 Task: View and add the product "Sugarfina Champagne Bears Cube (3.8oz)" to cart from the store "The Flower & Gift Boutique".
Action: Mouse pressed left at (47, 76)
Screenshot: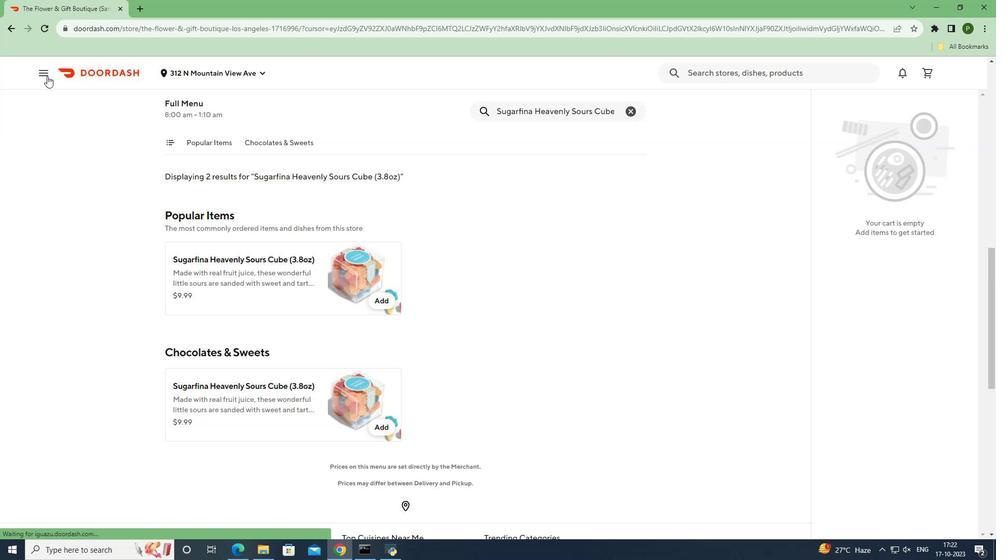 
Action: Mouse moved to (48, 153)
Screenshot: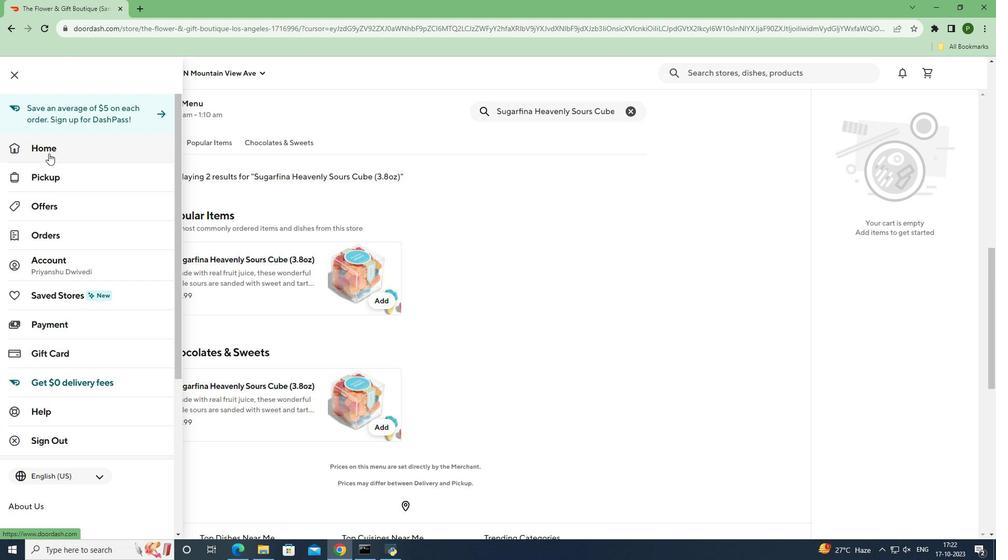 
Action: Mouse pressed left at (48, 153)
Screenshot: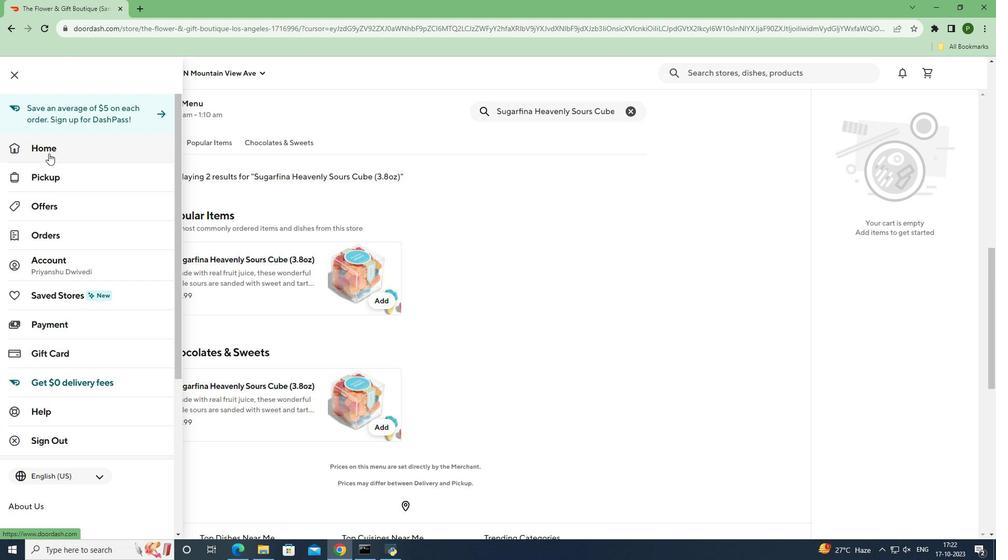 
Action: Mouse moved to (673, 108)
Screenshot: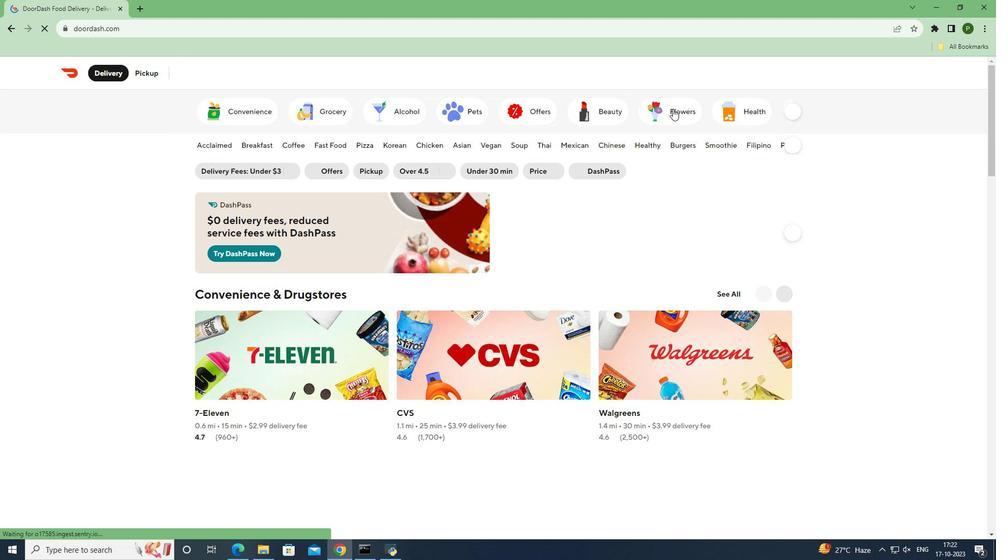
Action: Mouse pressed left at (673, 108)
Screenshot: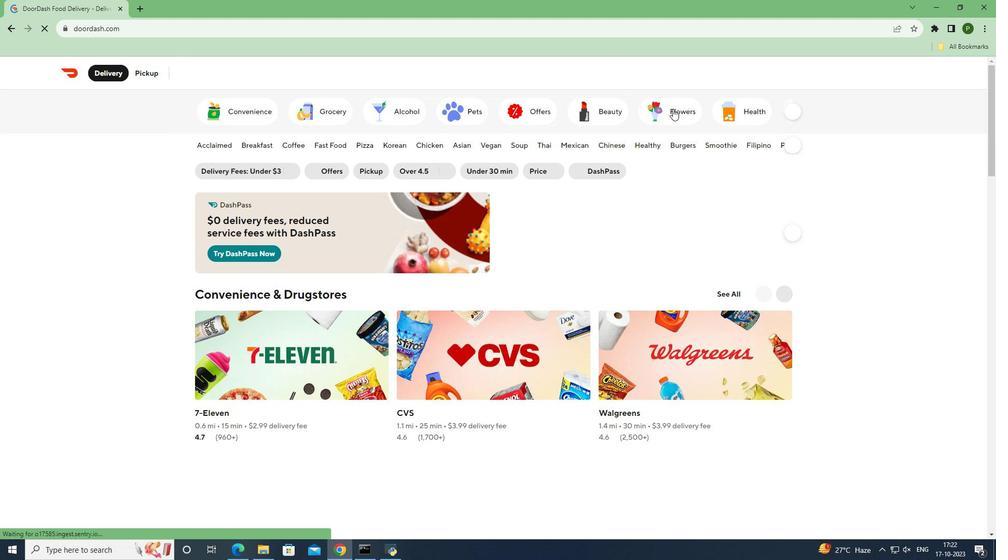 
Action: Mouse moved to (725, 278)
Screenshot: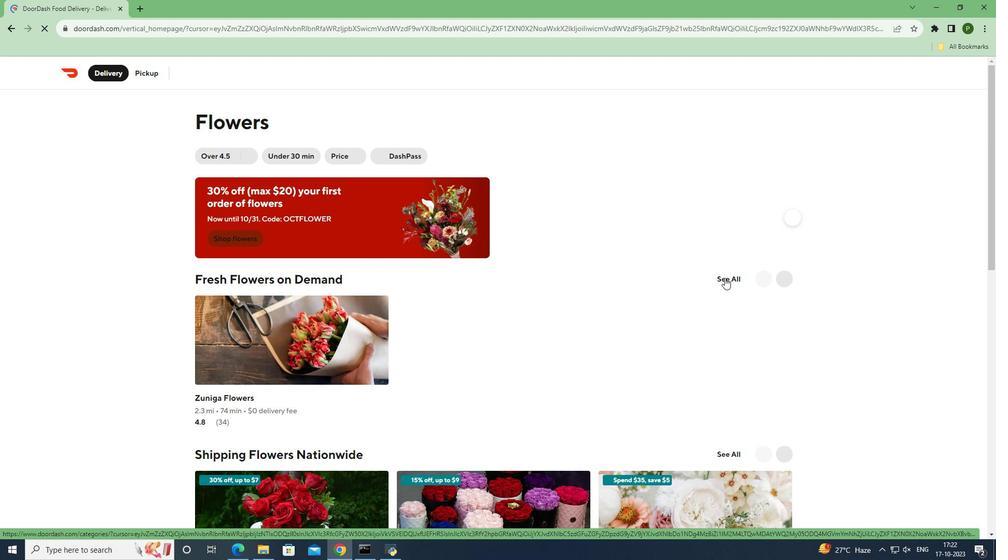 
Action: Mouse pressed left at (725, 278)
Screenshot: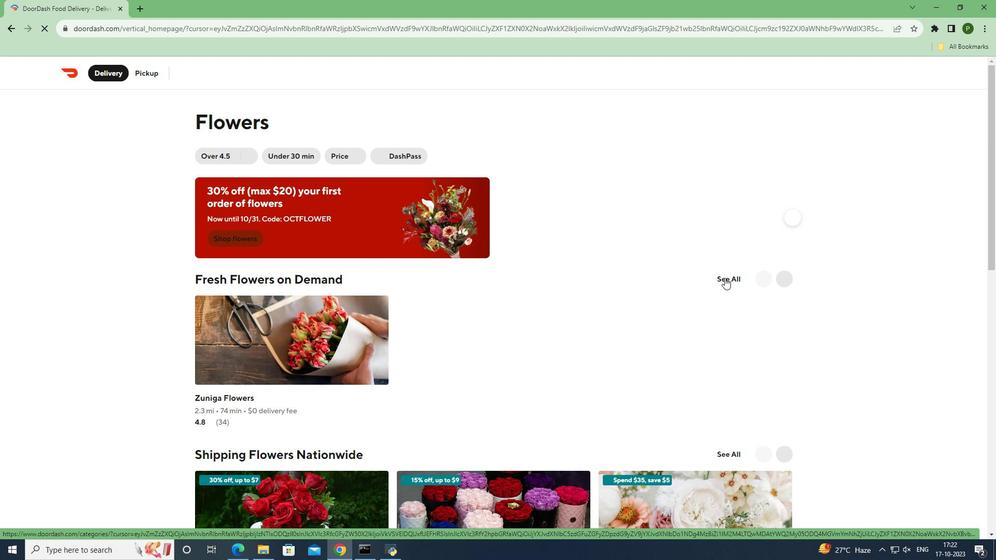 
Action: Mouse moved to (559, 418)
Screenshot: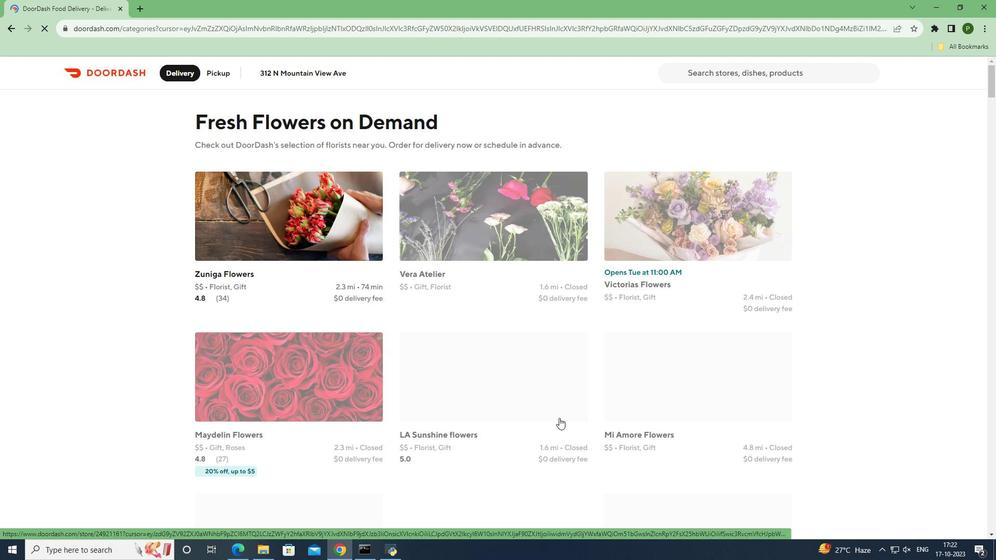 
Action: Mouse scrolled (559, 418) with delta (0, 0)
Screenshot: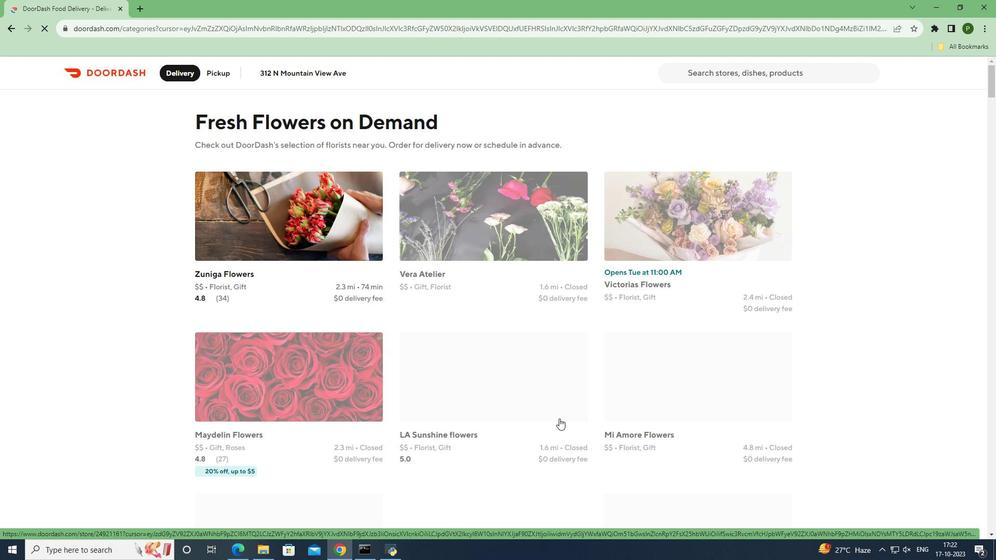 
Action: Mouse moved to (559, 418)
Screenshot: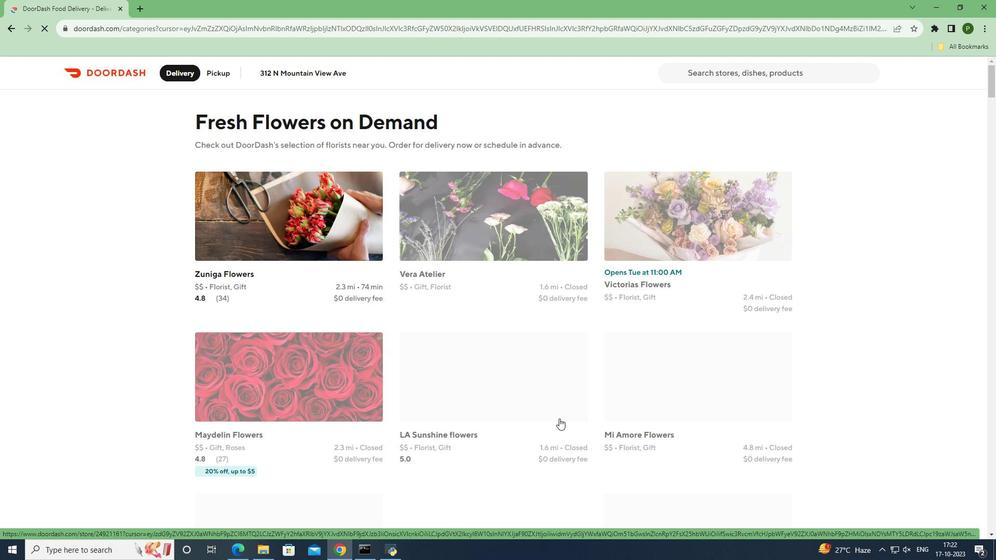 
Action: Mouse scrolled (559, 418) with delta (0, 0)
Screenshot: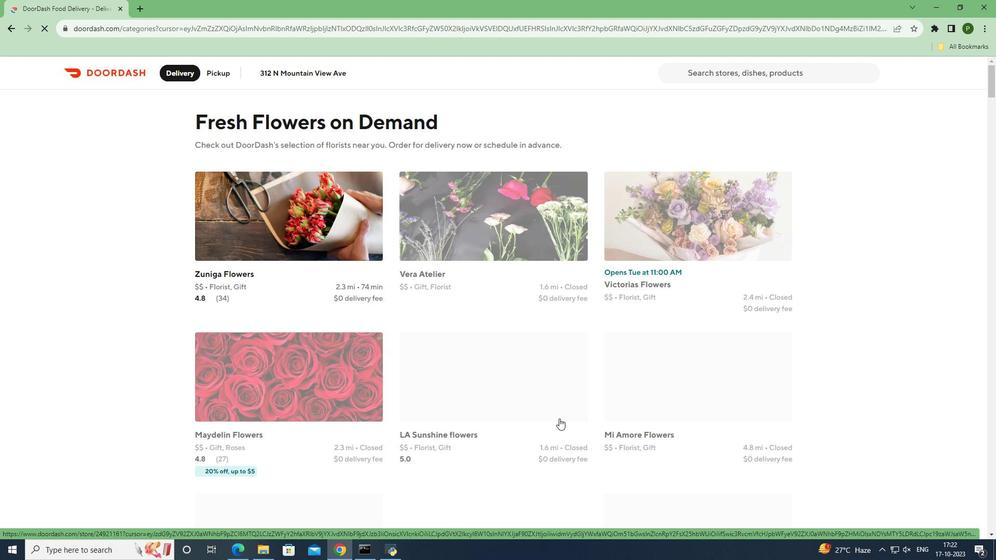 
Action: Mouse moved to (557, 417)
Screenshot: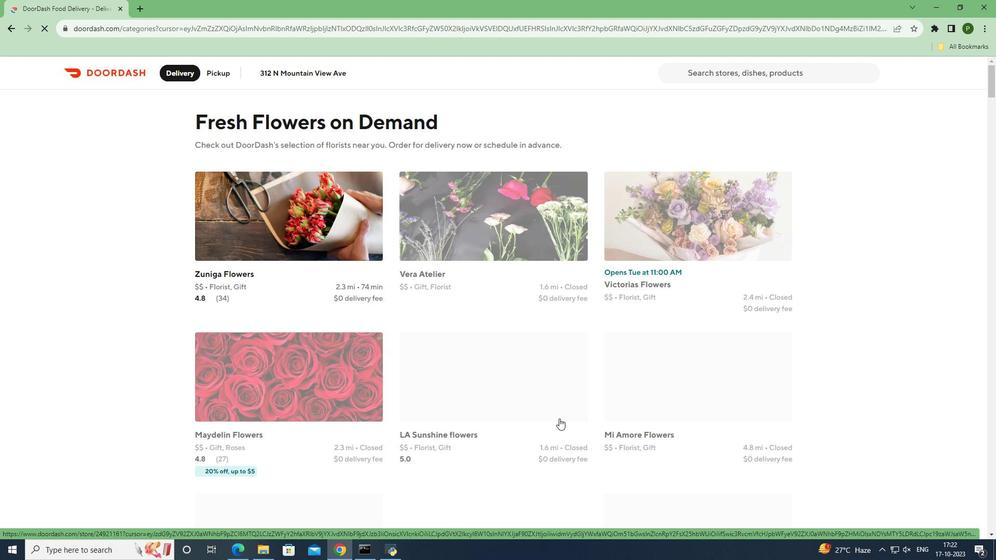 
Action: Mouse scrolled (557, 416) with delta (0, 0)
Screenshot: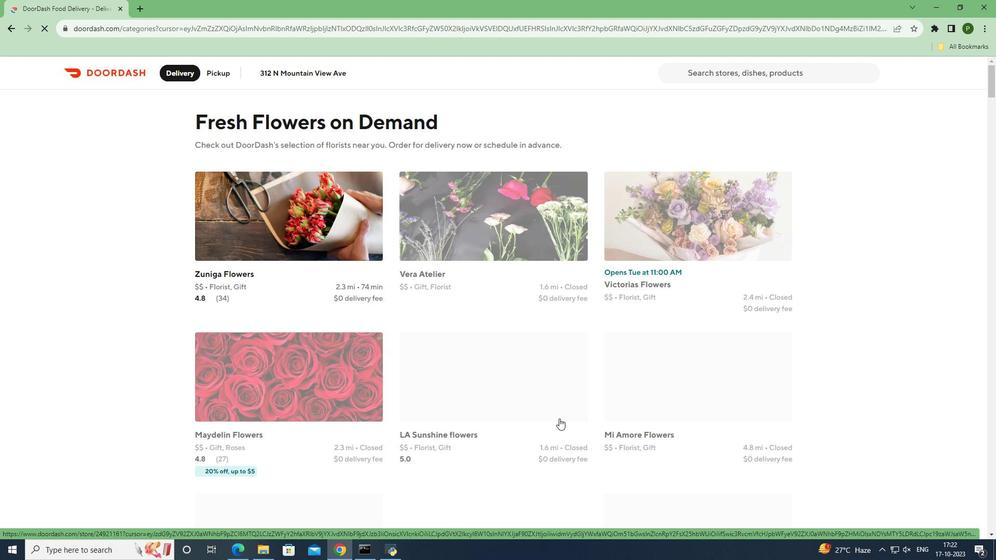 
Action: Mouse moved to (553, 413)
Screenshot: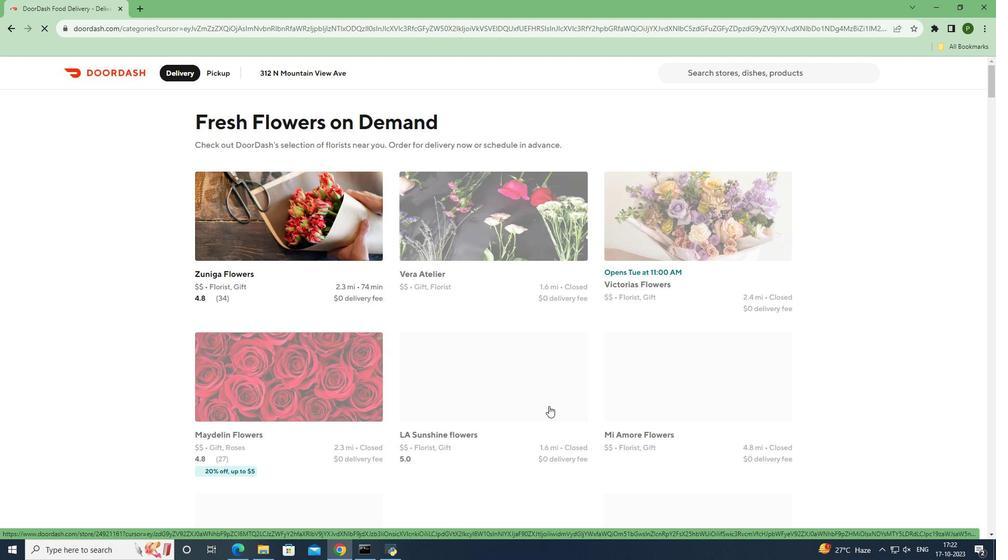 
Action: Mouse scrolled (553, 412) with delta (0, 0)
Screenshot: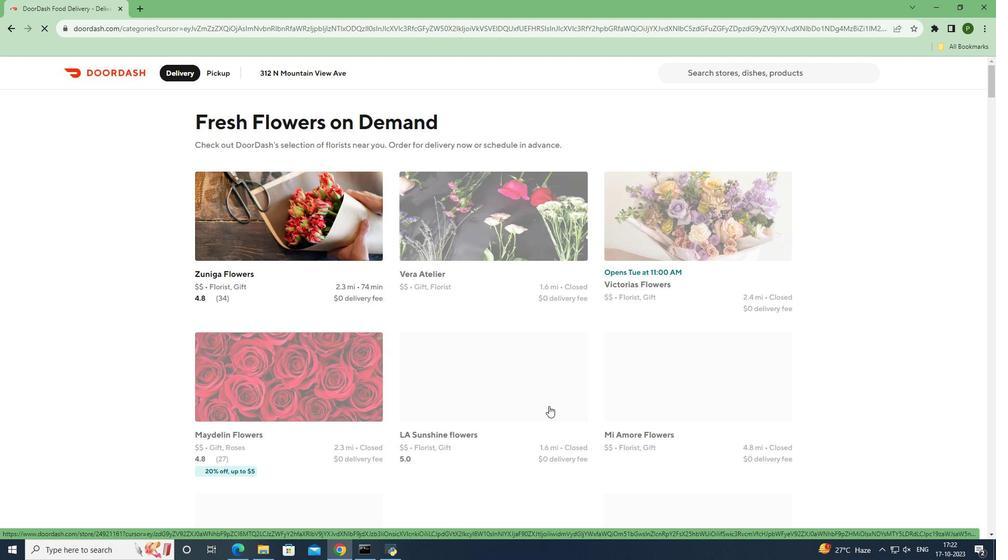 
Action: Mouse moved to (474, 388)
Screenshot: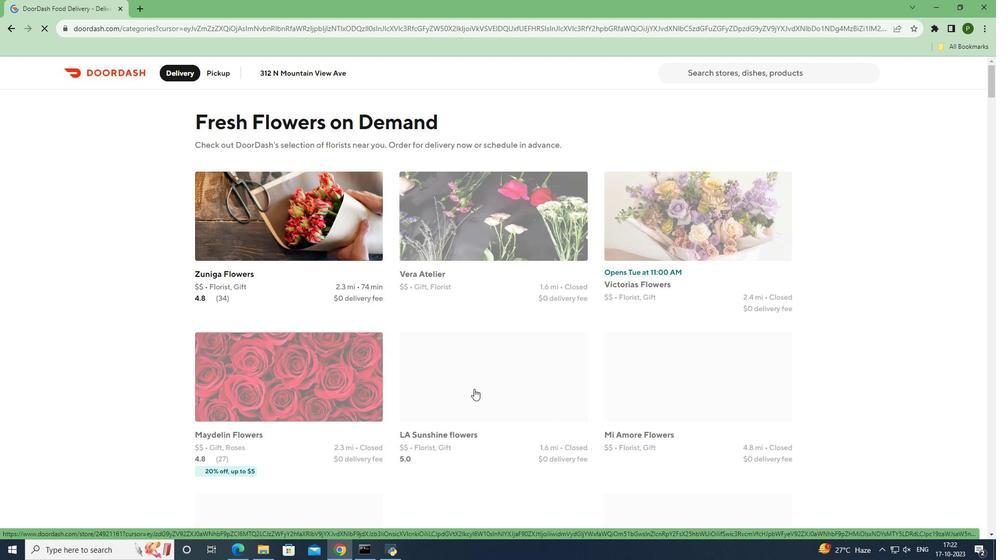 
Action: Mouse scrolled (474, 388) with delta (0, 0)
Screenshot: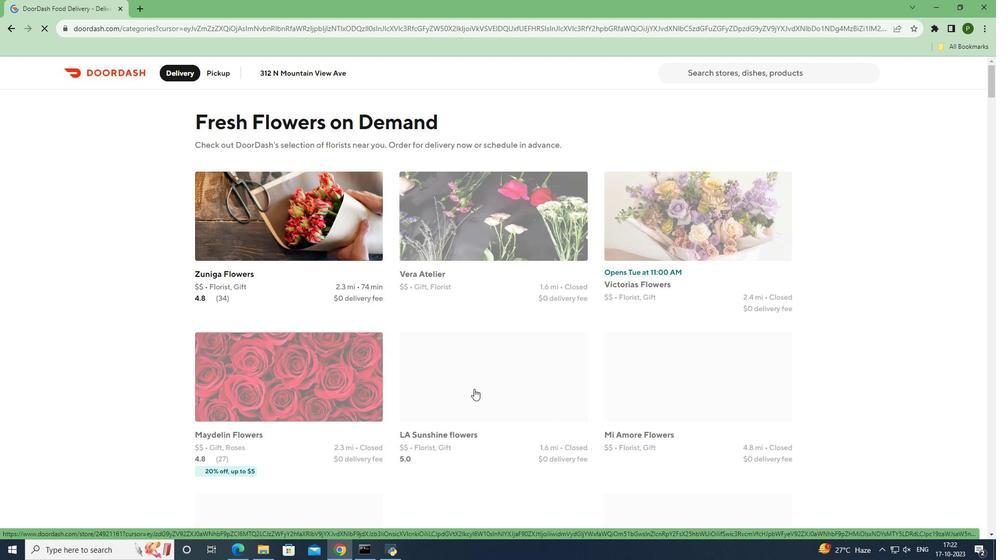 
Action: Mouse moved to (474, 389)
Screenshot: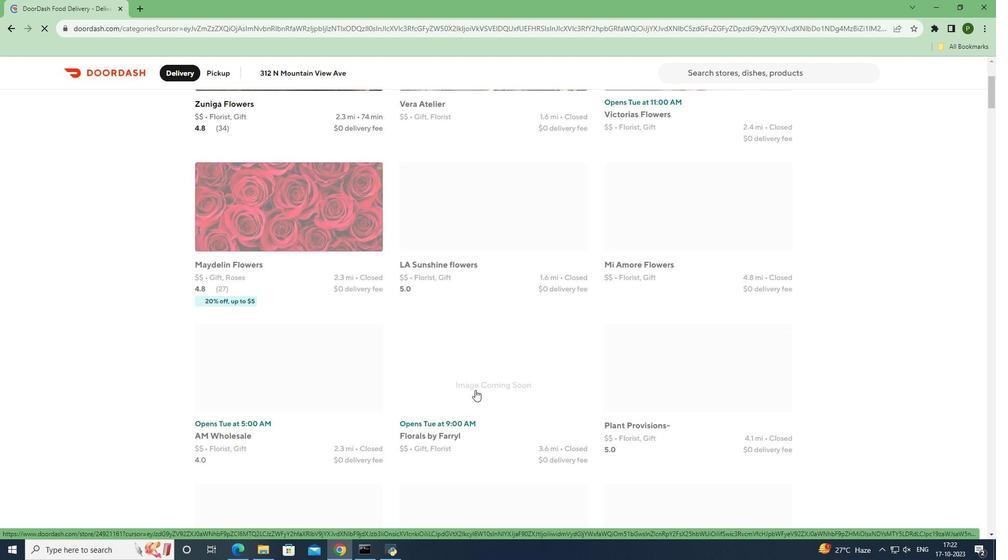 
Action: Mouse scrolled (474, 388) with delta (0, 0)
Screenshot: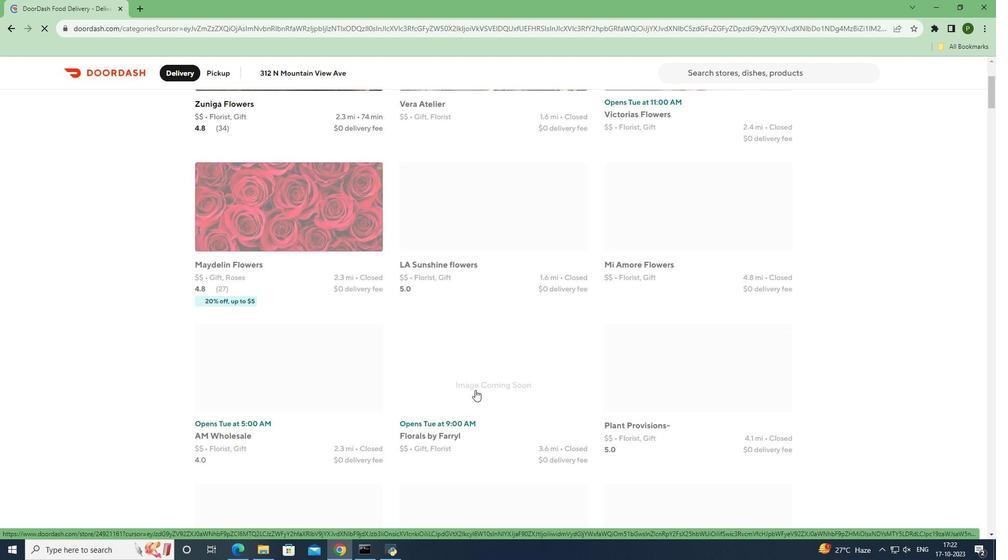 
Action: Mouse moved to (475, 390)
Screenshot: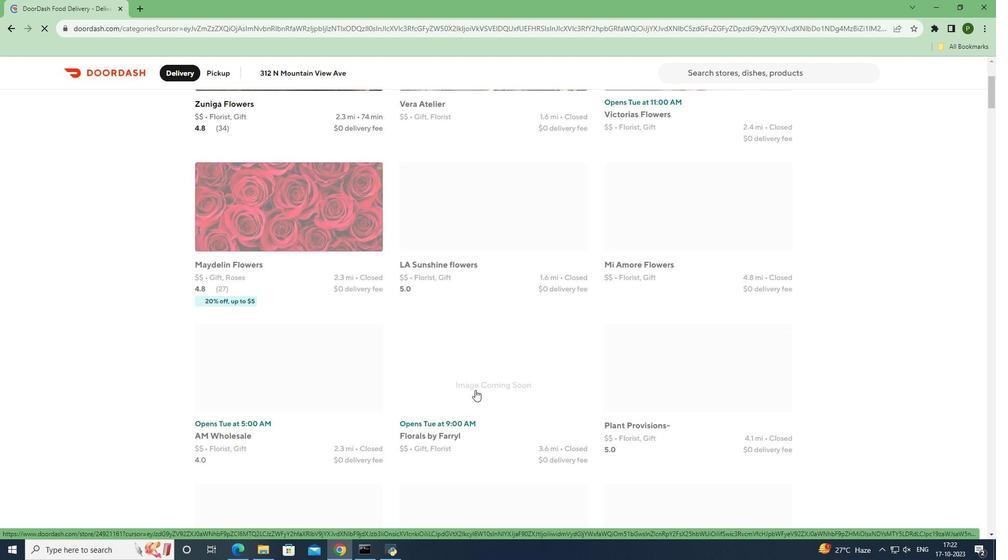 
Action: Mouse scrolled (475, 389) with delta (0, 0)
Screenshot: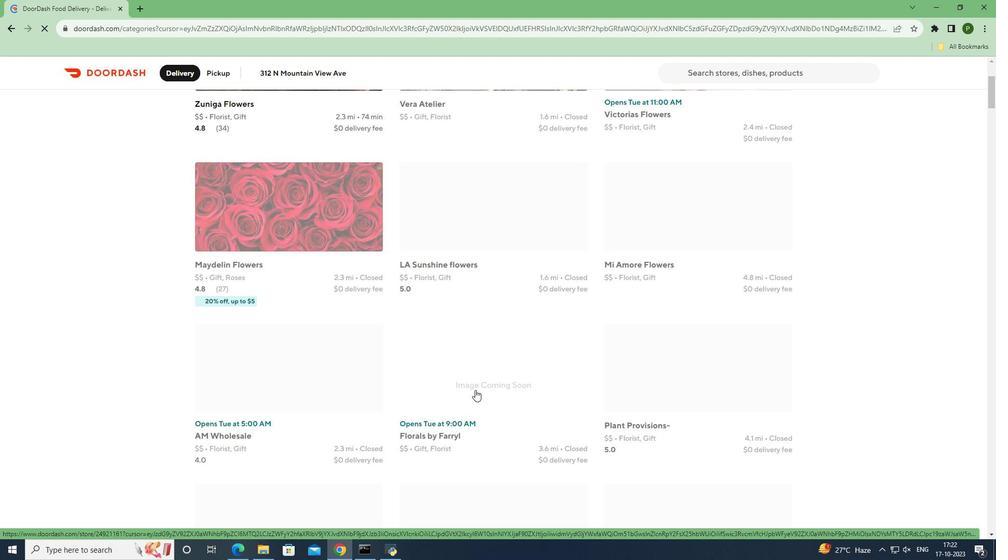 
Action: Mouse scrolled (475, 389) with delta (0, 0)
Screenshot: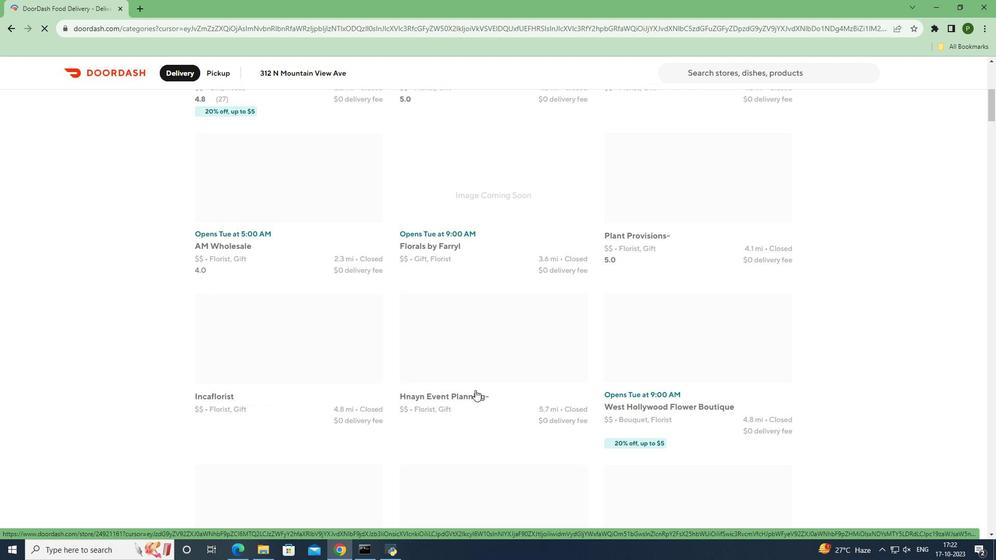 
Action: Mouse moved to (475, 390)
Screenshot: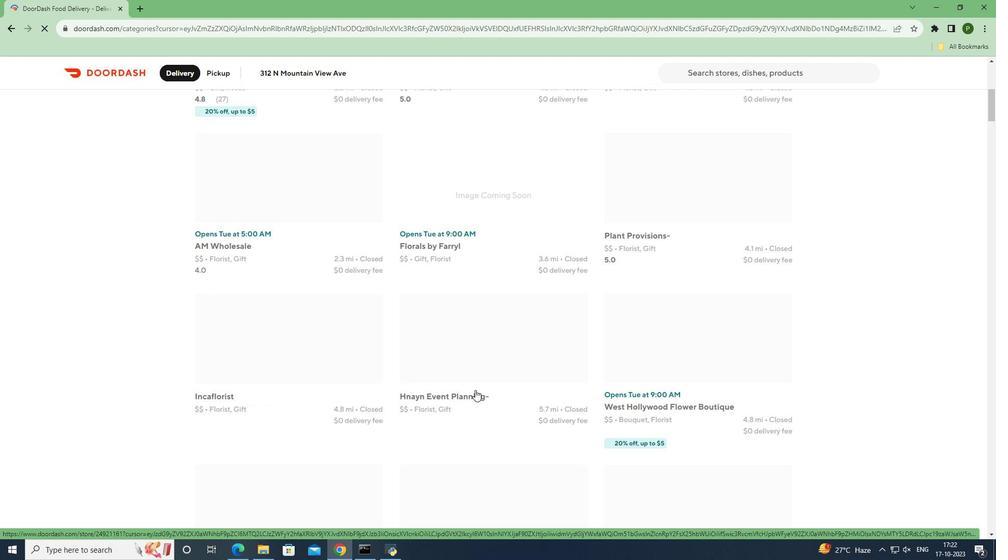 
Action: Mouse scrolled (475, 390) with delta (0, 0)
Screenshot: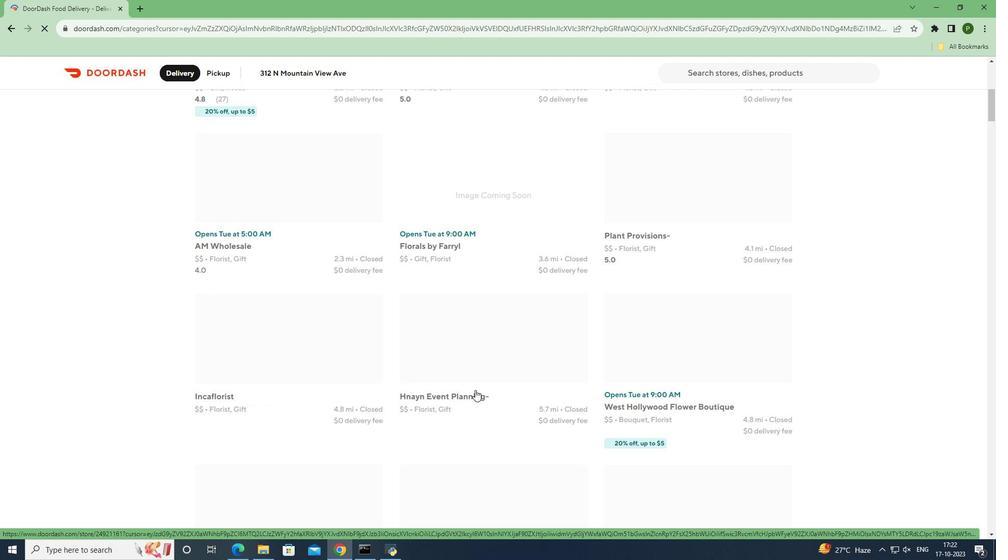
Action: Mouse moved to (476, 378)
Screenshot: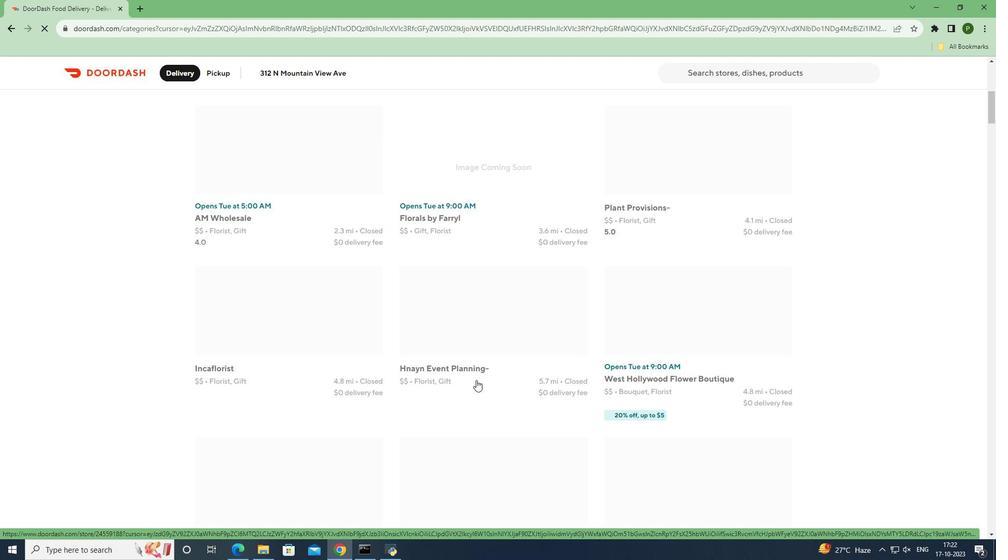 
Action: Mouse scrolled (476, 377) with delta (0, 0)
Screenshot: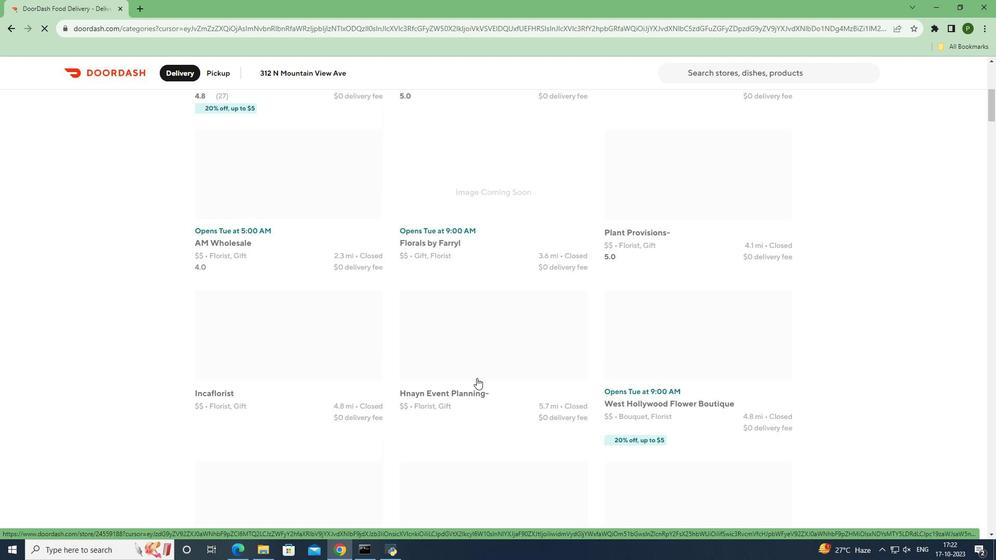
Action: Mouse scrolled (476, 377) with delta (0, 0)
Screenshot: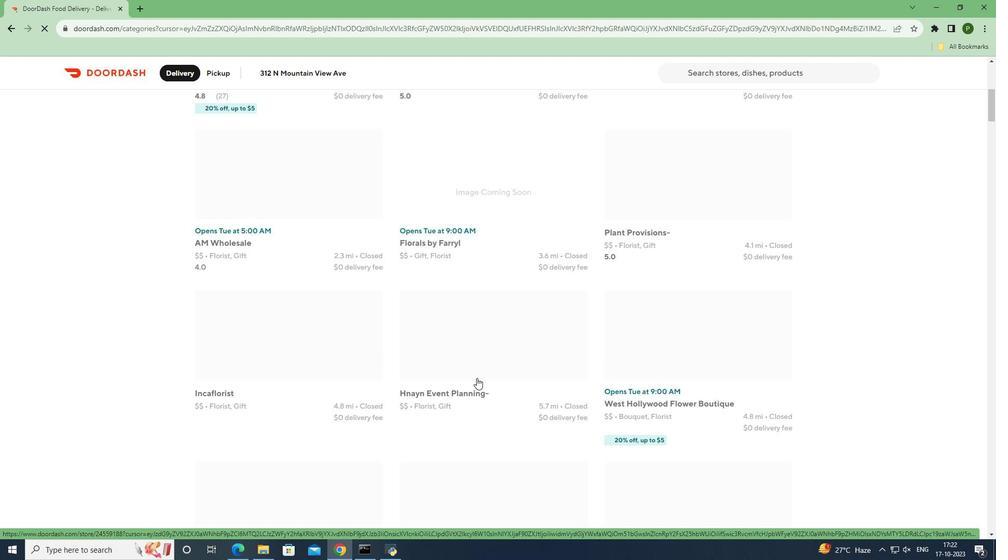 
Action: Mouse scrolled (476, 377) with delta (0, 0)
Screenshot: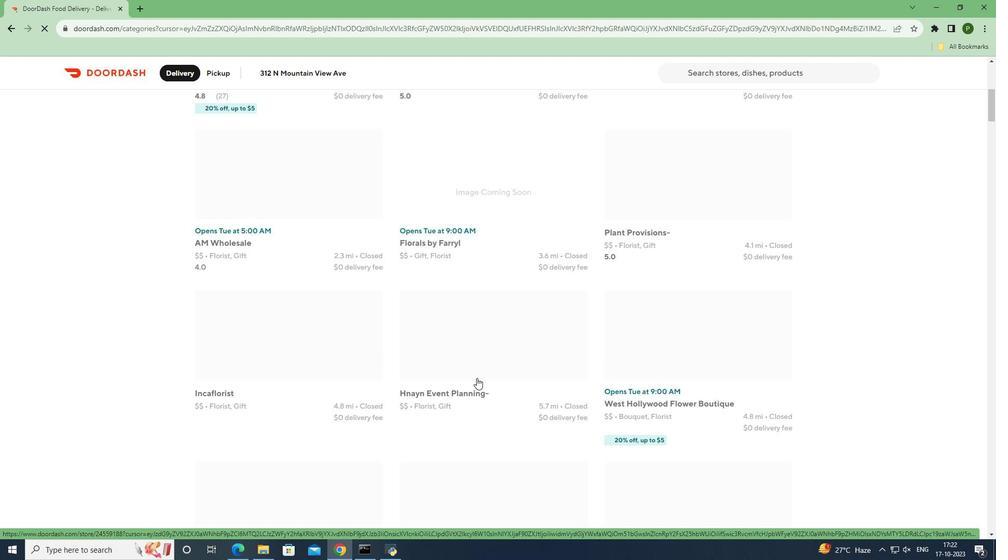 
Action: Mouse scrolled (476, 377) with delta (0, 0)
Screenshot: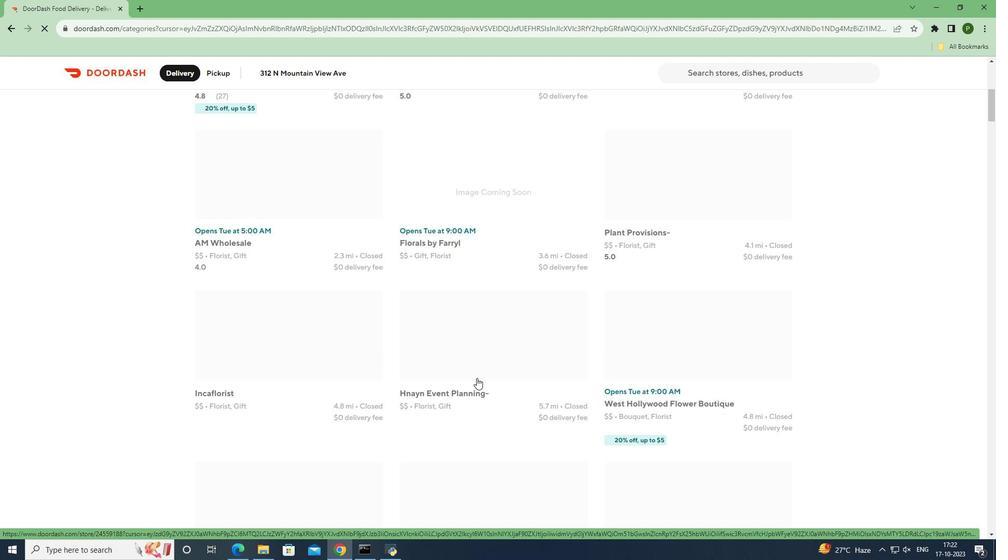 
Action: Mouse scrolled (476, 377) with delta (0, 0)
Screenshot: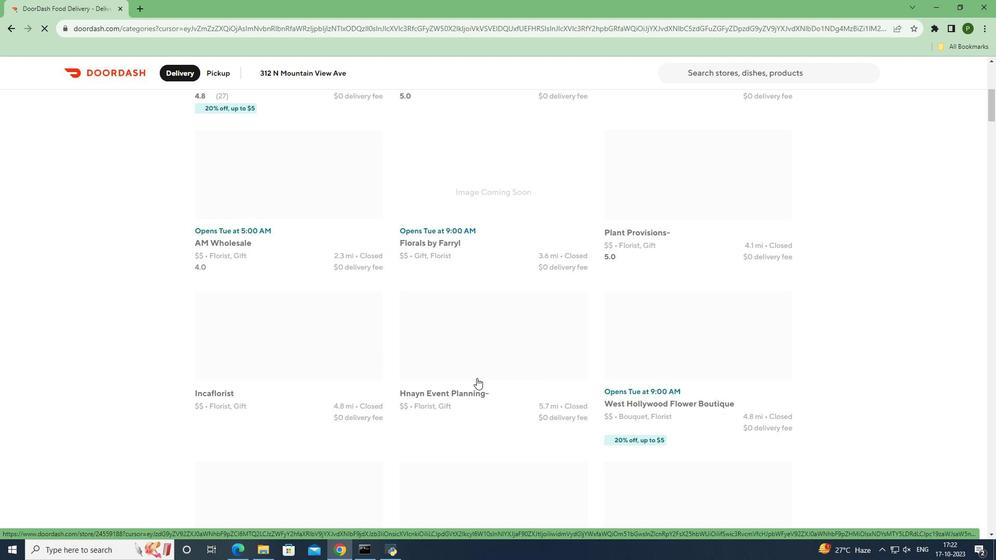 
Action: Mouse moved to (478, 371)
Screenshot: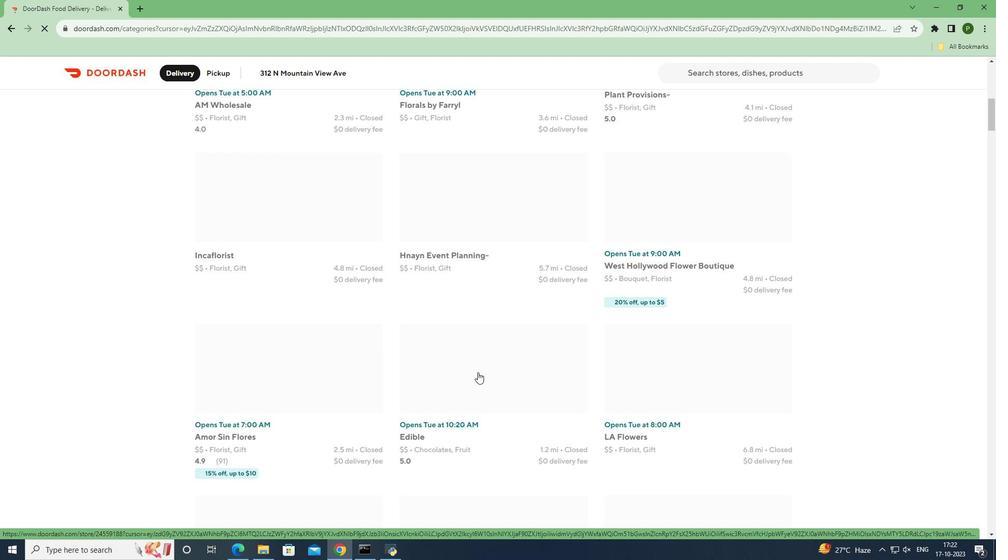 
Action: Mouse scrolled (478, 370) with delta (0, 0)
Screenshot: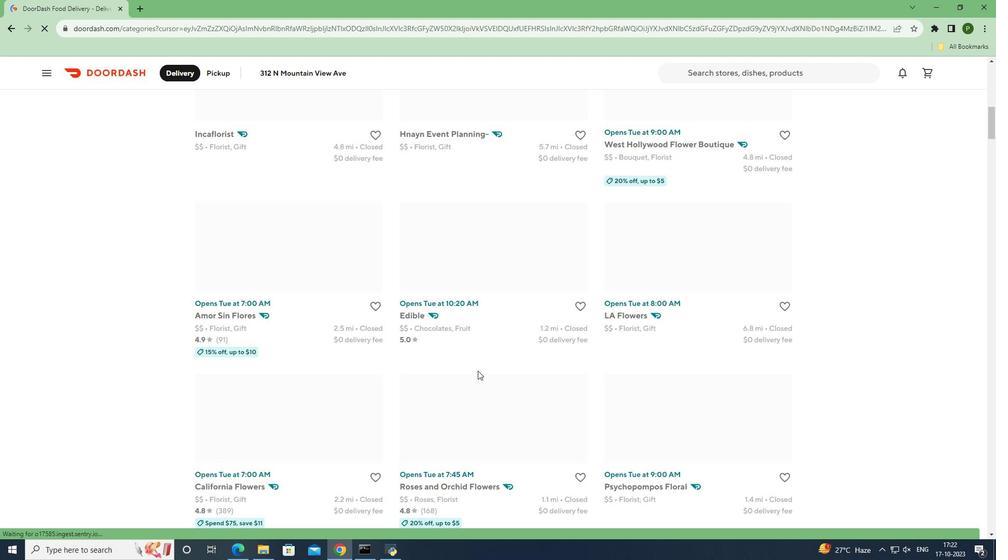 
Action: Mouse scrolled (478, 370) with delta (0, 0)
Screenshot: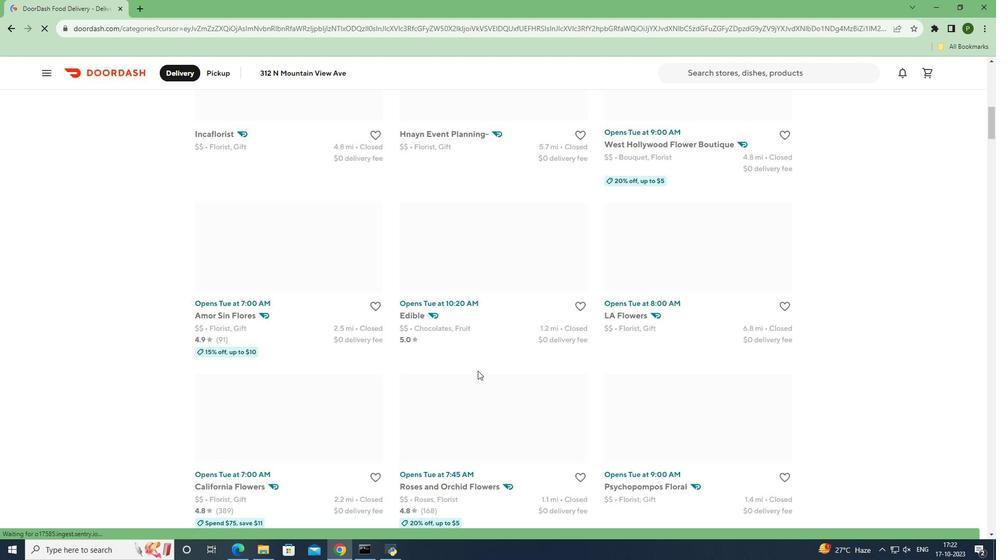 
Action: Mouse scrolled (478, 370) with delta (0, 0)
Screenshot: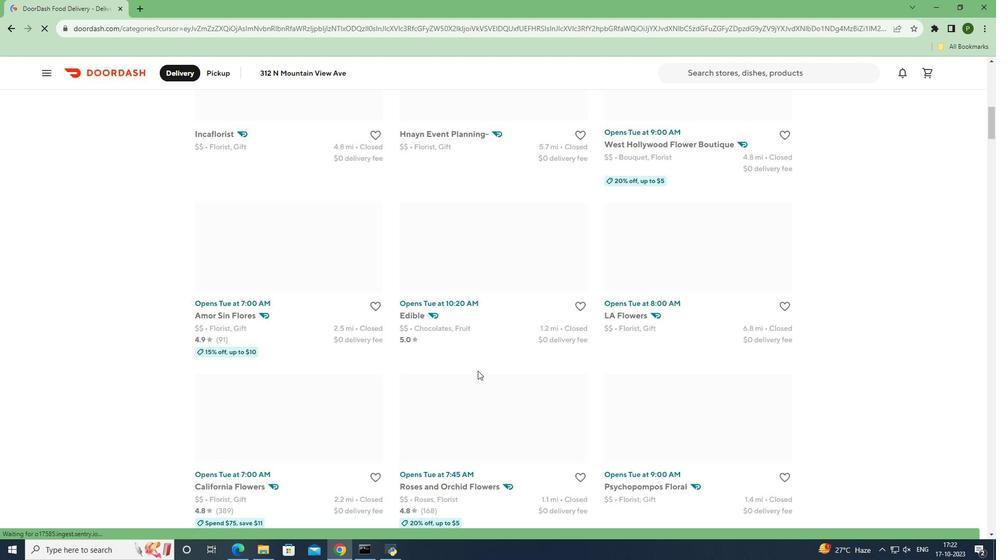 
Action: Mouse scrolled (478, 370) with delta (0, 0)
Screenshot: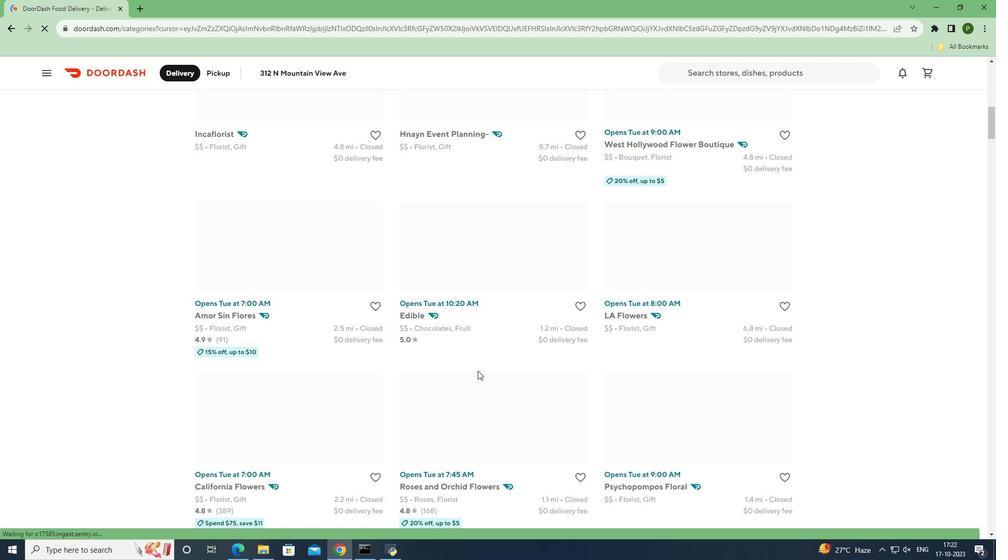
Action: Mouse scrolled (478, 370) with delta (0, 0)
Screenshot: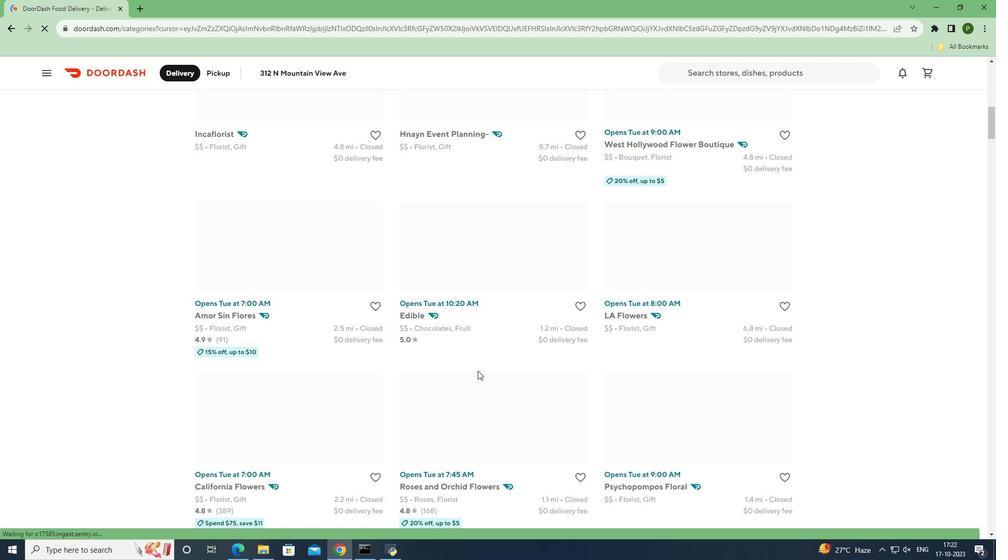 
Action: Mouse scrolled (478, 370) with delta (0, 0)
Screenshot: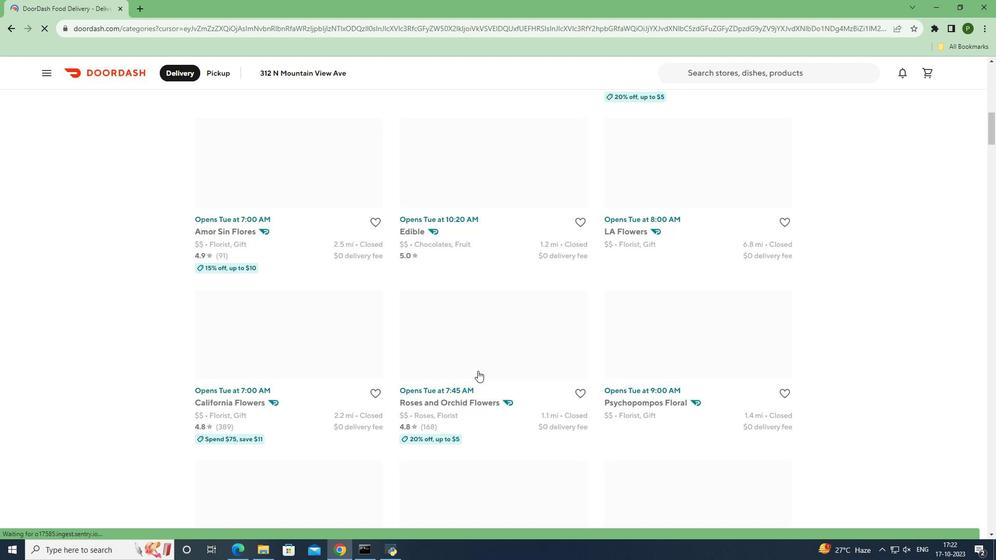 
Action: Mouse scrolled (478, 370) with delta (0, 0)
Screenshot: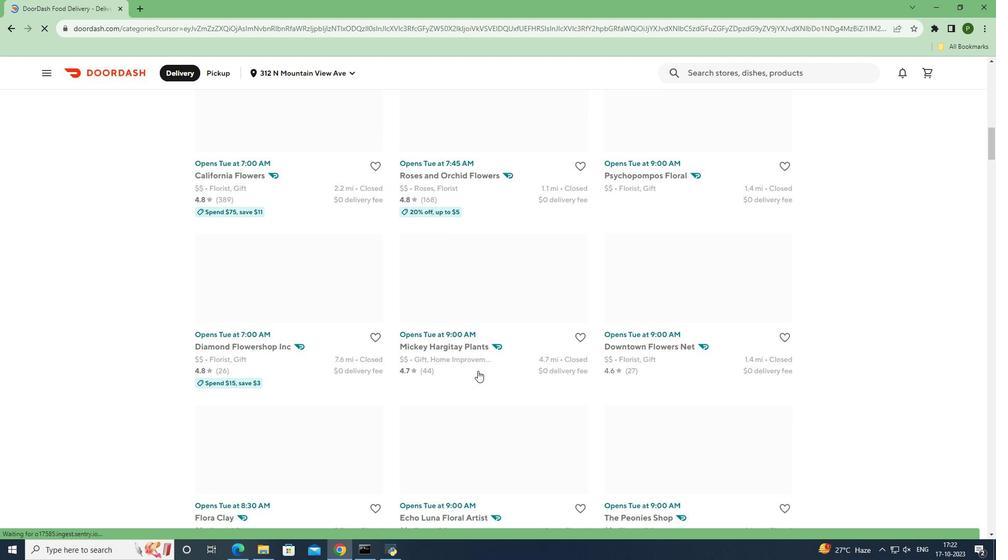 
Action: Mouse scrolled (478, 370) with delta (0, 0)
Screenshot: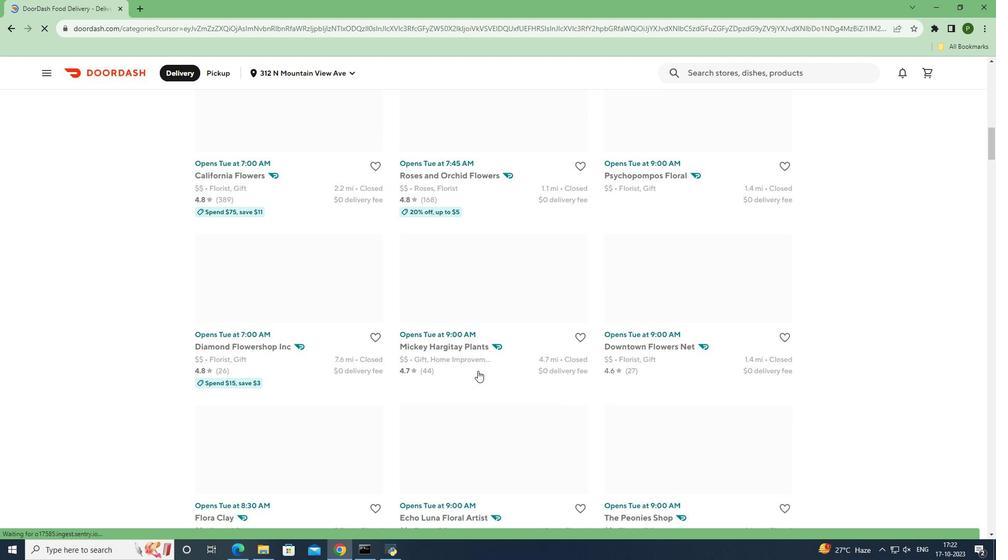 
Action: Mouse scrolled (478, 370) with delta (0, 0)
Screenshot: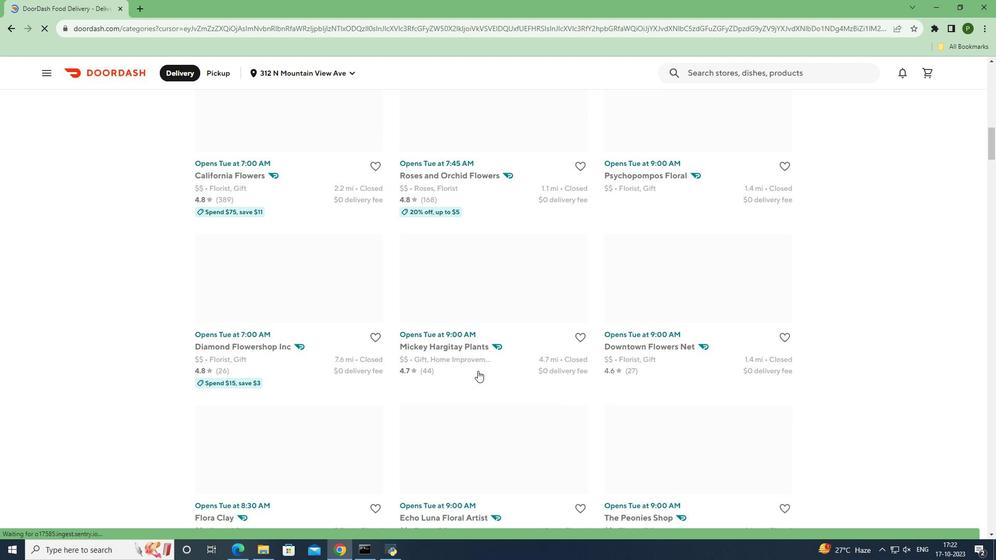 
Action: Mouse scrolled (478, 370) with delta (0, 0)
Screenshot: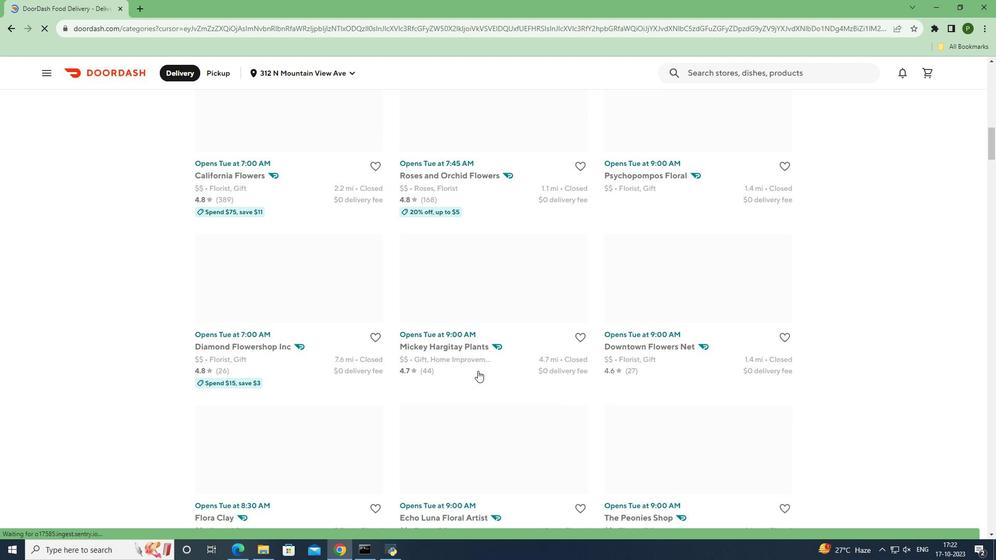 
Action: Mouse scrolled (478, 370) with delta (0, 0)
Screenshot: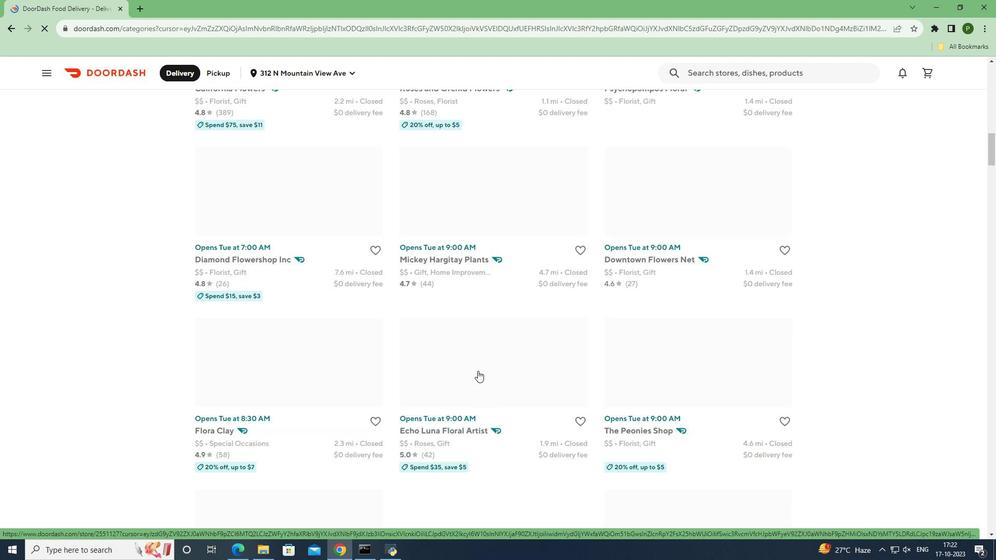 
Action: Mouse scrolled (478, 370) with delta (0, 0)
Screenshot: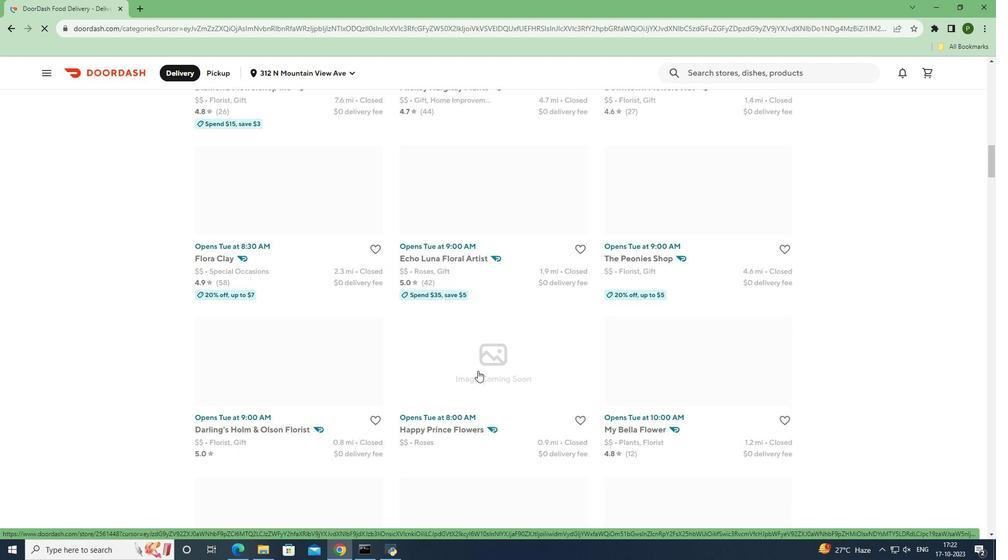 
Action: Mouse scrolled (478, 370) with delta (0, 0)
Screenshot: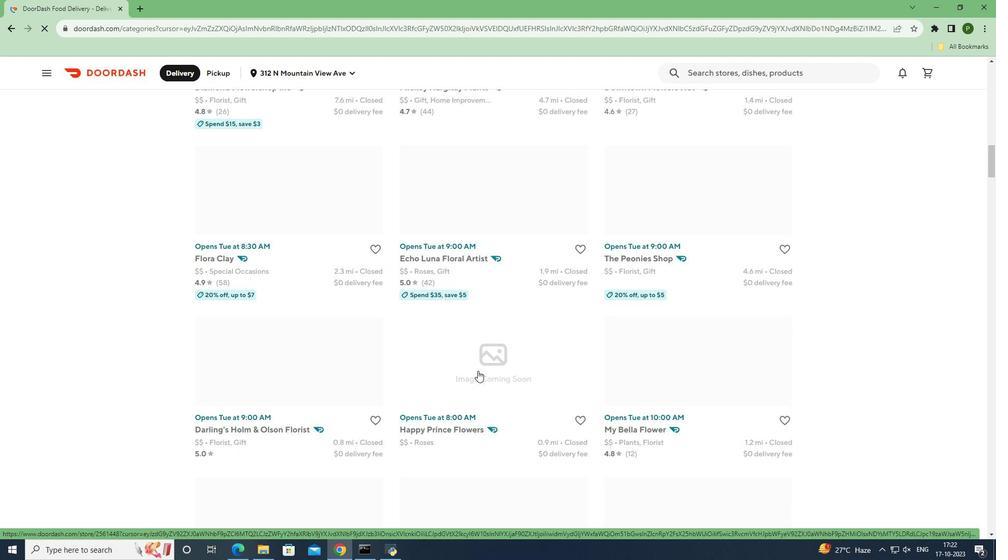 
Action: Mouse scrolled (478, 370) with delta (0, 0)
Screenshot: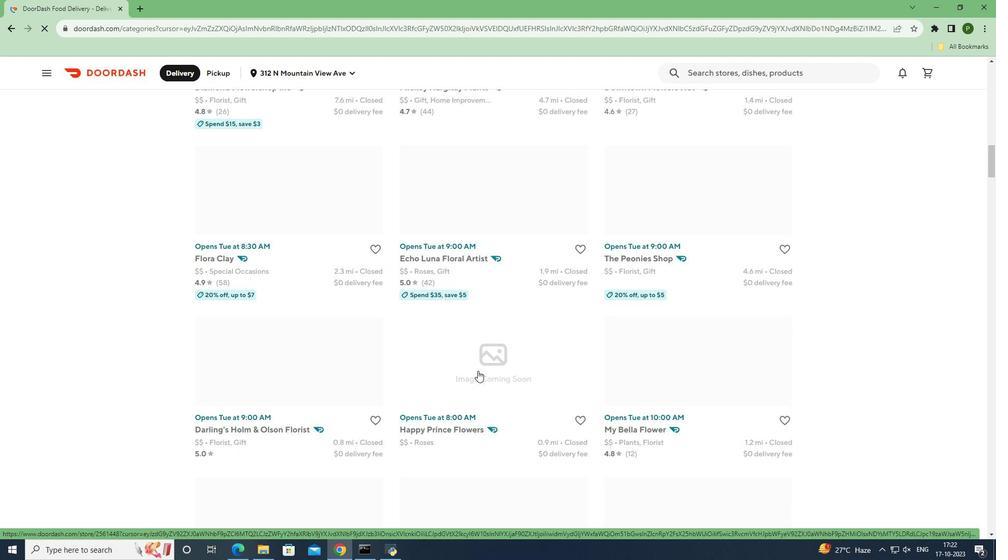 
Action: Mouse scrolled (478, 370) with delta (0, 0)
Screenshot: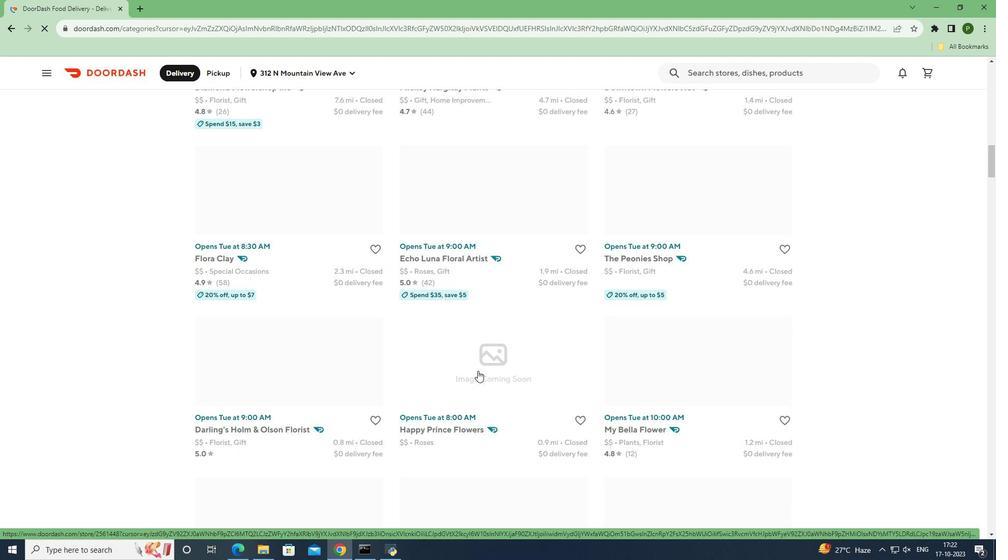 
Action: Mouse scrolled (478, 370) with delta (0, 0)
Screenshot: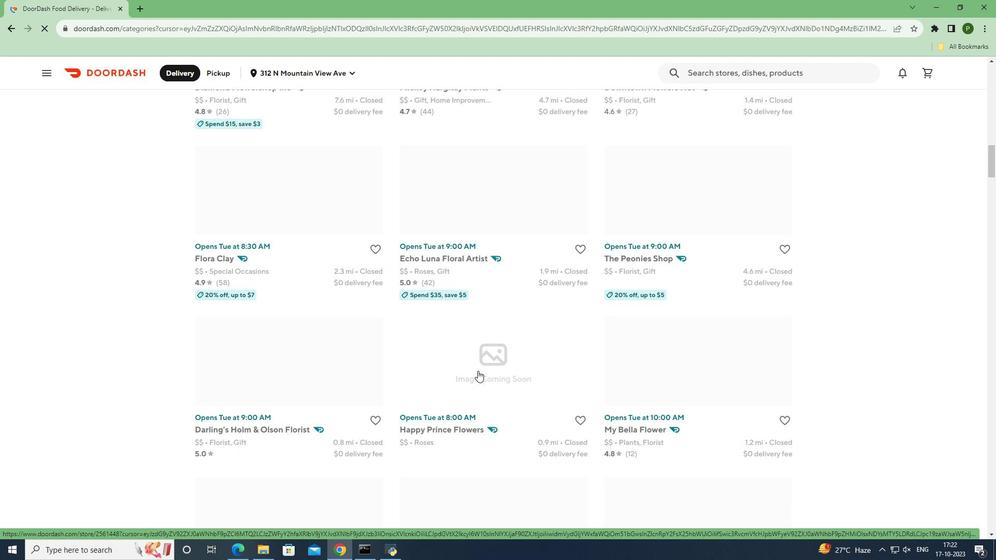 
Action: Mouse scrolled (478, 370) with delta (0, 0)
Screenshot: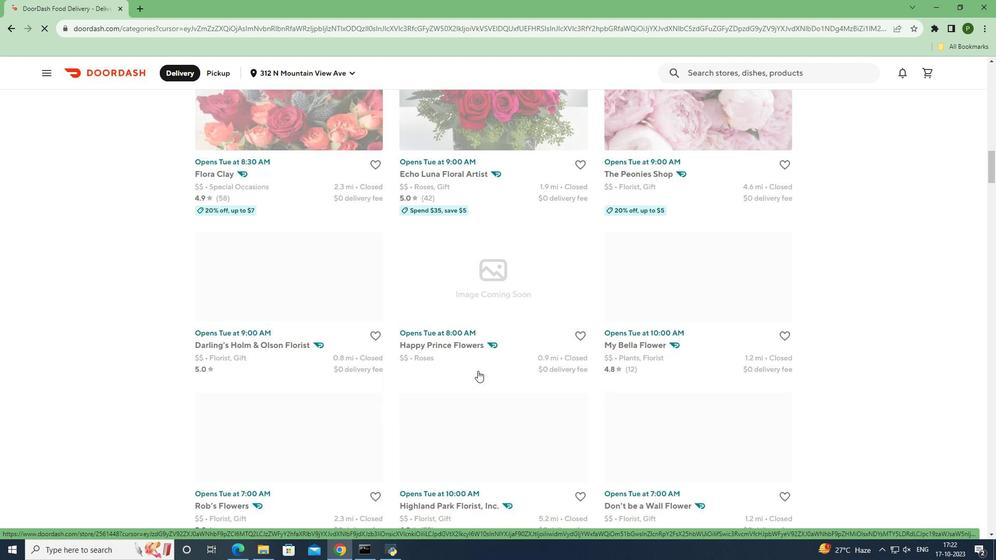 
Action: Mouse scrolled (478, 370) with delta (0, 0)
Screenshot: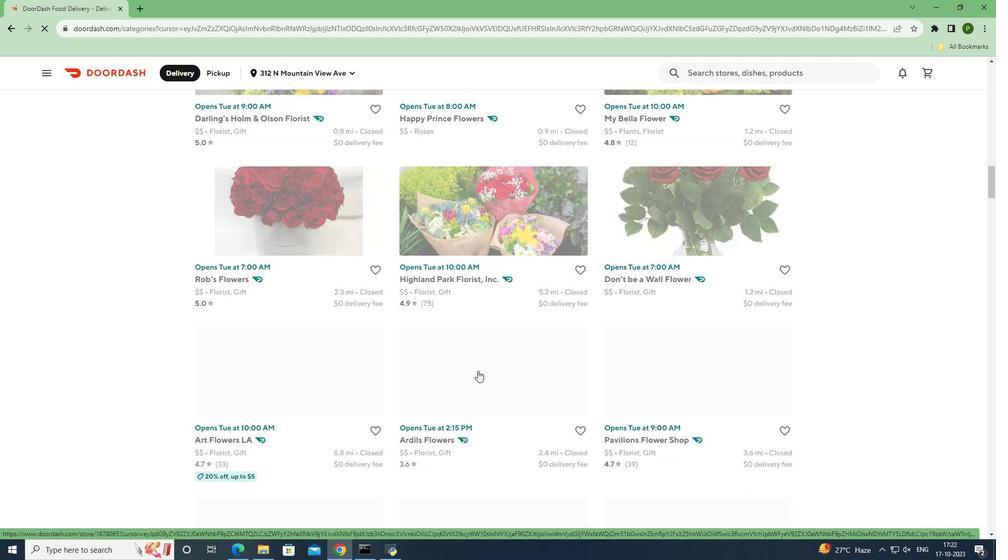 
Action: Mouse scrolled (478, 370) with delta (0, 0)
Screenshot: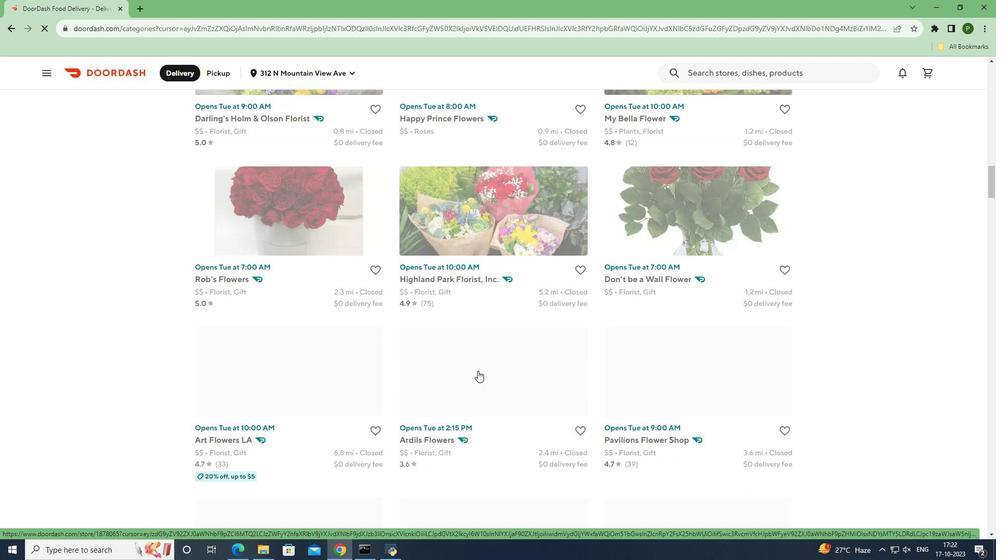 
Action: Mouse scrolled (478, 370) with delta (0, 0)
Screenshot: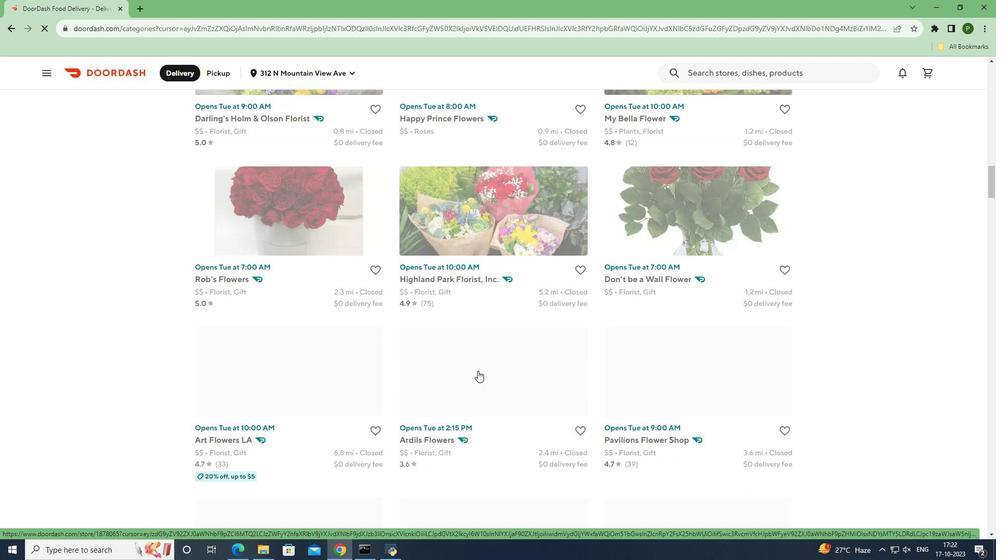 
Action: Mouse scrolled (478, 370) with delta (0, 0)
Screenshot: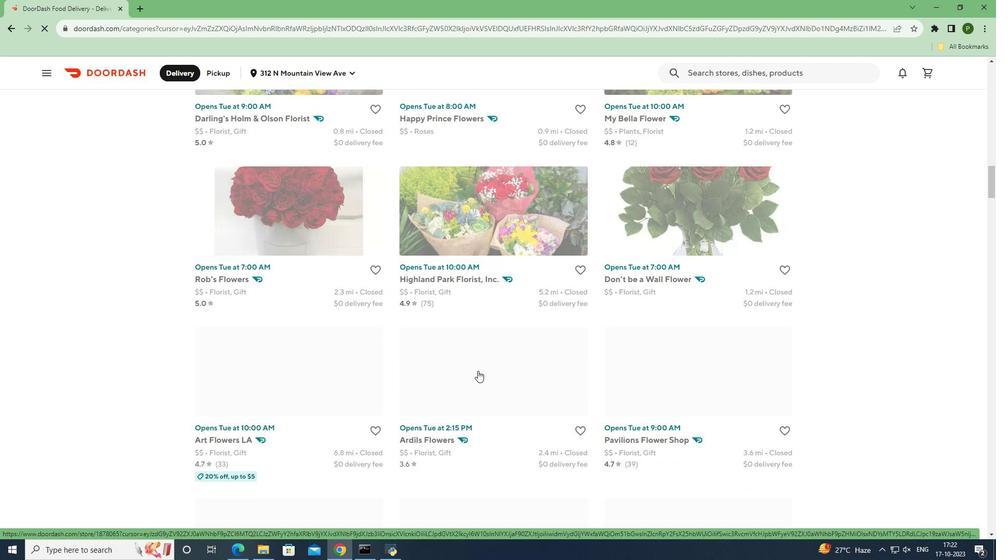 
Action: Mouse scrolled (478, 370) with delta (0, 0)
Screenshot: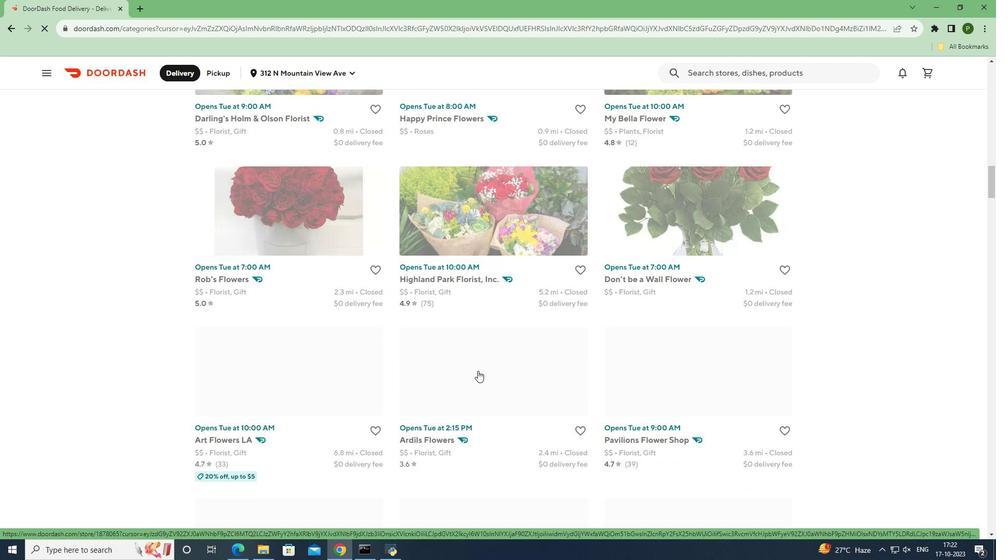 
Action: Mouse scrolled (478, 370) with delta (0, 0)
Screenshot: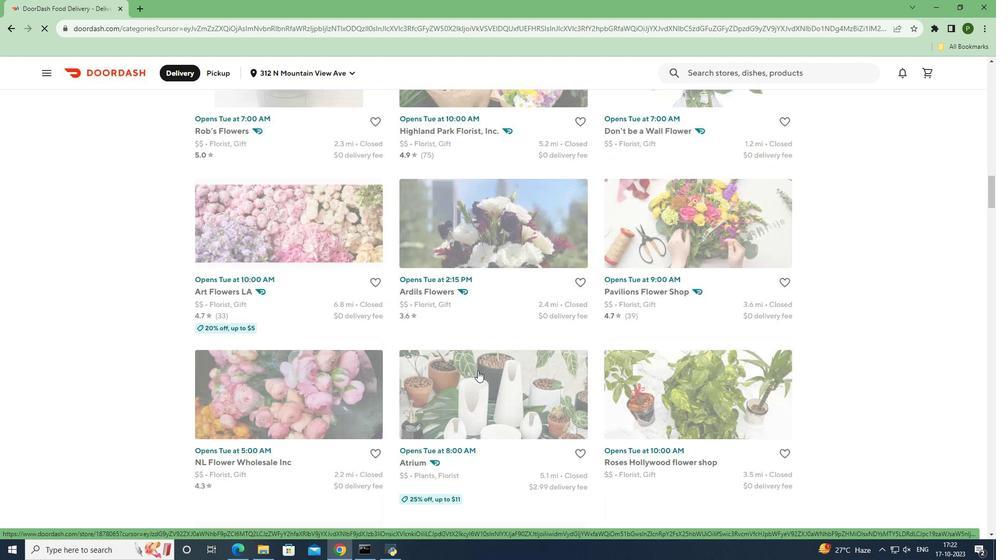
Action: Mouse scrolled (478, 370) with delta (0, 0)
Screenshot: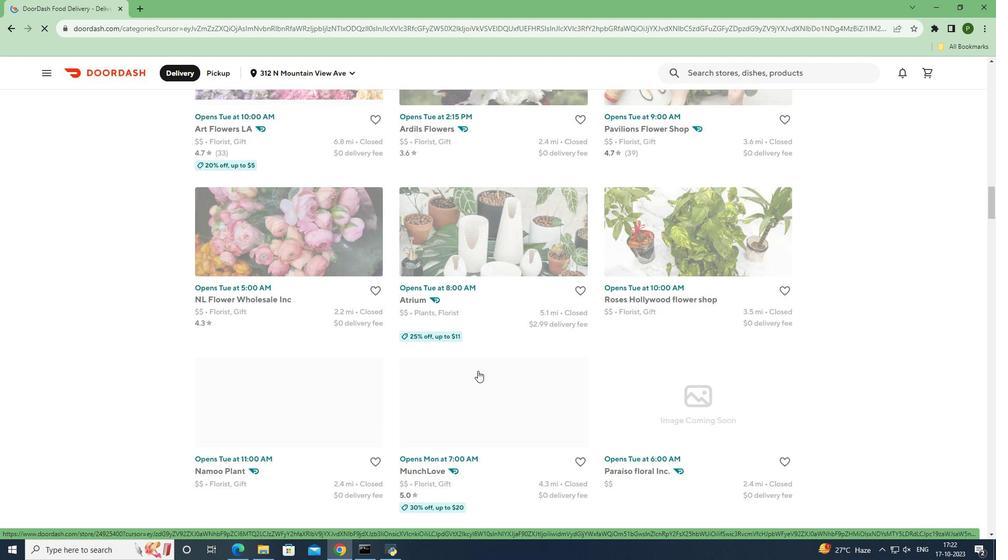 
Action: Mouse moved to (478, 370)
Screenshot: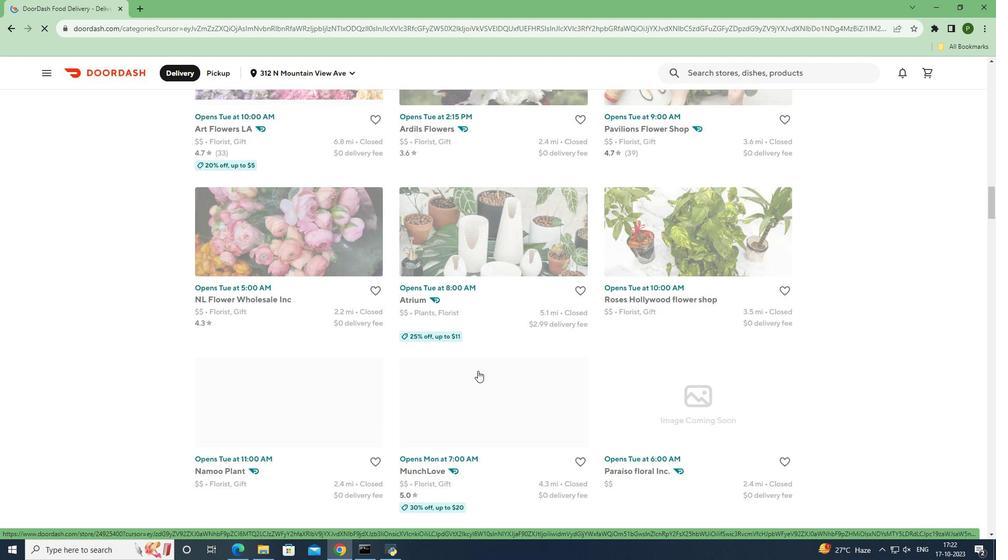 
Action: Mouse scrolled (478, 370) with delta (0, 0)
Screenshot: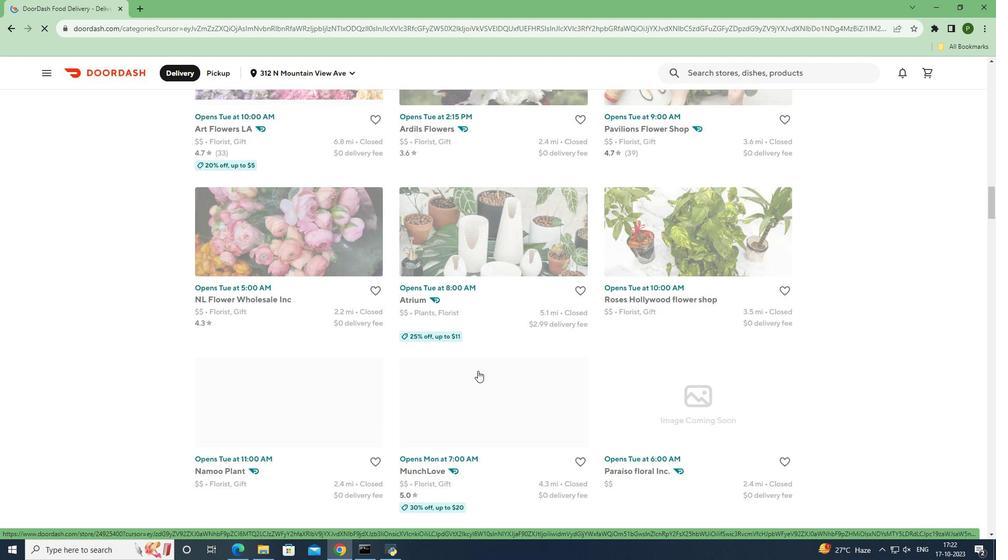 
Action: Mouse scrolled (478, 370) with delta (0, 0)
Screenshot: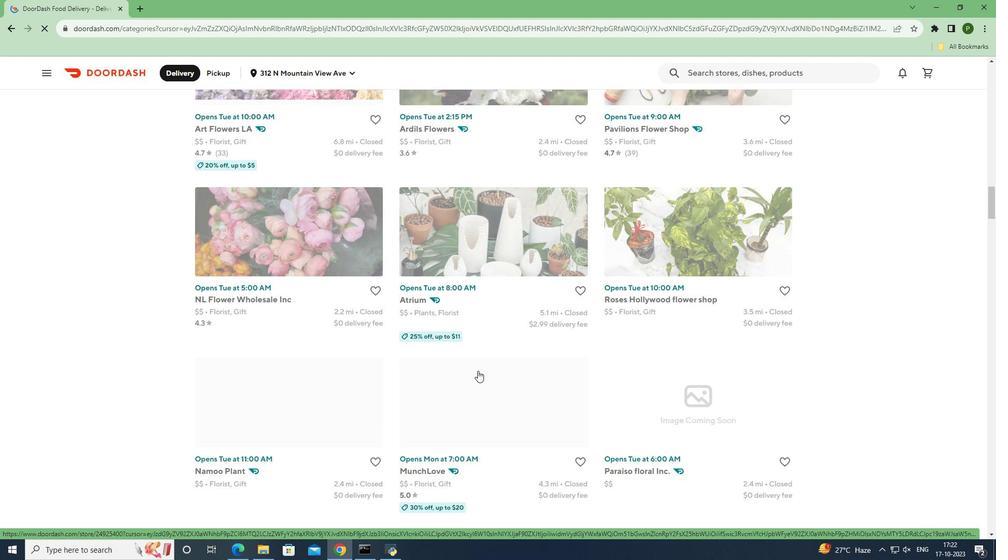 
Action: Mouse scrolled (478, 370) with delta (0, 0)
Screenshot: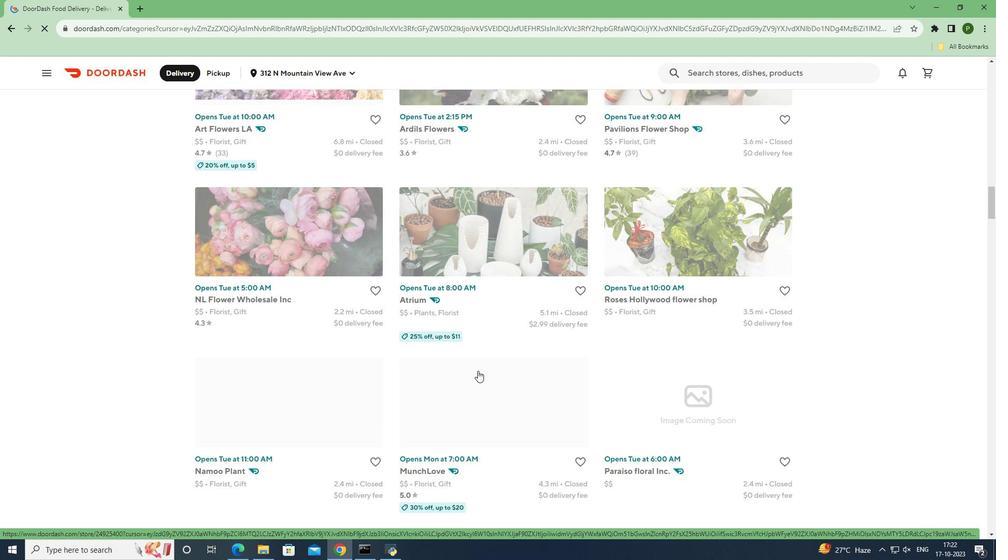 
Action: Mouse scrolled (478, 370) with delta (0, 0)
Screenshot: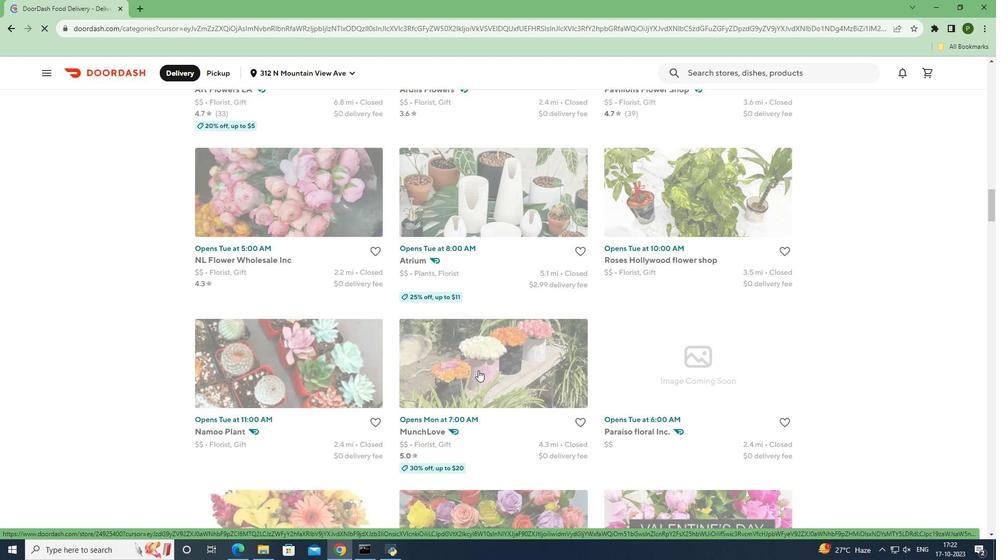 
Action: Mouse scrolled (478, 370) with delta (0, 0)
Screenshot: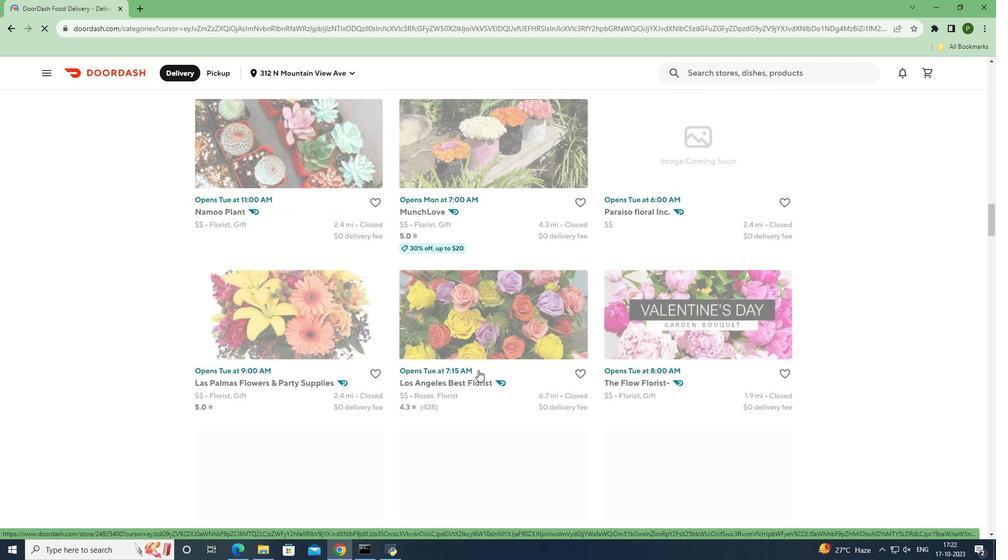 
Action: Mouse scrolled (478, 370) with delta (0, 0)
Screenshot: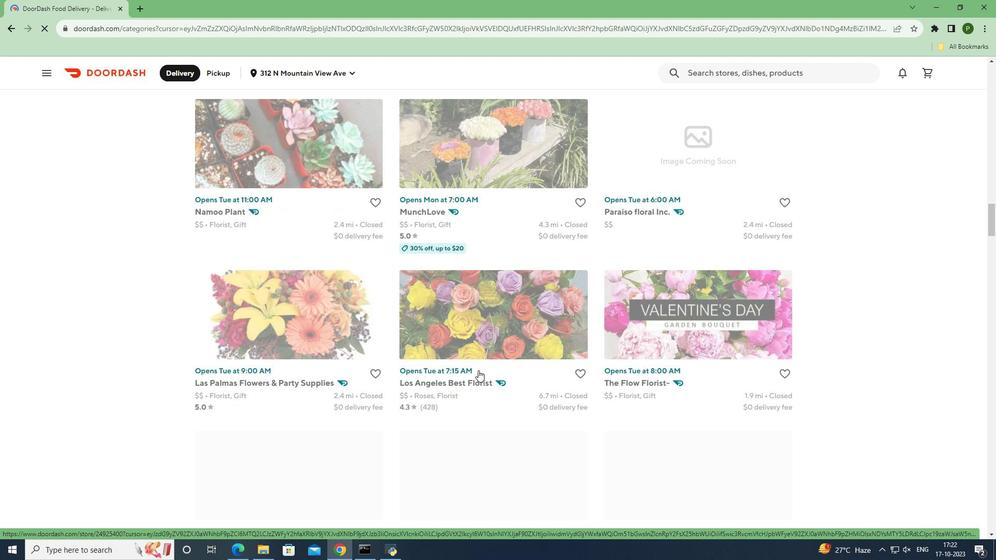 
Action: Mouse scrolled (478, 370) with delta (0, 0)
Screenshot: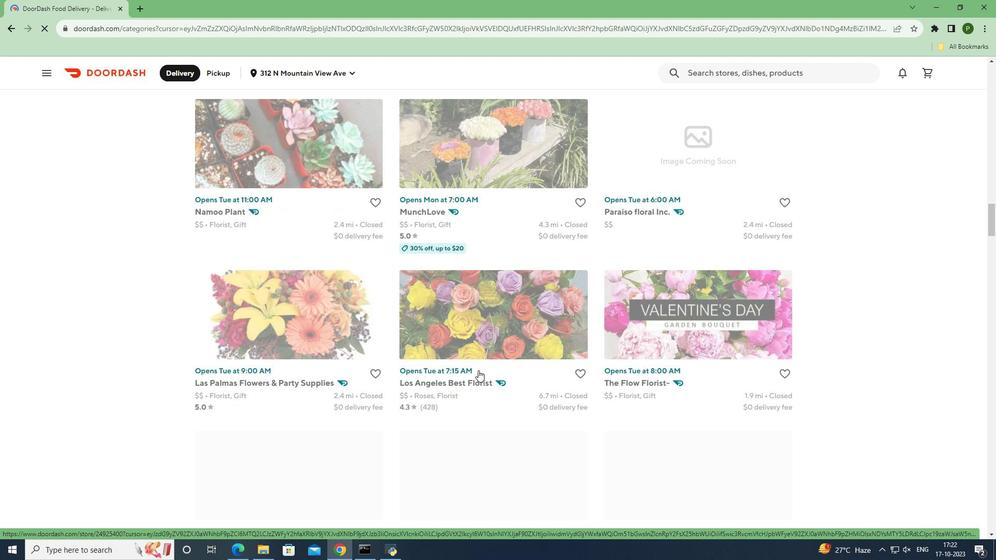 
Action: Mouse scrolled (478, 370) with delta (0, 0)
Screenshot: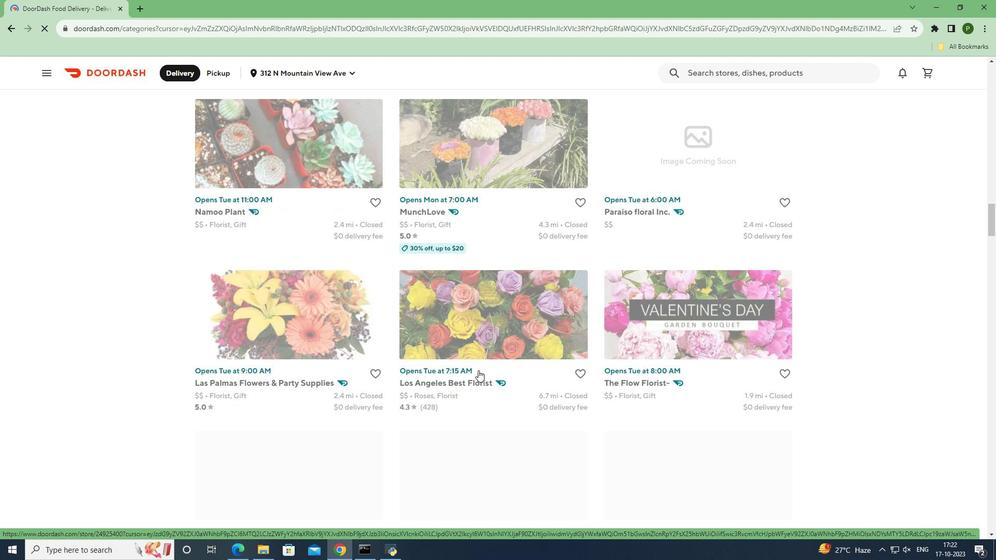 
Action: Mouse scrolled (478, 370) with delta (0, 0)
Screenshot: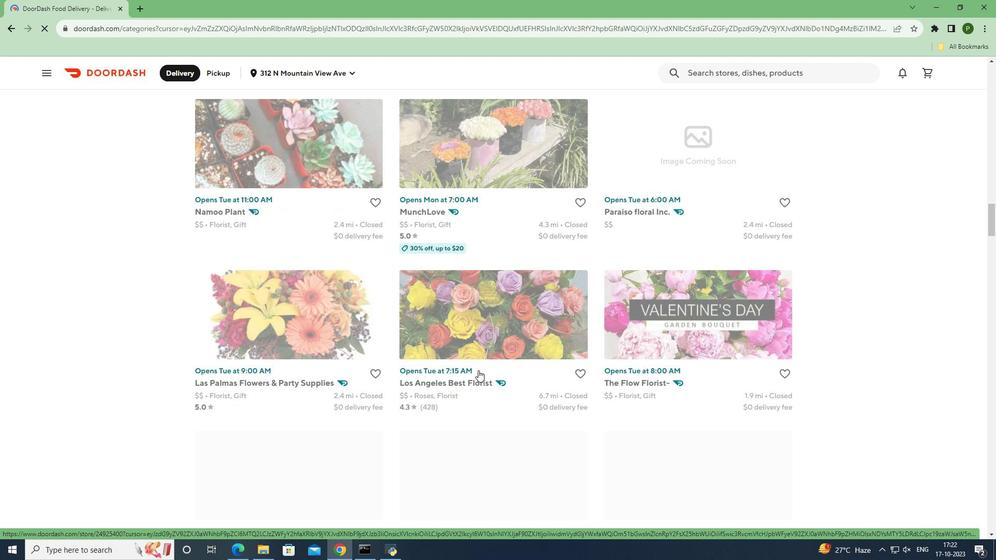 
Action: Mouse scrolled (478, 370) with delta (0, 0)
Screenshot: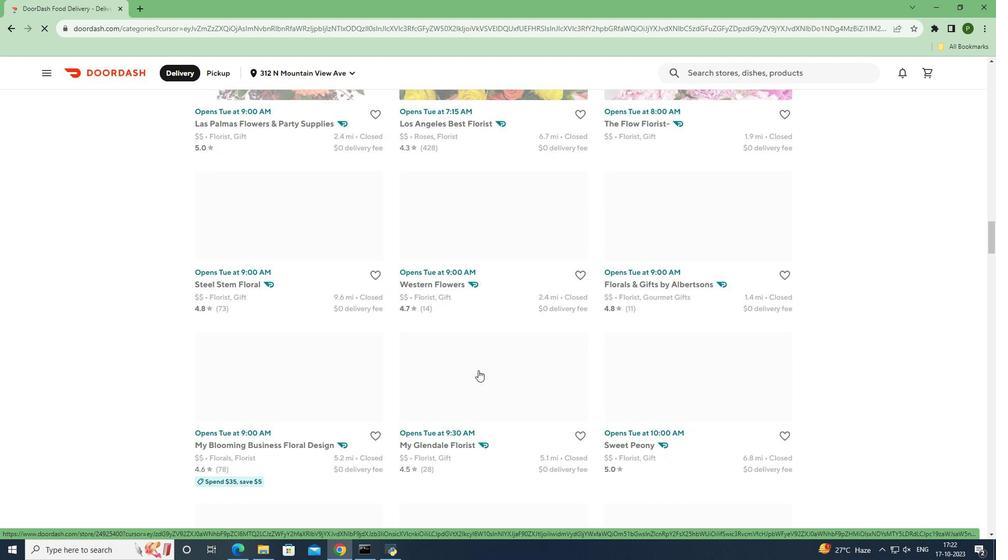 
Action: Mouse scrolled (478, 370) with delta (0, 0)
Screenshot: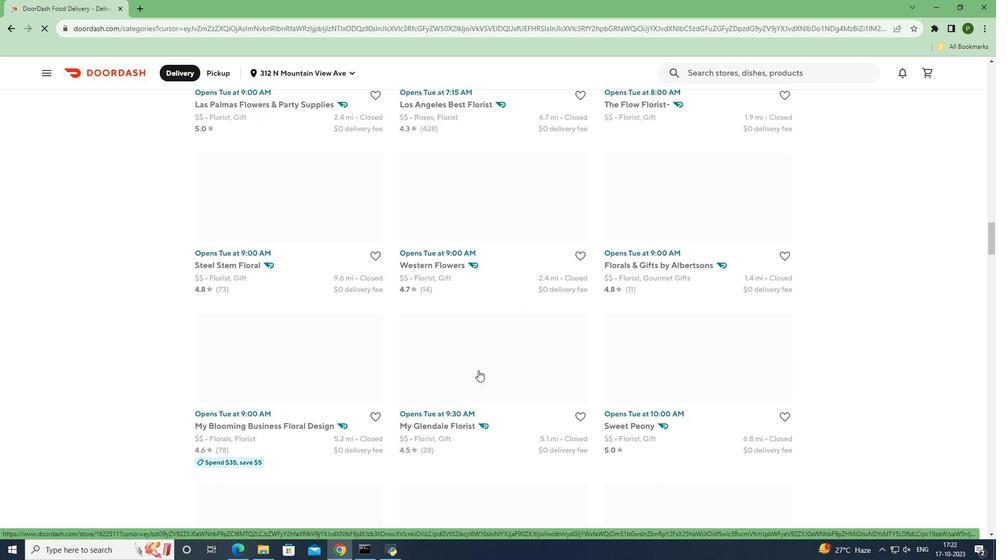 
Action: Mouse scrolled (478, 370) with delta (0, 0)
Screenshot: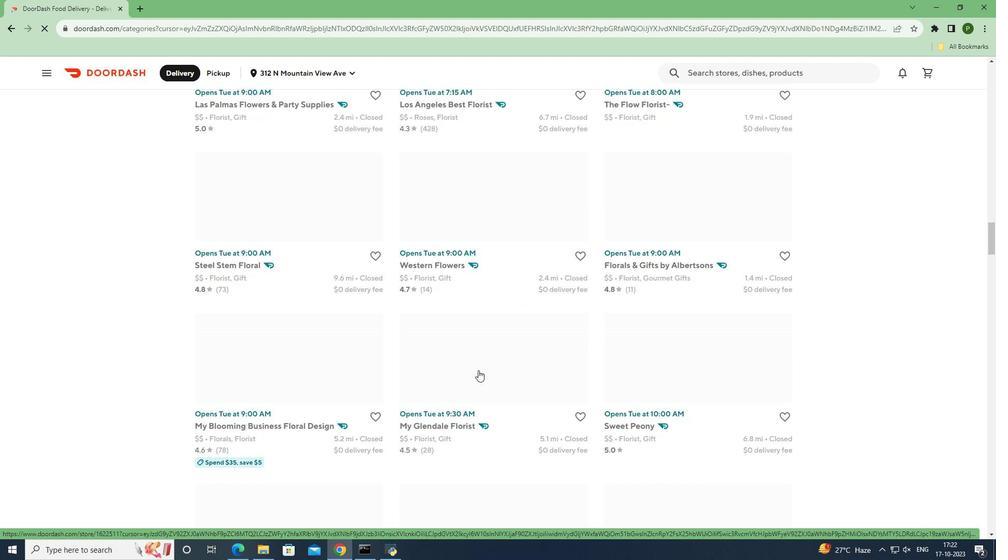 
Action: Mouse scrolled (478, 370) with delta (0, 0)
Screenshot: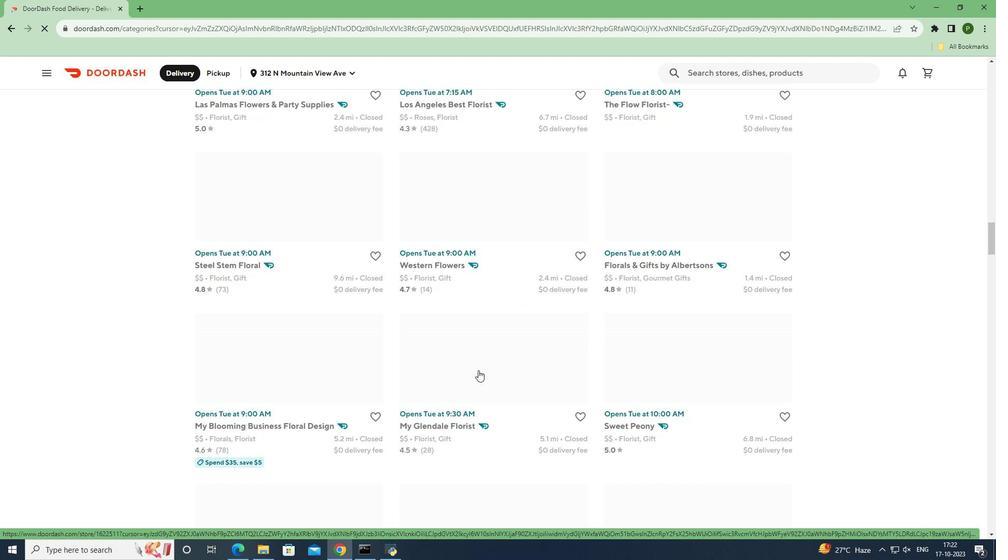 
Action: Mouse scrolled (478, 370) with delta (0, 0)
Screenshot: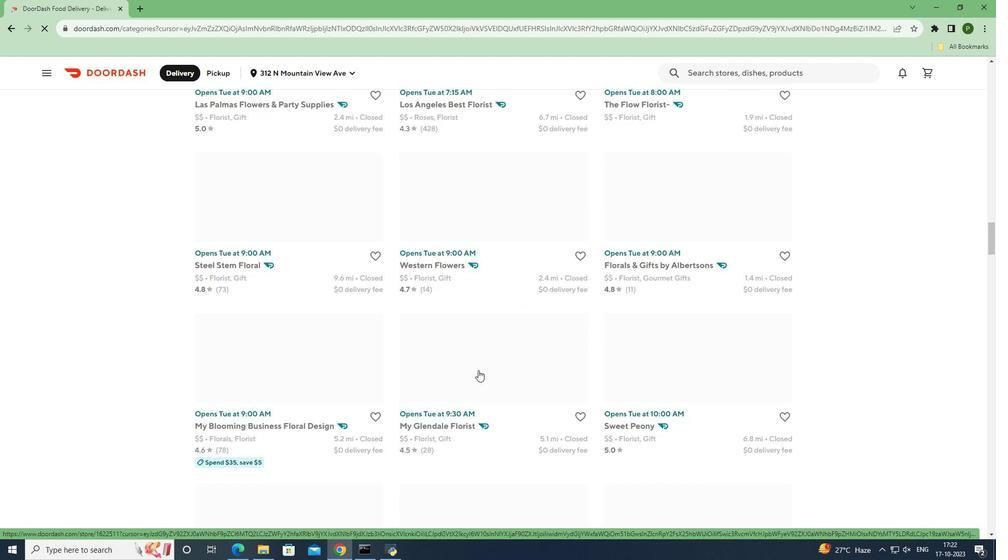 
Action: Mouse scrolled (478, 370) with delta (0, 0)
Screenshot: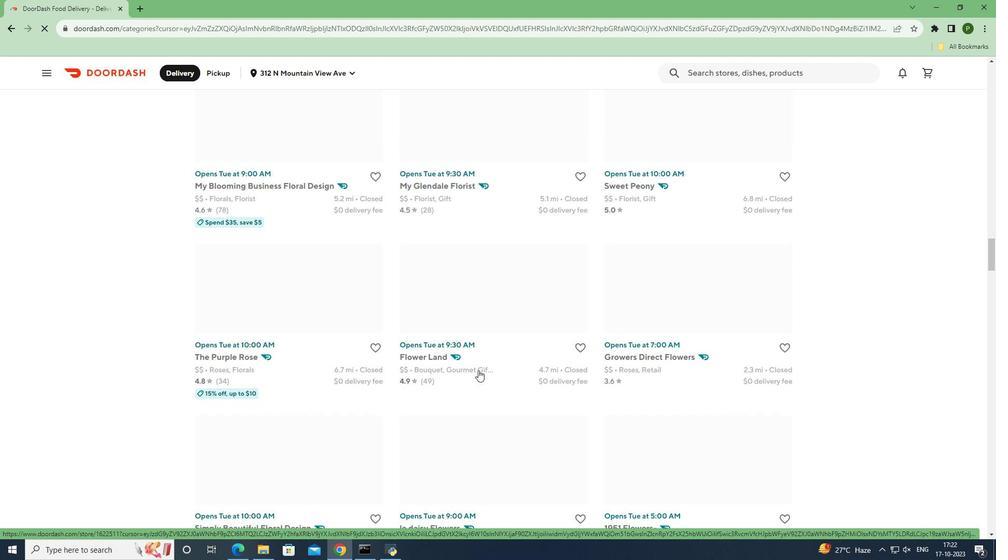 
Action: Mouse scrolled (478, 370) with delta (0, 0)
Screenshot: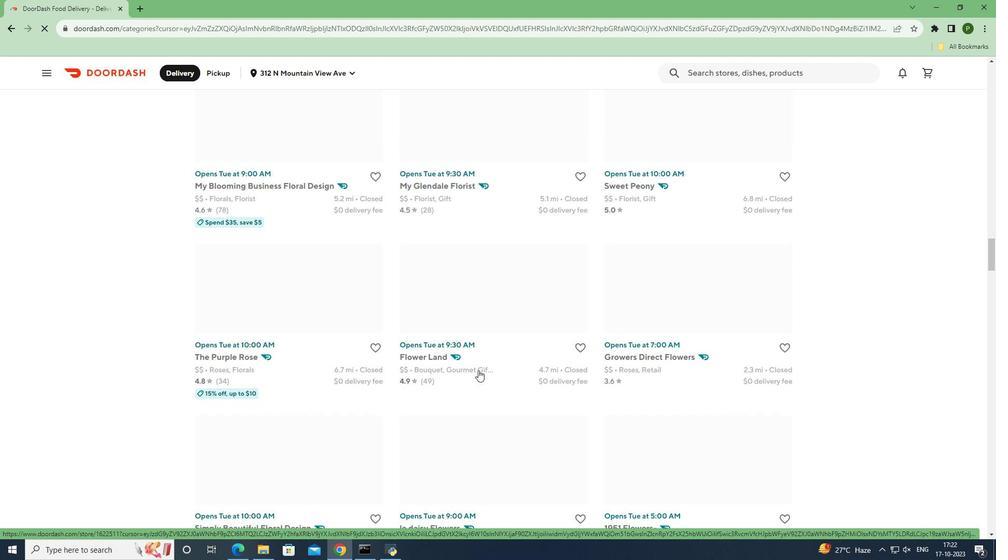 
Action: Mouse scrolled (478, 370) with delta (0, 0)
Screenshot: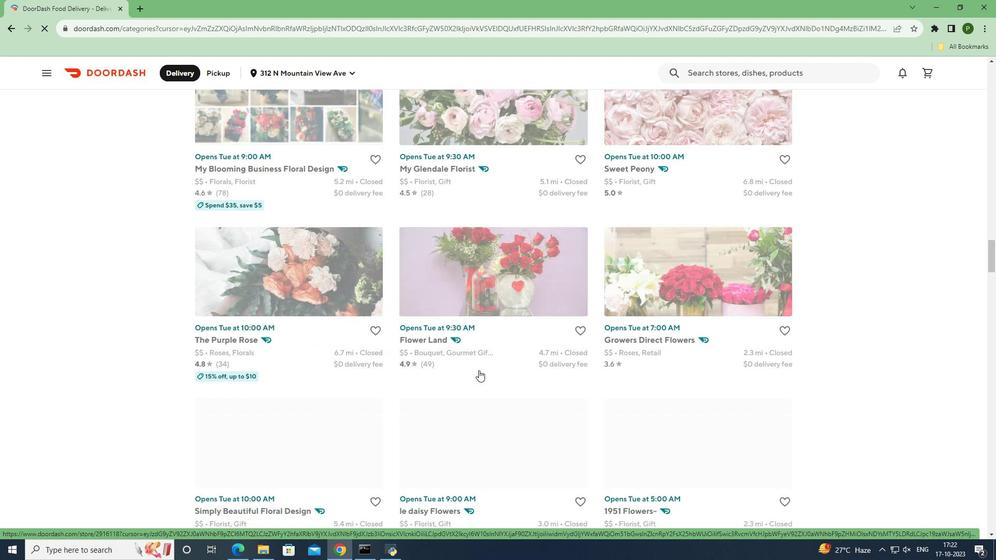 
Action: Mouse scrolled (478, 370) with delta (0, 0)
Screenshot: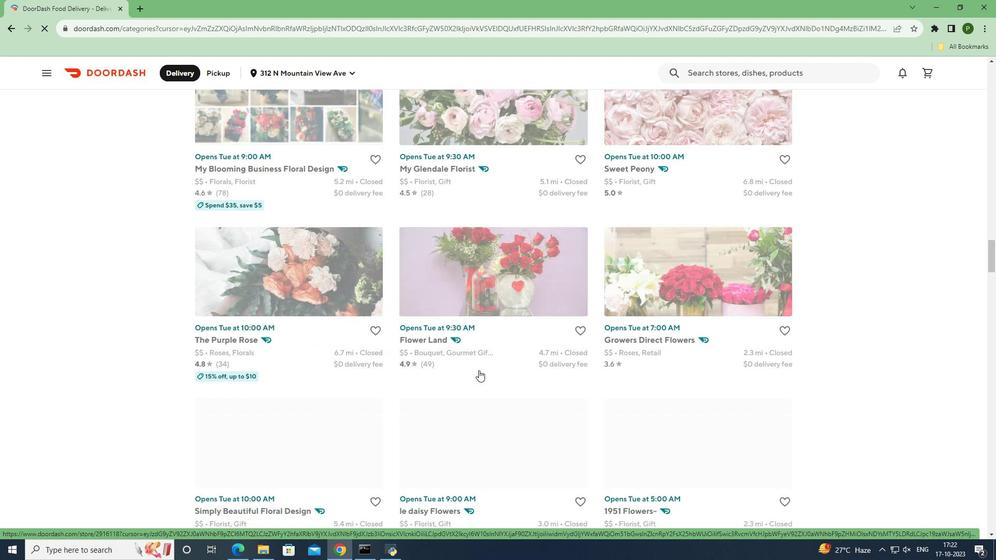 
Action: Mouse scrolled (478, 370) with delta (0, 0)
Screenshot: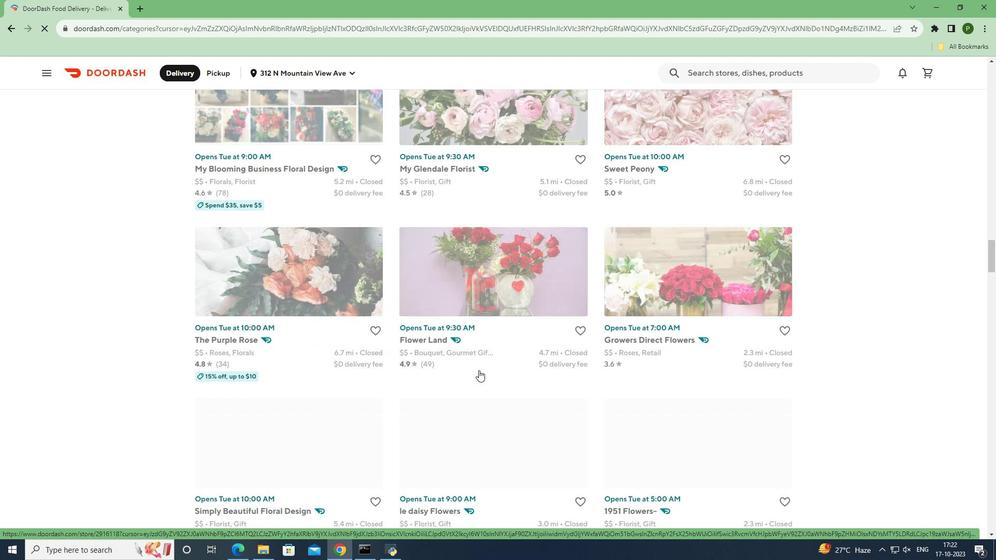 
Action: Mouse moved to (479, 370)
Screenshot: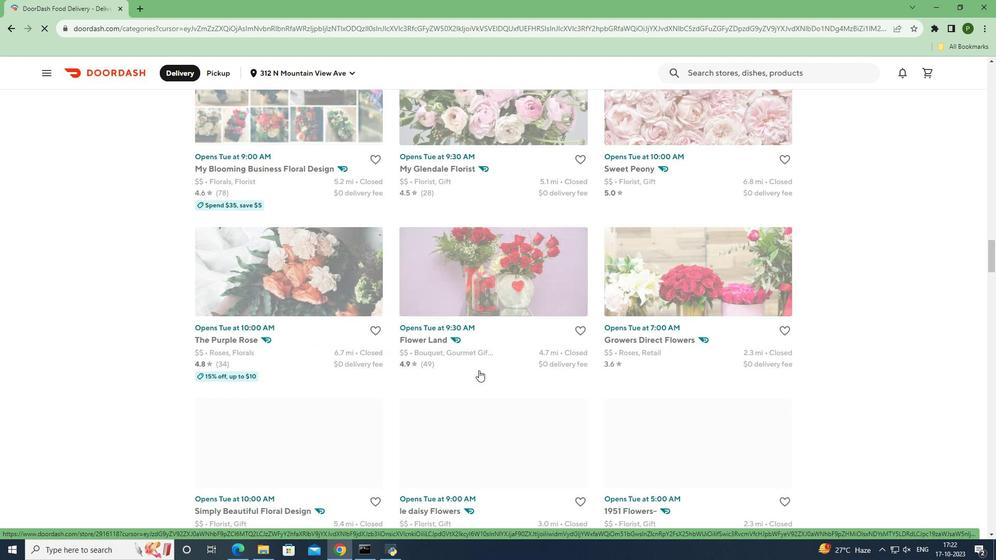 
Action: Mouse scrolled (479, 370) with delta (0, 0)
Screenshot: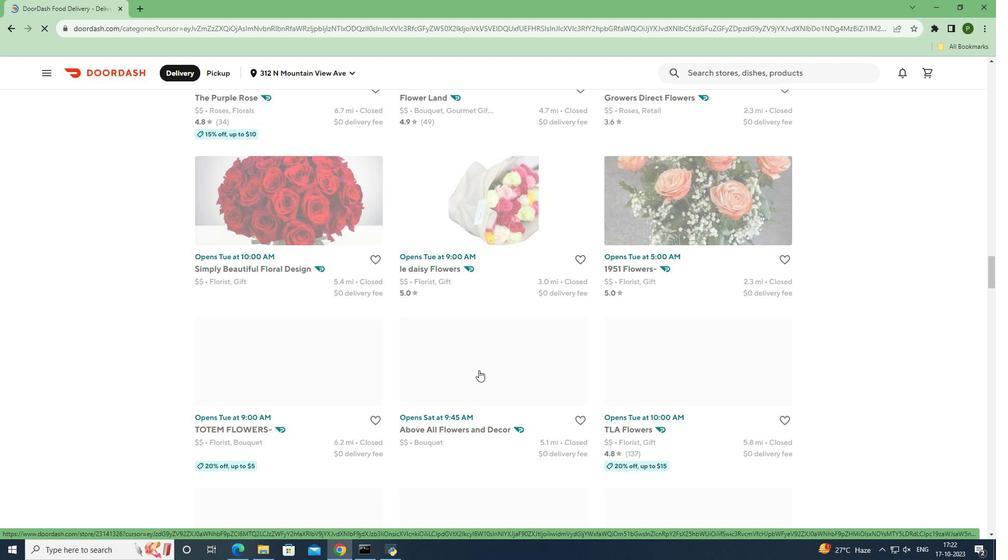 
Action: Mouse moved to (479, 370)
Screenshot: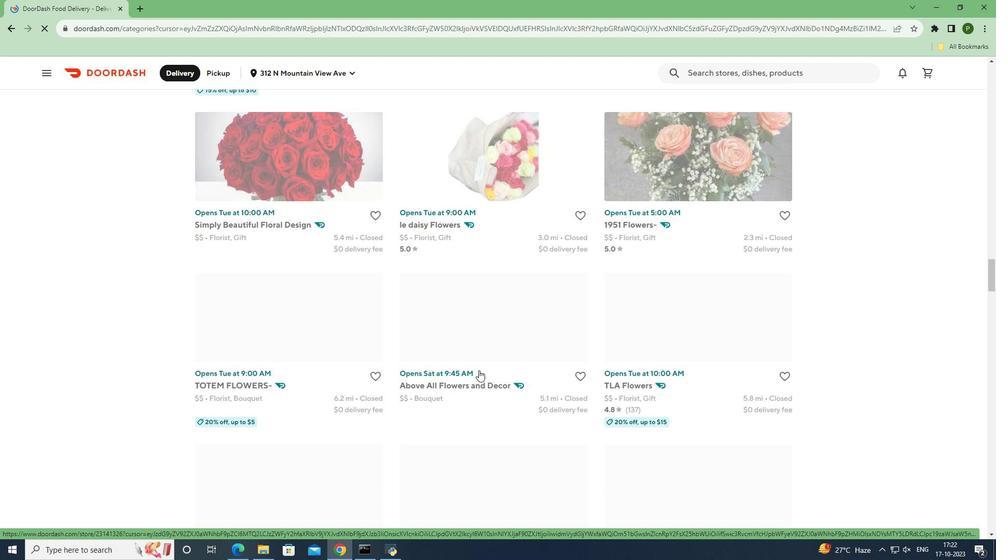 
Action: Mouse scrolled (479, 370) with delta (0, 0)
Screenshot: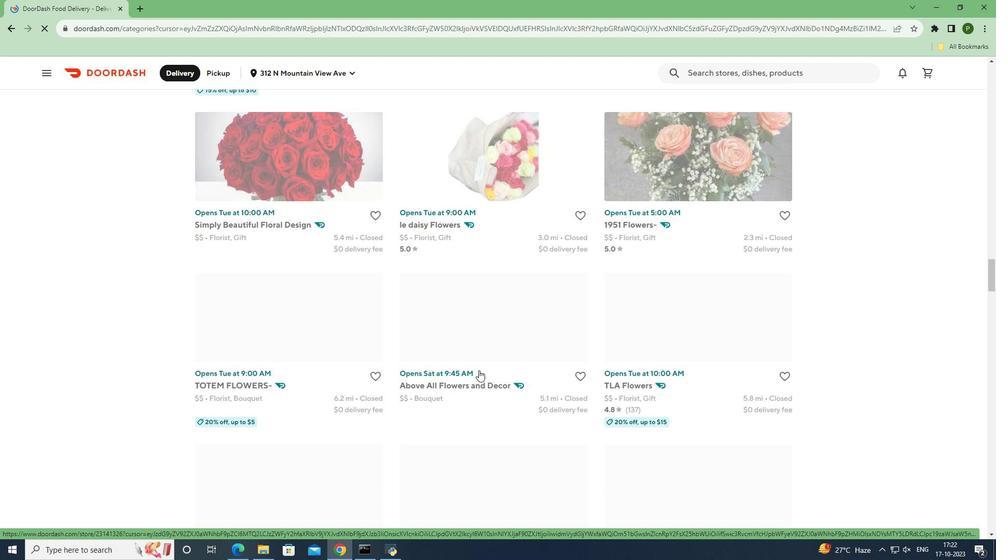 
Action: Mouse scrolled (479, 370) with delta (0, 0)
Screenshot: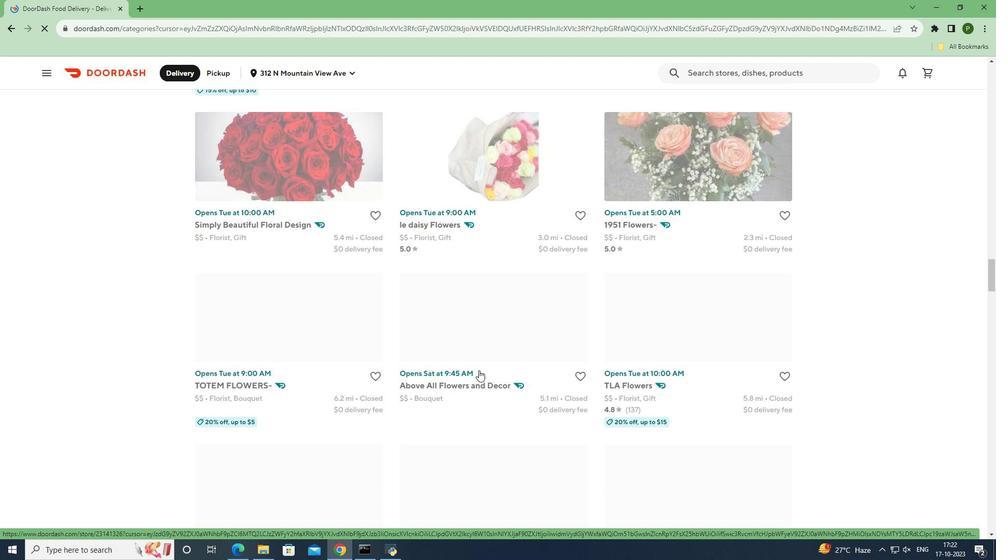 
Action: Mouse scrolled (479, 370) with delta (0, 0)
Screenshot: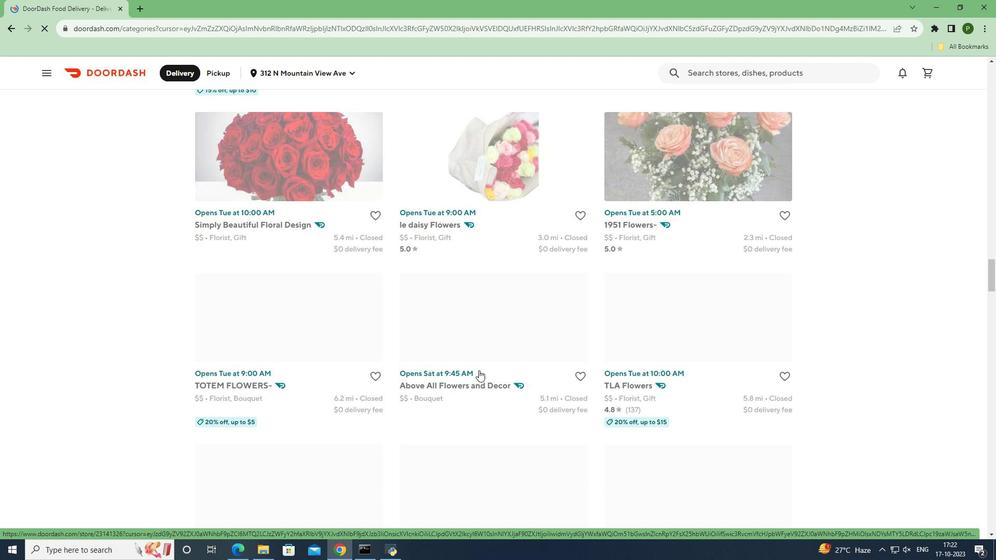 
Action: Mouse scrolled (479, 370) with delta (0, 0)
Screenshot: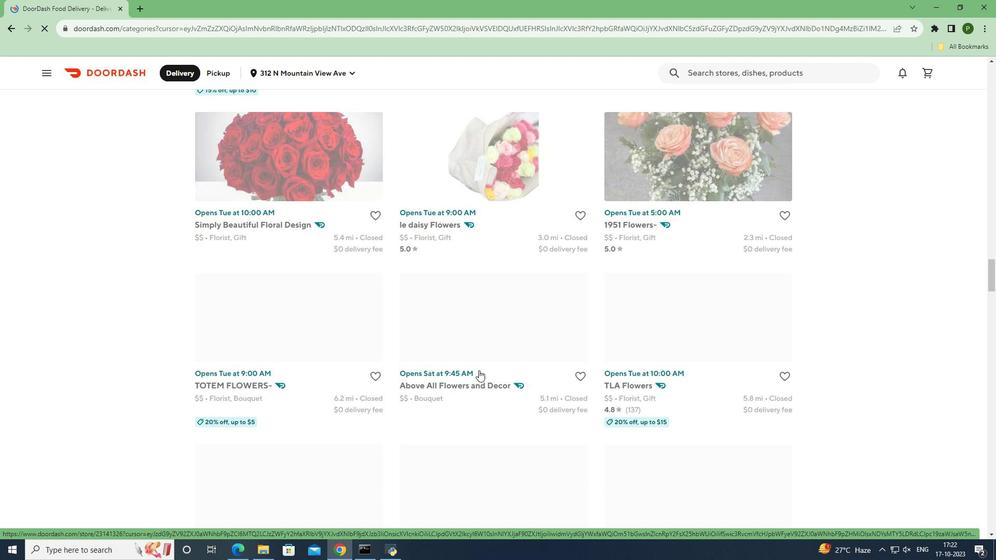 
Action: Mouse scrolled (479, 370) with delta (0, 0)
Screenshot: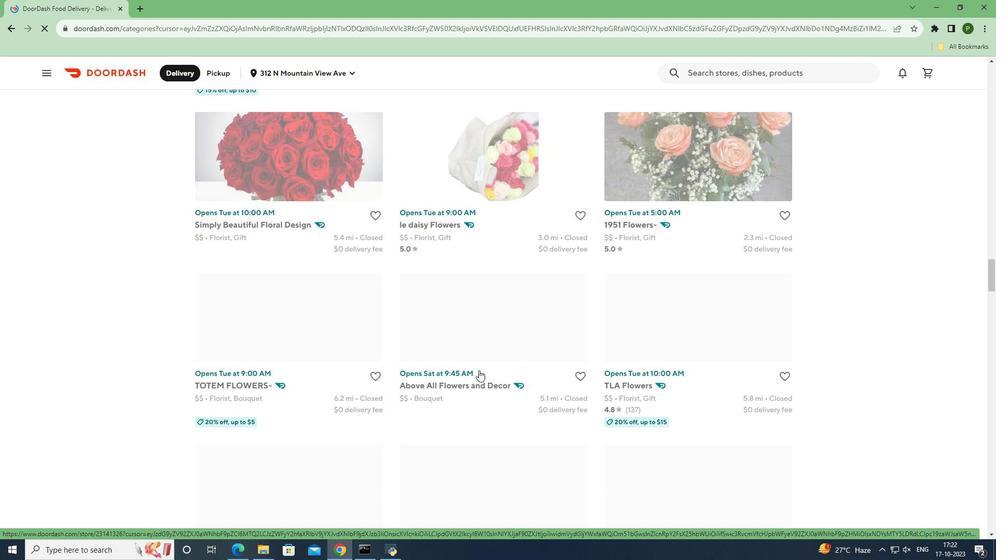 
Action: Mouse scrolled (479, 370) with delta (0, 0)
Screenshot: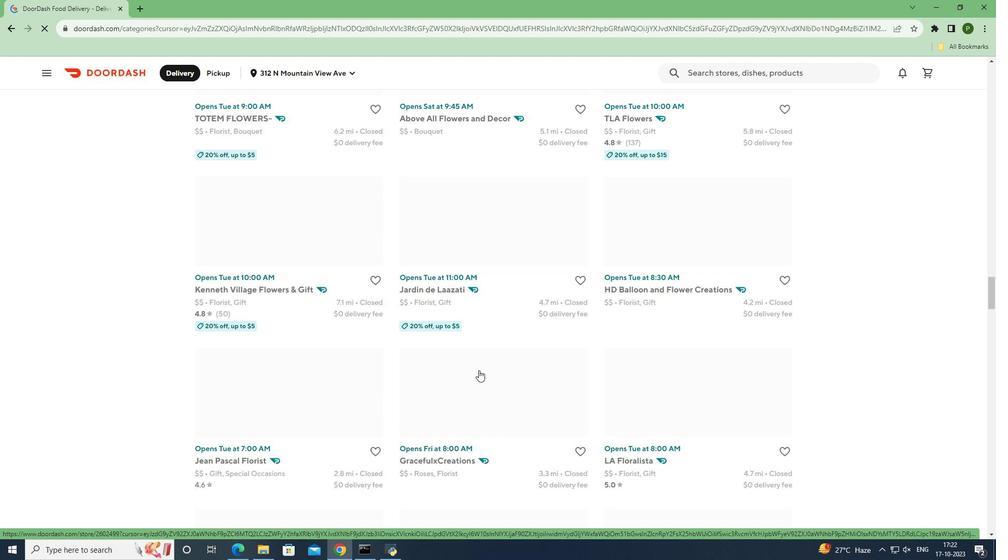 
Action: Mouse scrolled (479, 370) with delta (0, 0)
Screenshot: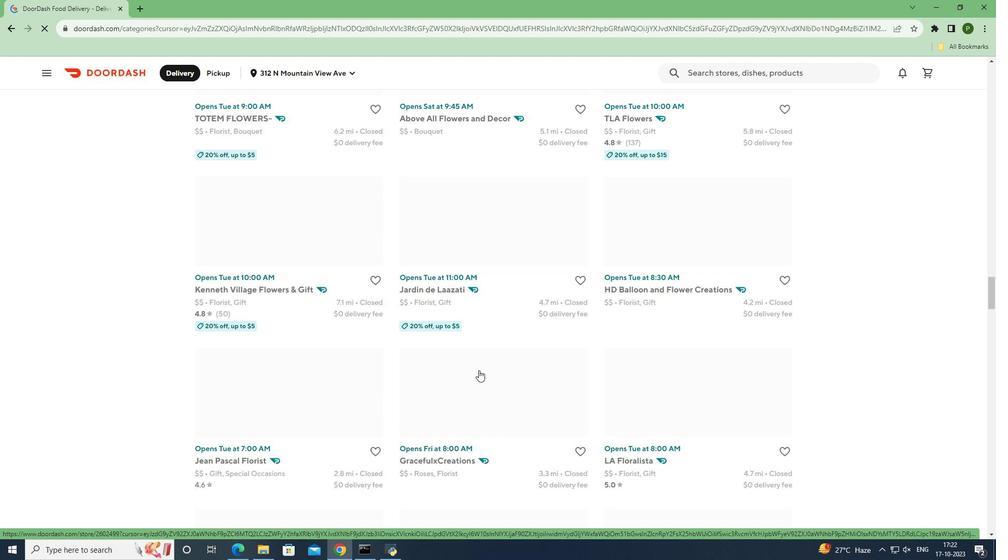 
Action: Mouse scrolled (479, 370) with delta (0, 0)
Screenshot: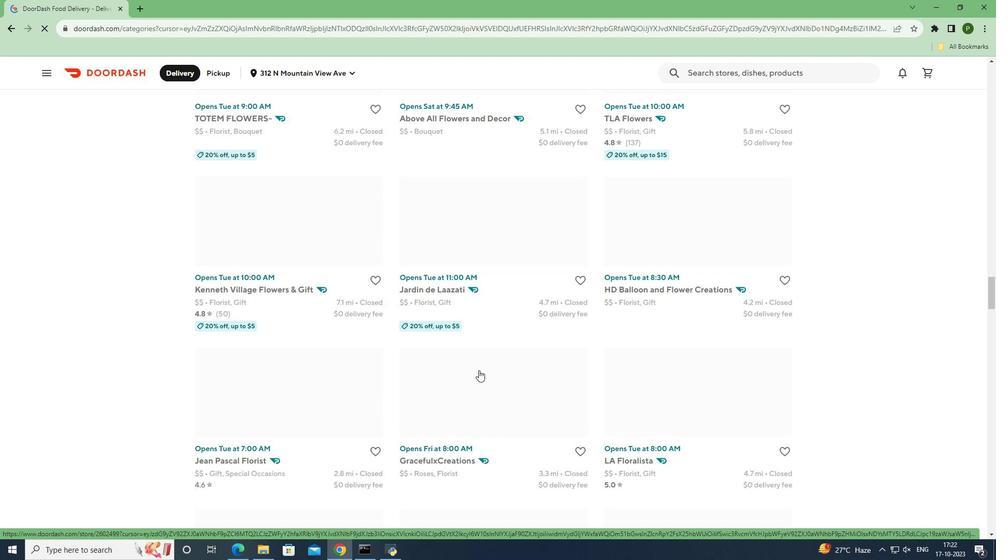 
Action: Mouse scrolled (479, 370) with delta (0, 0)
Screenshot: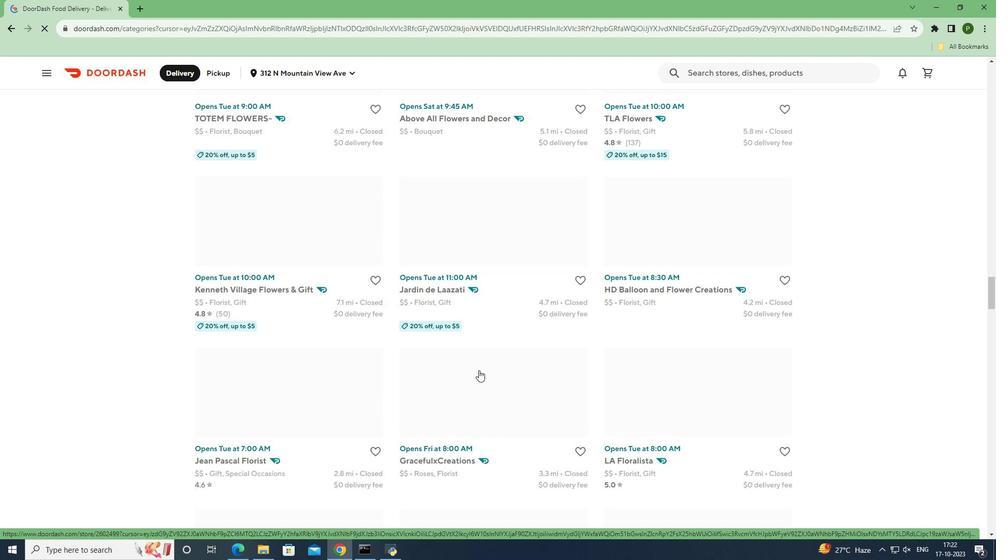 
Action: Mouse scrolled (479, 370) with delta (0, 0)
Screenshot: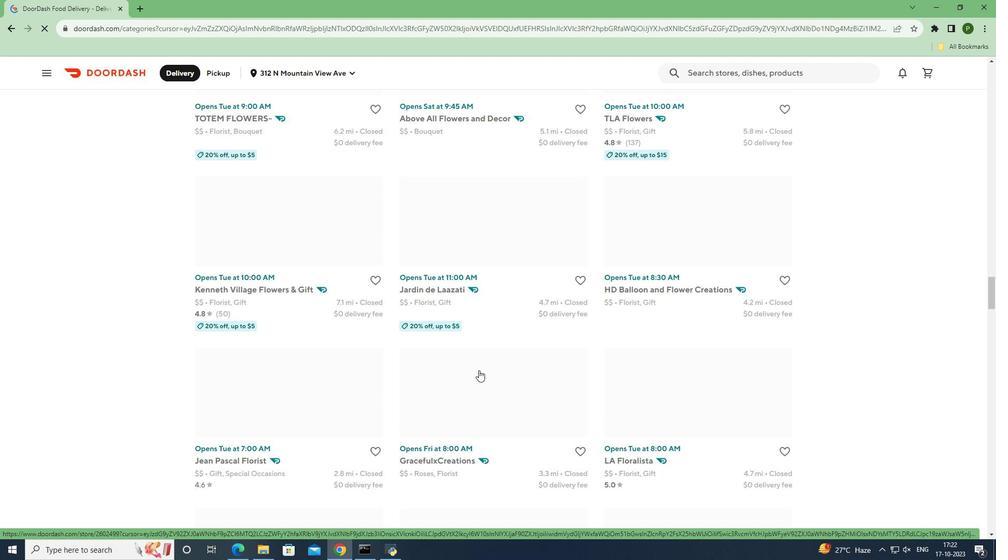 
Action: Mouse scrolled (479, 370) with delta (0, 0)
Screenshot: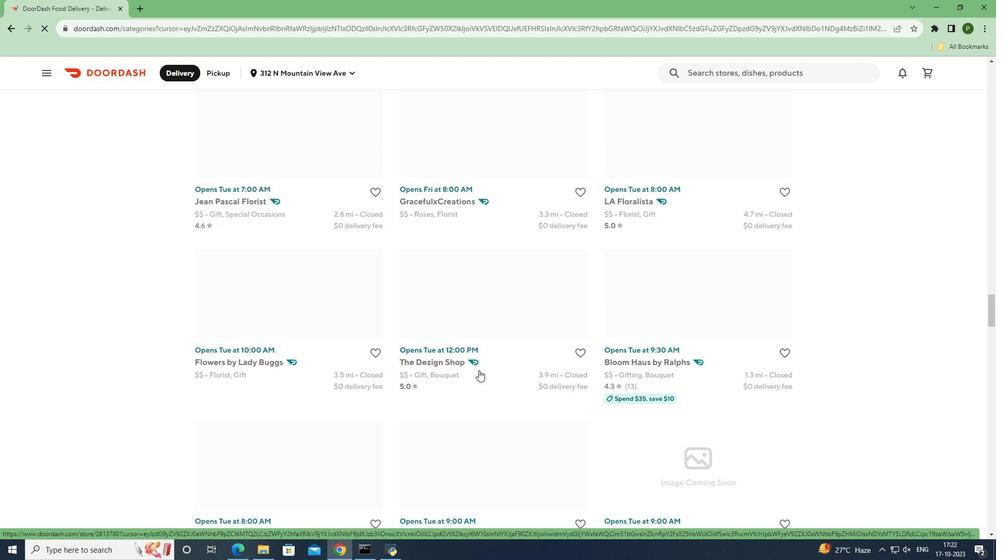 
Action: Mouse scrolled (479, 370) with delta (0, 0)
Screenshot: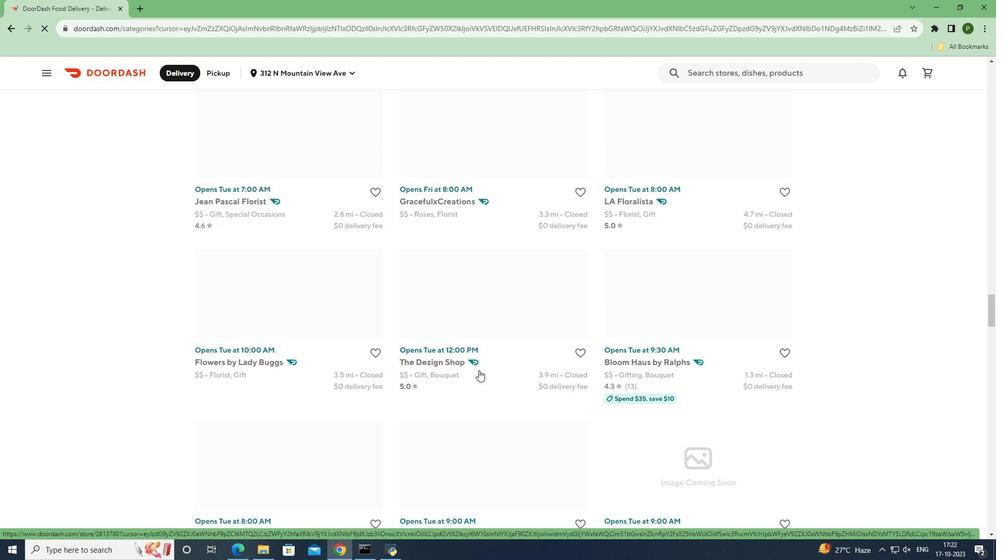
Action: Mouse scrolled (479, 370) with delta (0, 0)
Screenshot: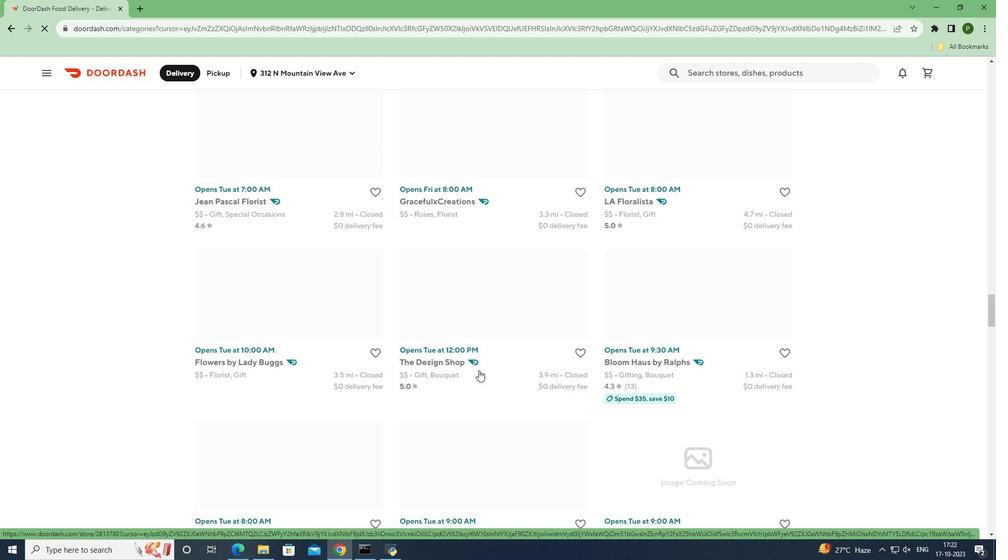 
Action: Mouse scrolled (479, 370) with delta (0, 0)
Screenshot: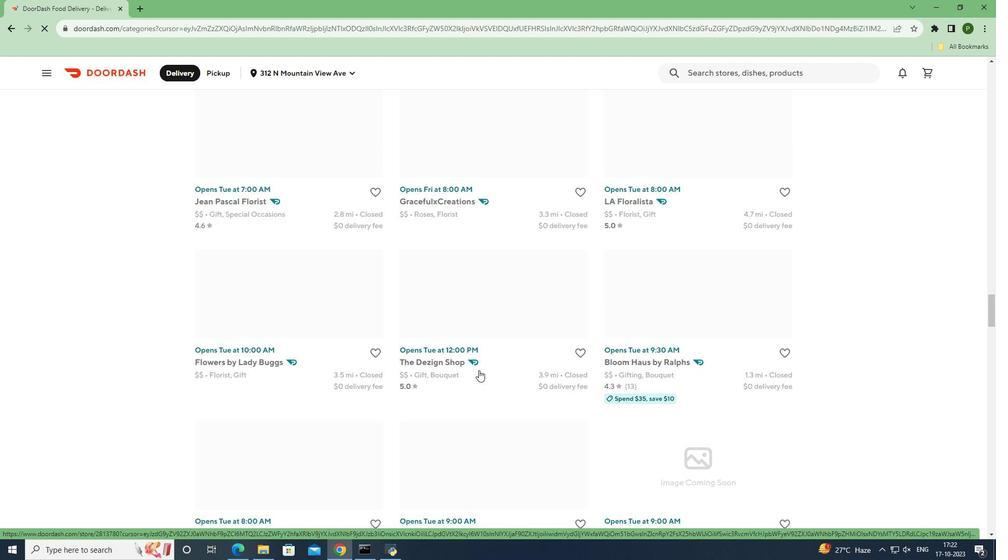 
Action: Mouse scrolled (479, 370) with delta (0, 0)
Screenshot: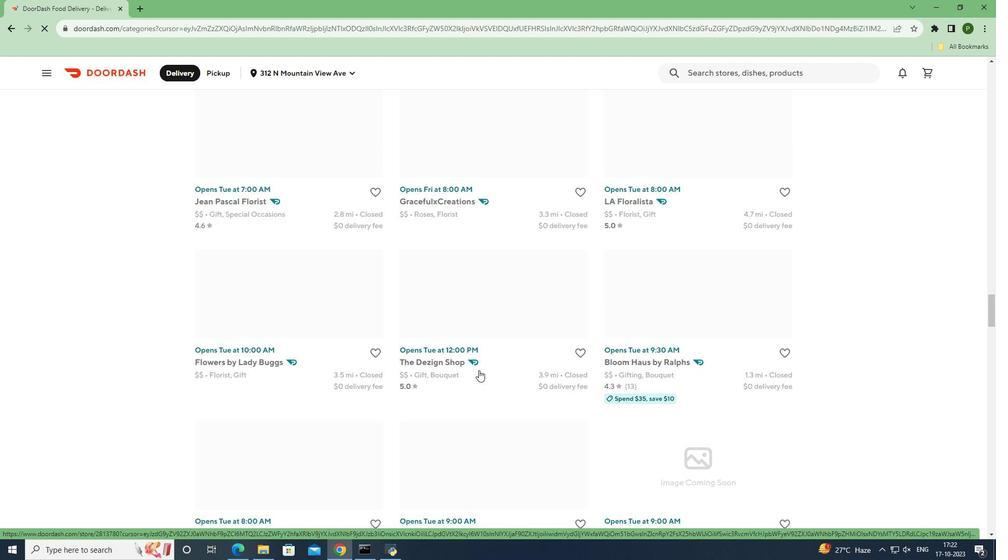 
Action: Mouse scrolled (479, 370) with delta (0, 0)
Screenshot: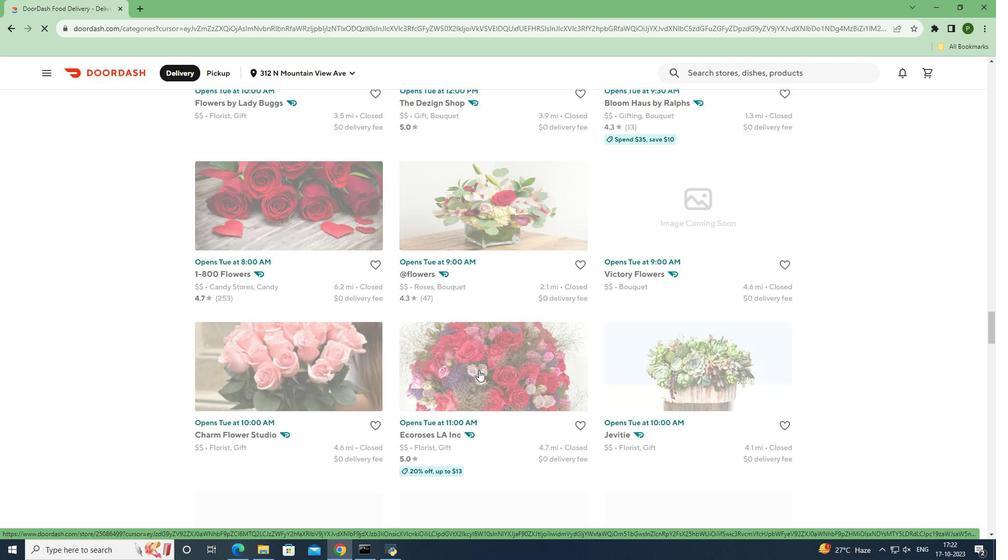 
Action: Mouse scrolled (479, 370) with delta (0, 0)
Screenshot: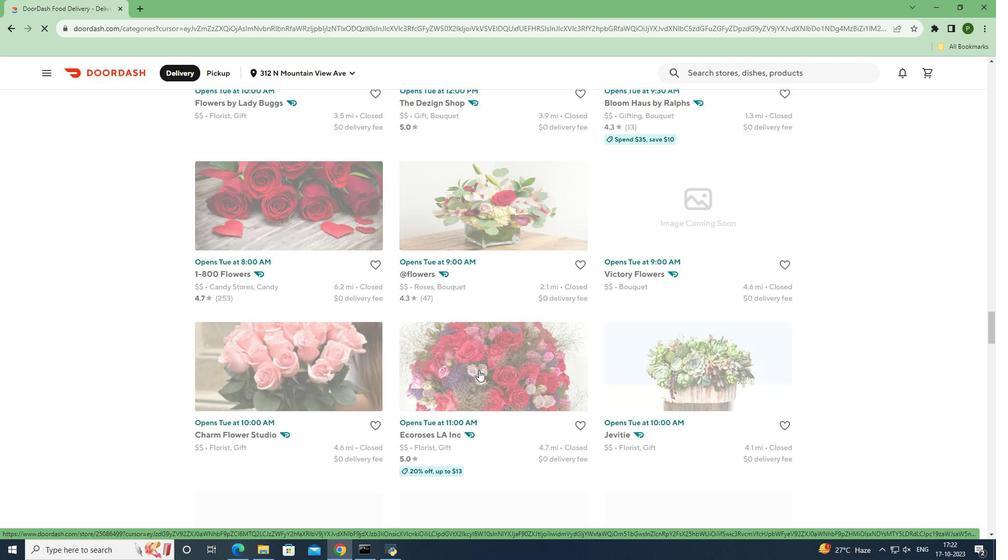 
Action: Mouse scrolled (479, 370) with delta (0, 0)
Screenshot: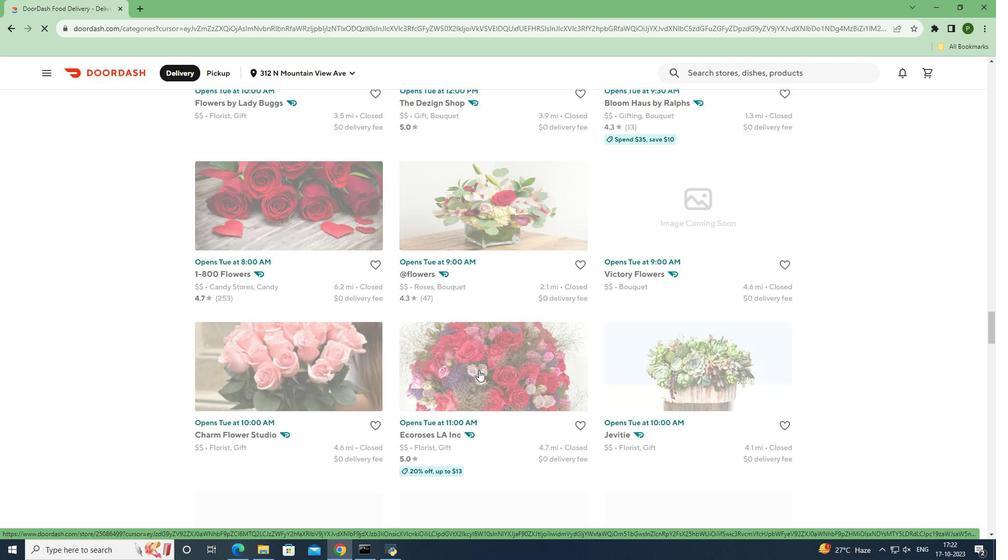 
Action: Mouse scrolled (479, 370) with delta (0, 0)
Screenshot: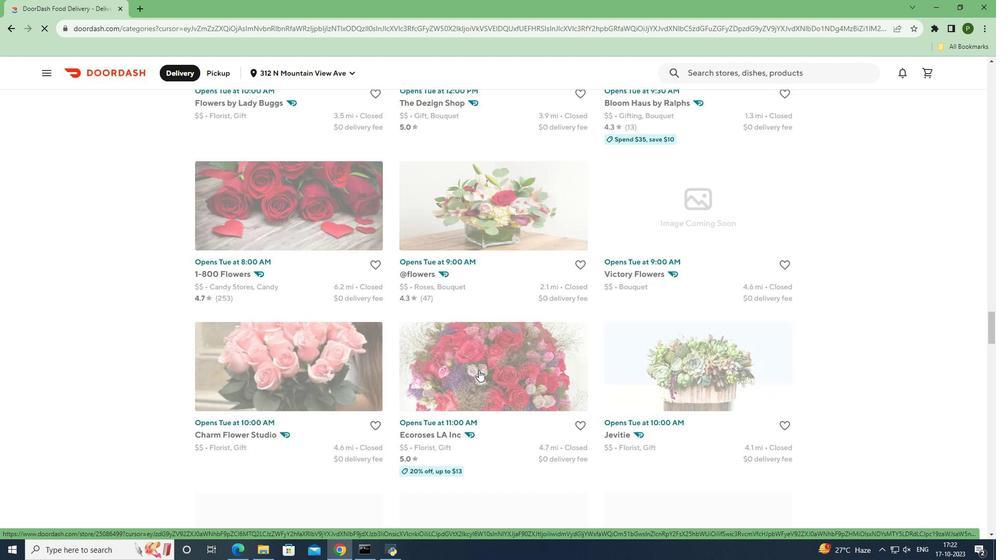 
Action: Mouse scrolled (479, 370) with delta (0, 0)
Screenshot: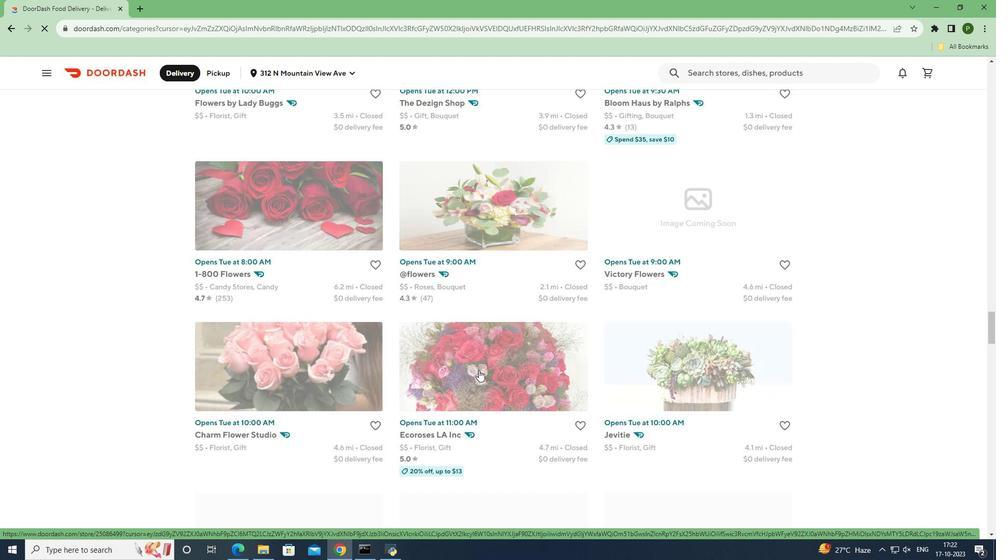 
Action: Mouse scrolled (479, 370) with delta (0, 0)
Screenshot: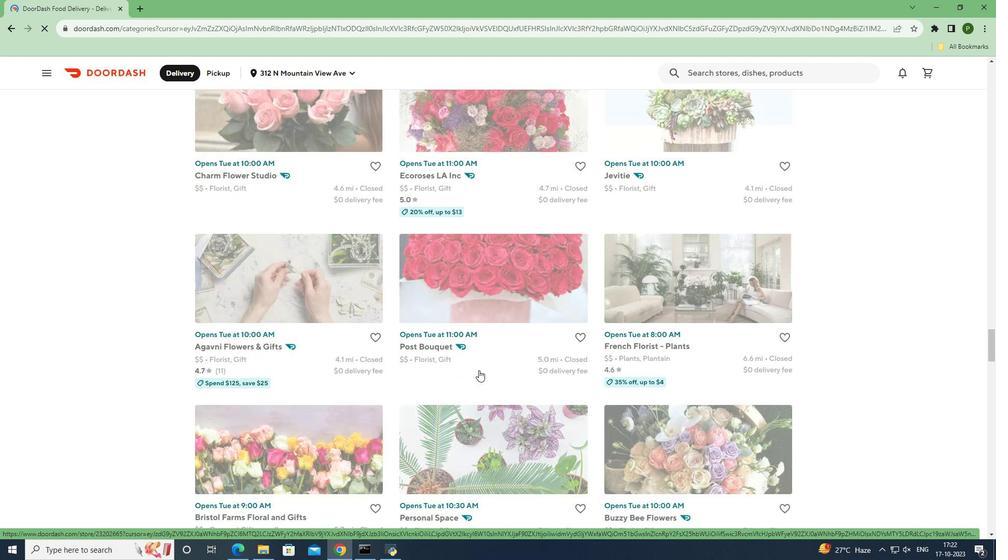 
Action: Mouse scrolled (479, 370) with delta (0, 0)
Screenshot: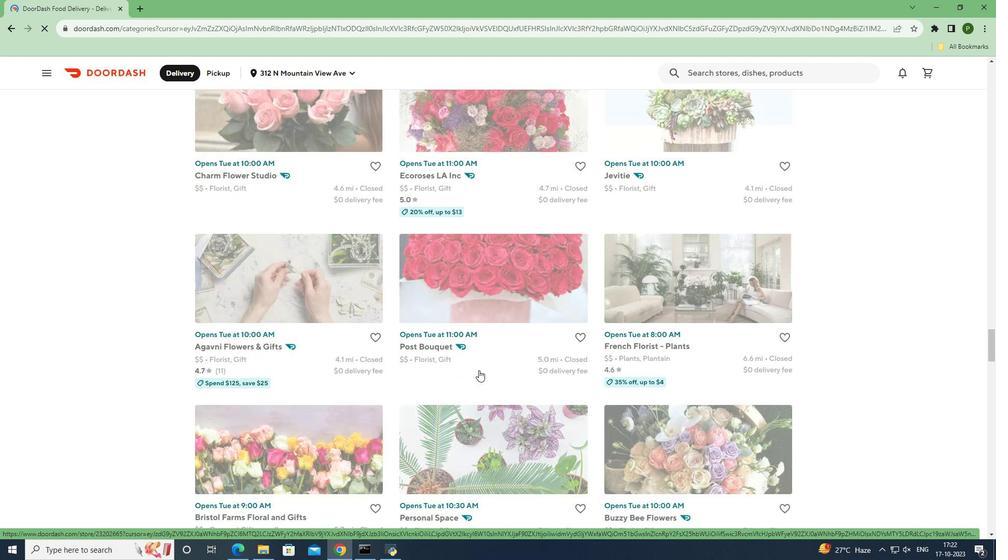 
Action: Mouse scrolled (479, 370) with delta (0, 0)
Screenshot: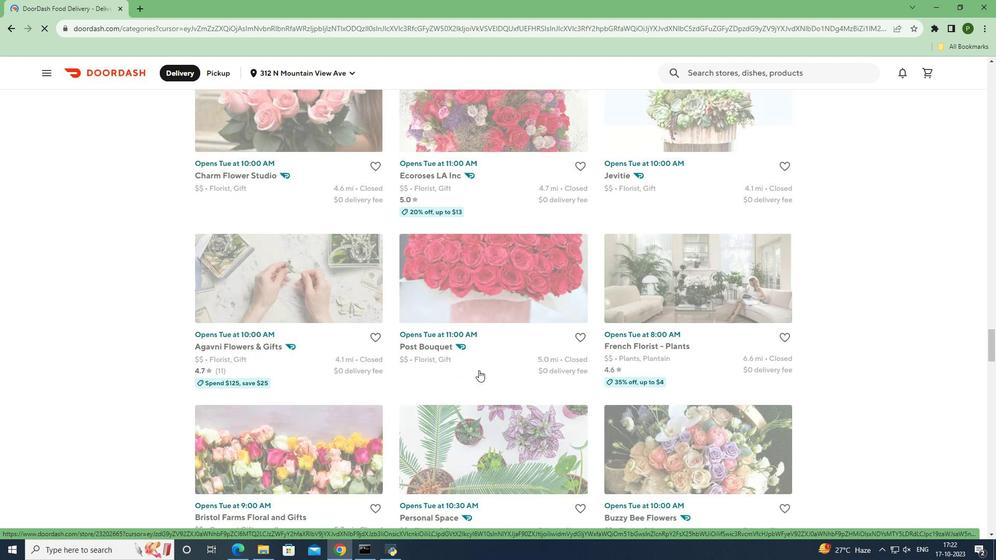 
Action: Mouse scrolled (479, 370) with delta (0, 0)
Screenshot: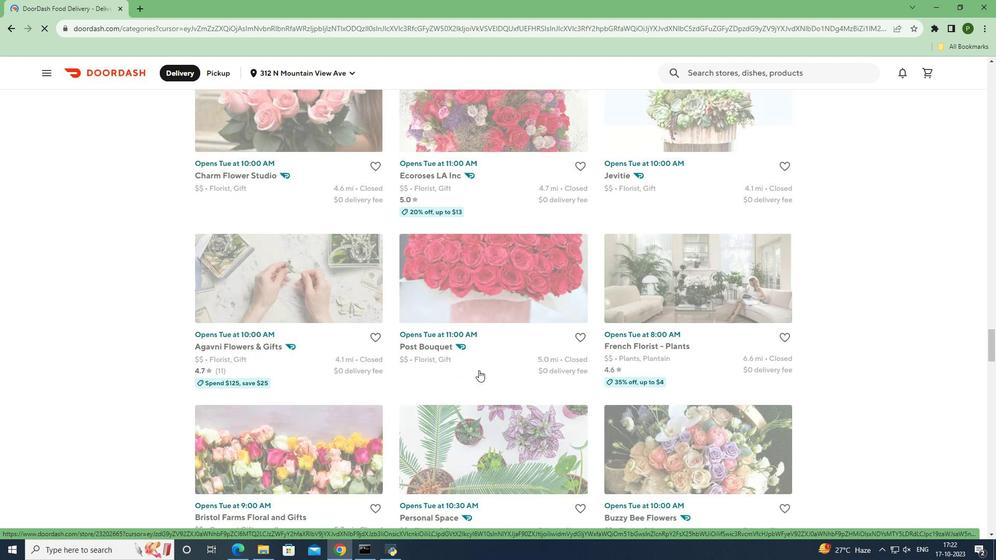 
Action: Mouse scrolled (479, 370) with delta (0, 0)
Screenshot: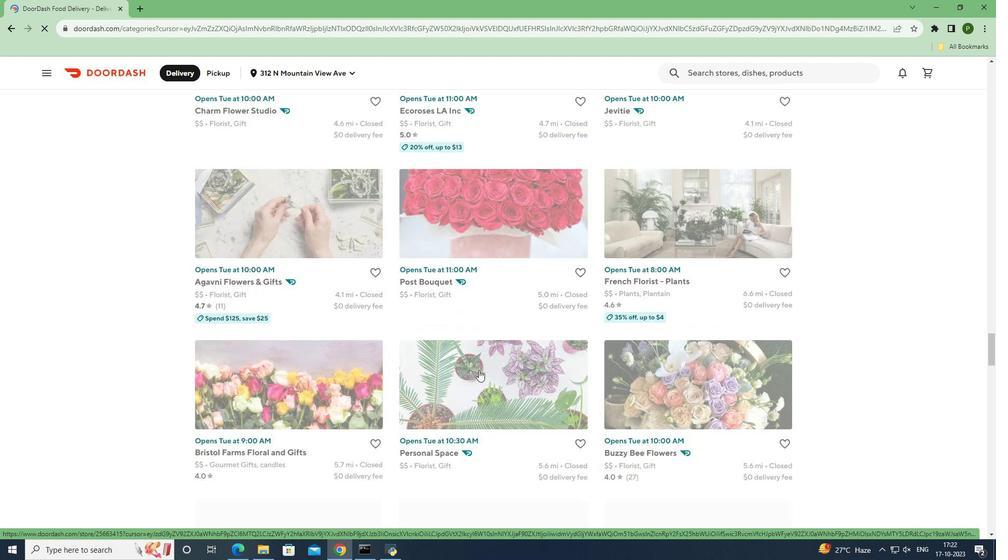 
Action: Mouse scrolled (479, 370) with delta (0, 0)
Screenshot: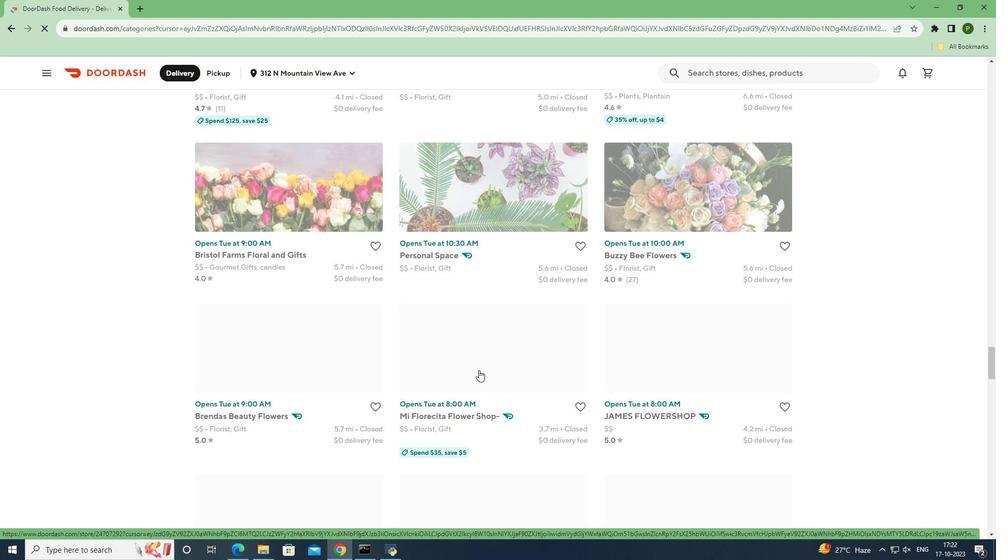 
Action: Mouse scrolled (479, 370) with delta (0, 0)
Screenshot: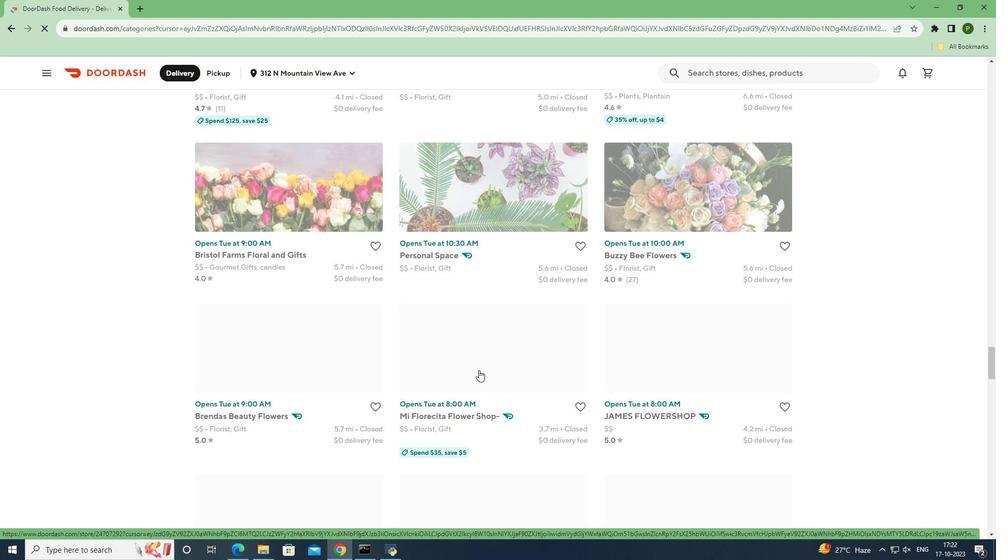 
Action: Mouse scrolled (479, 370) with delta (0, 0)
Screenshot: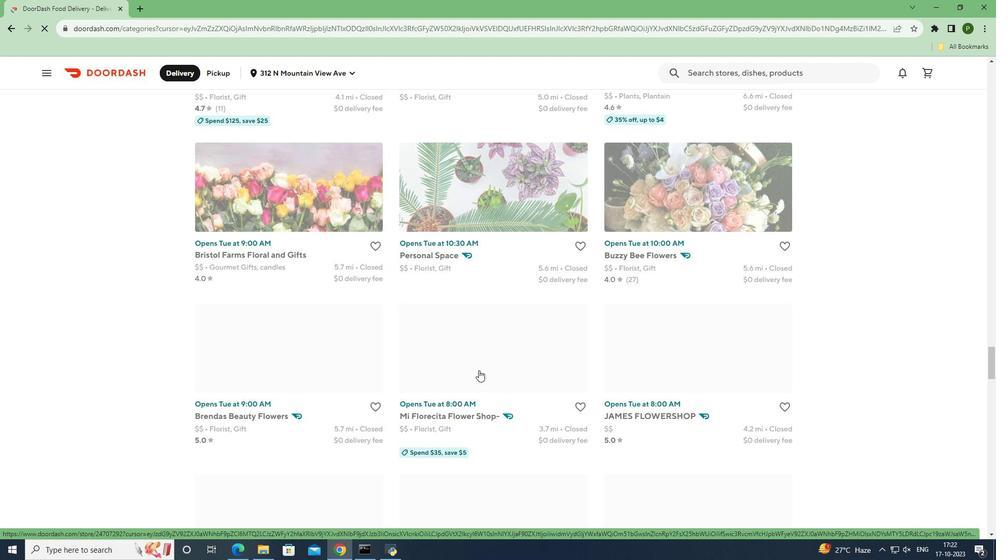 
Action: Mouse scrolled (479, 370) with delta (0, 0)
Screenshot: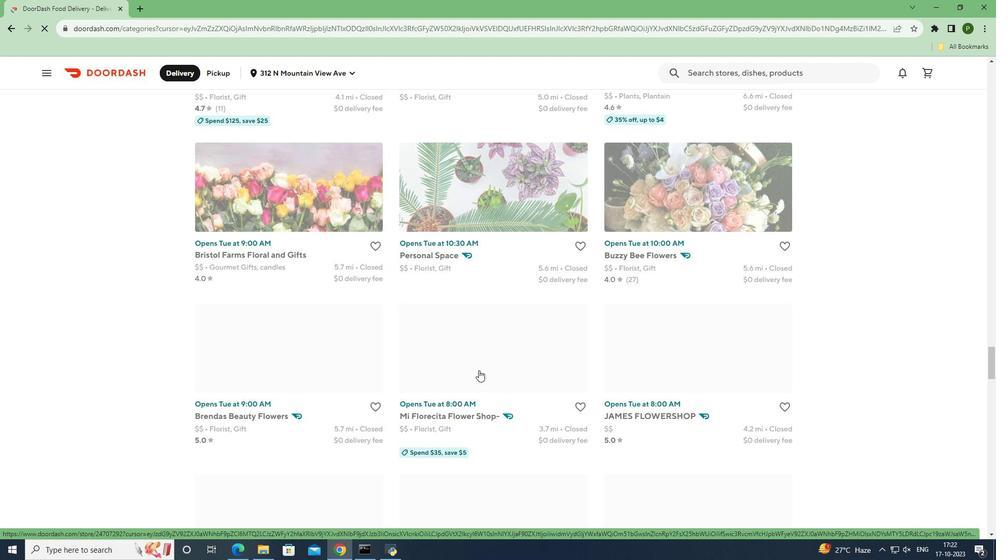
Action: Mouse scrolled (479, 370) with delta (0, 0)
Screenshot: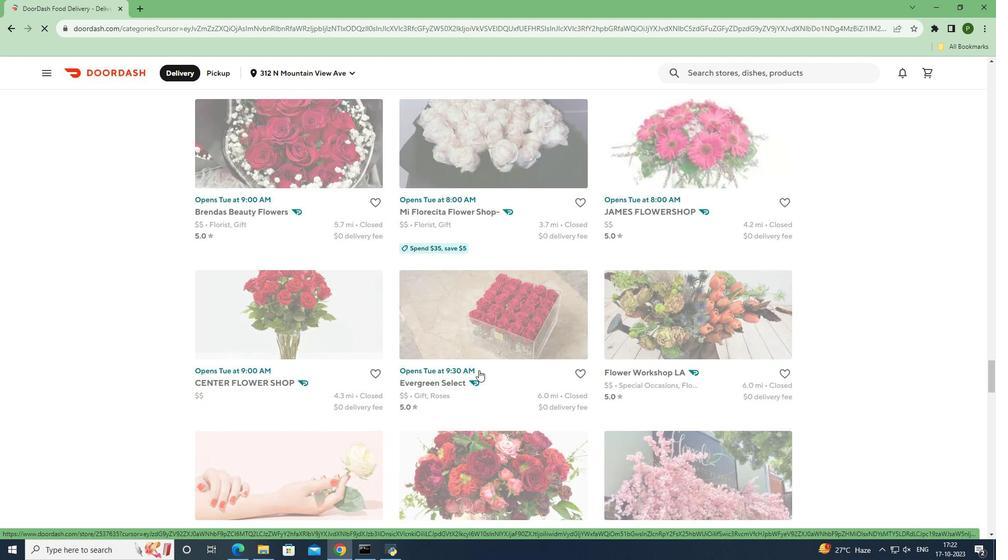 
Action: Mouse scrolled (479, 370) with delta (0, 0)
Screenshot: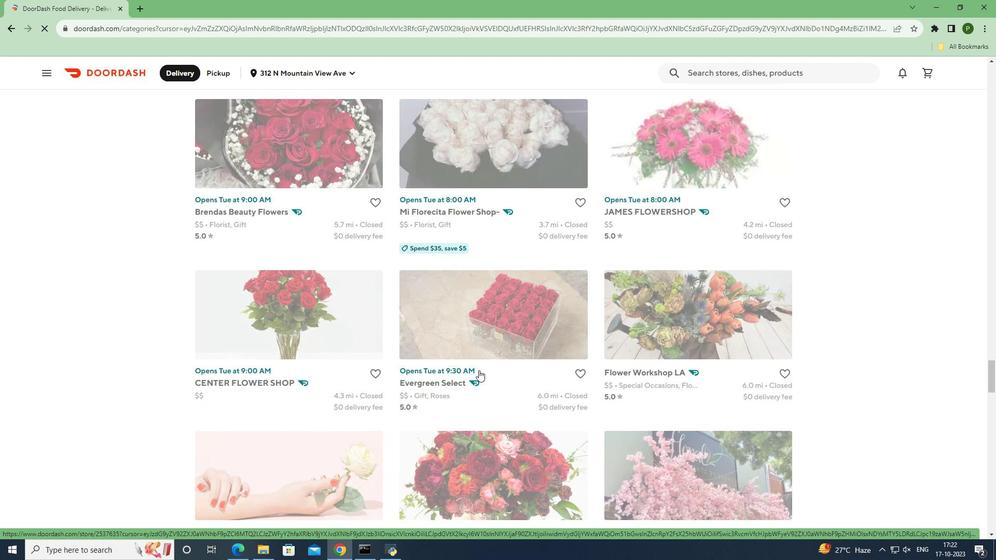 
Action: Mouse scrolled (479, 370) with delta (0, 0)
Screenshot: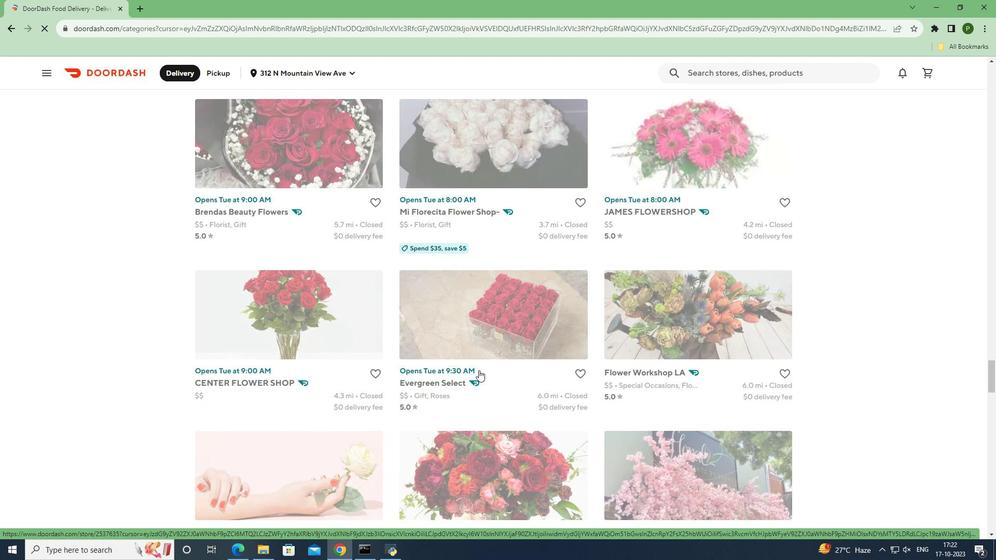 
Action: Mouse scrolled (479, 370) with delta (0, 0)
Screenshot: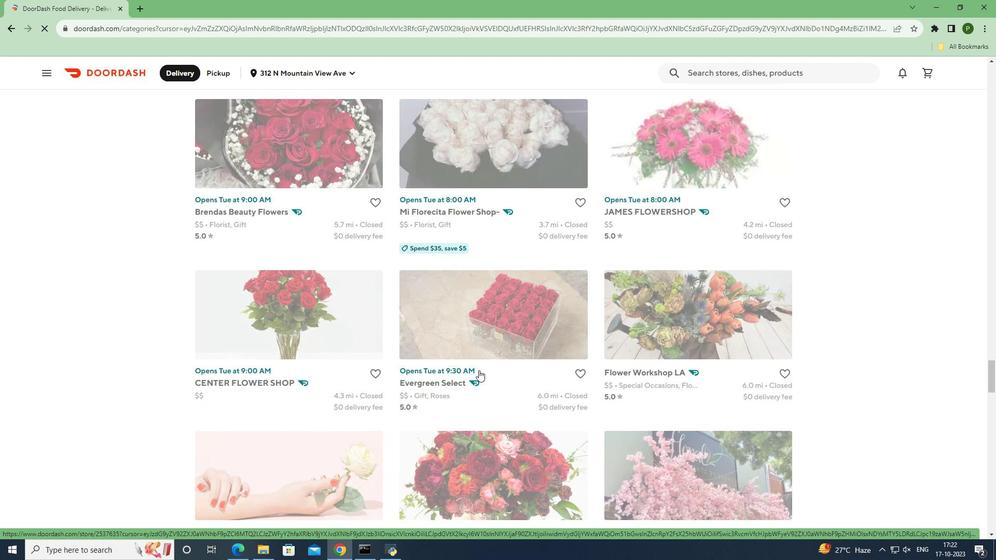 
Action: Mouse scrolled (479, 370) with delta (0, 0)
Screenshot: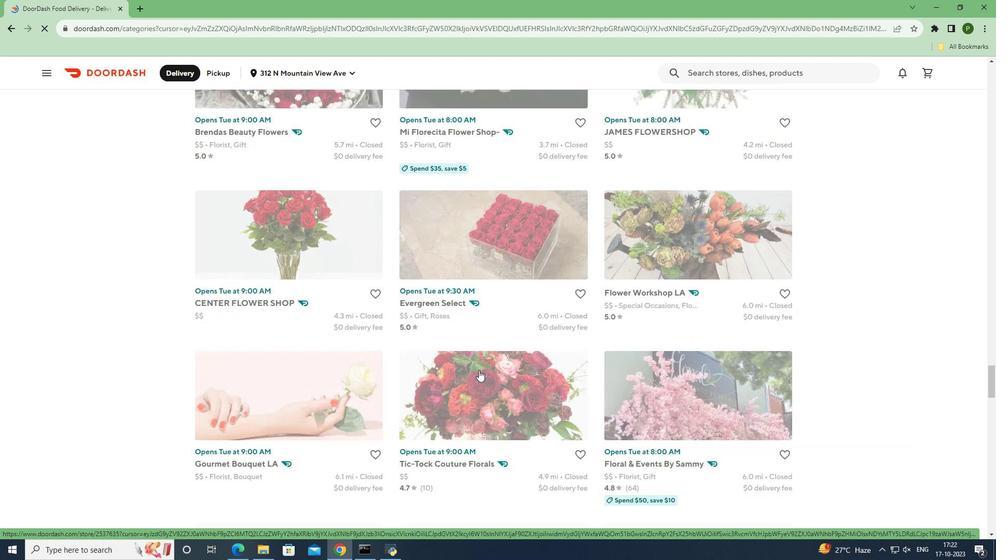 
Action: Mouse scrolled (479, 370) with delta (0, 0)
Screenshot: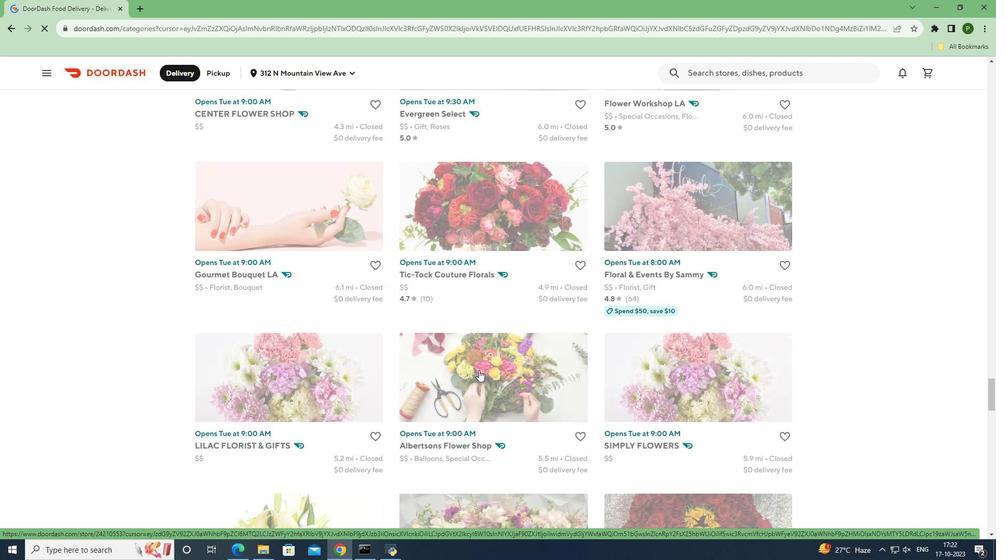 
Action: Mouse scrolled (479, 370) with delta (0, 0)
Screenshot: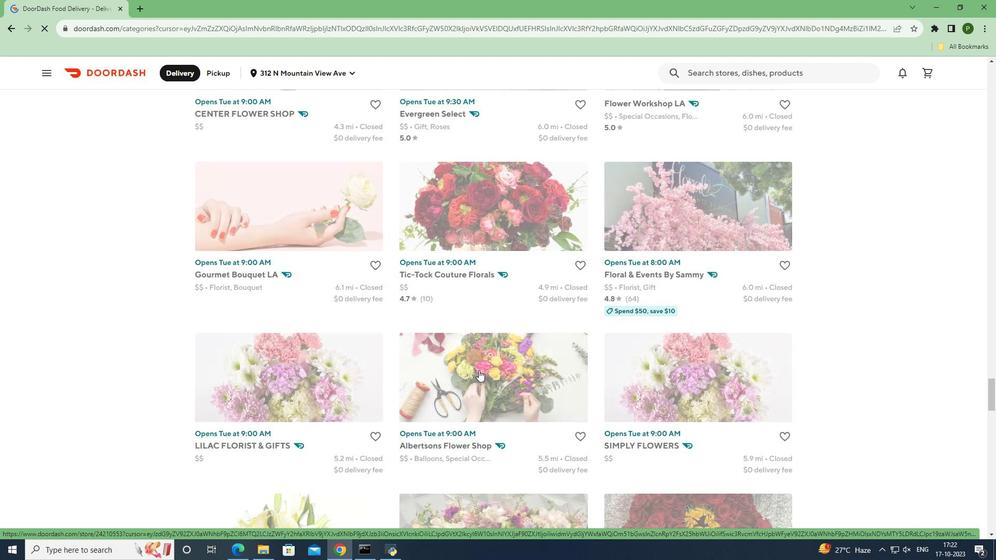 
Action: Mouse scrolled (479, 370) with delta (0, 0)
Screenshot: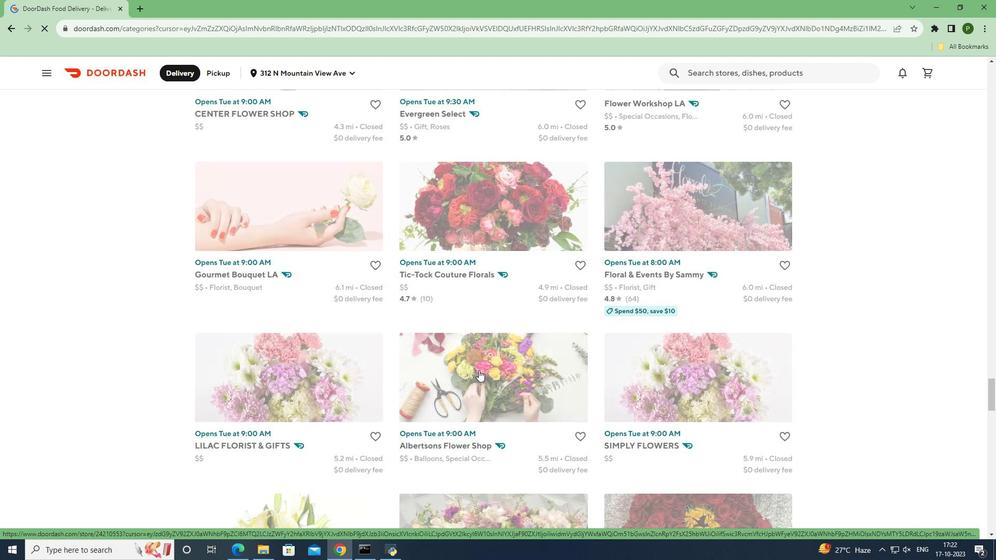 
Action: Mouse scrolled (479, 370) with delta (0, 0)
Screenshot: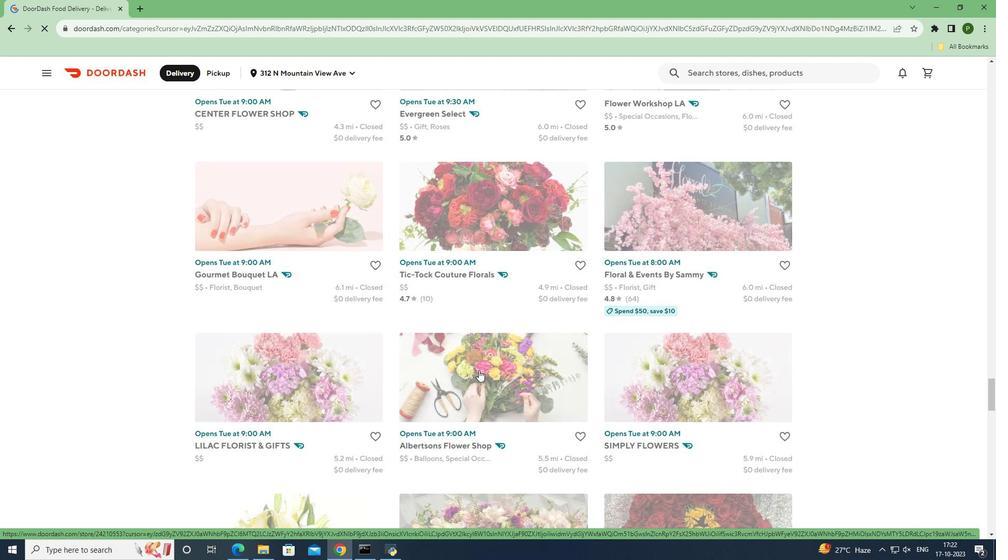 
Action: Mouse scrolled (479, 370) with delta (0, 0)
Screenshot: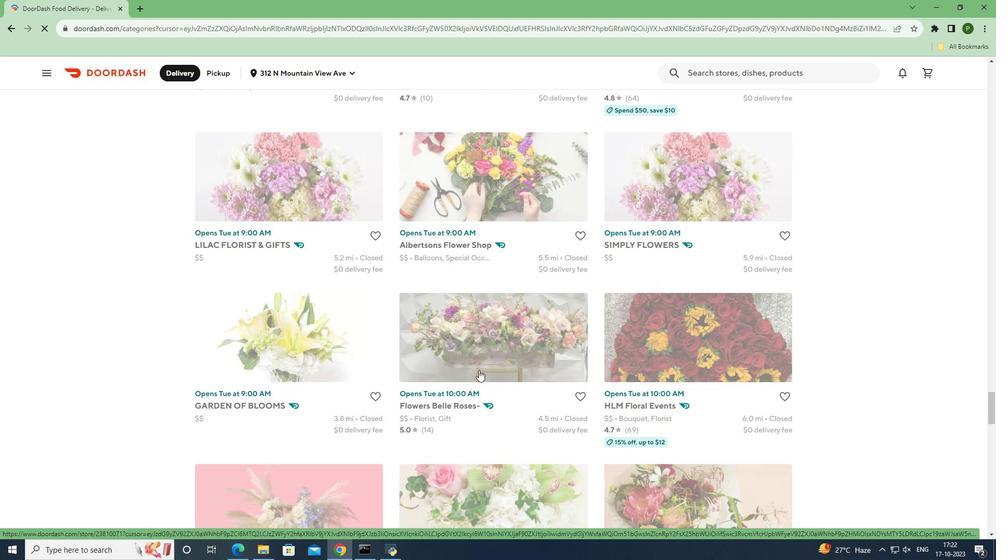 
Action: Mouse scrolled (479, 370) with delta (0, 0)
Screenshot: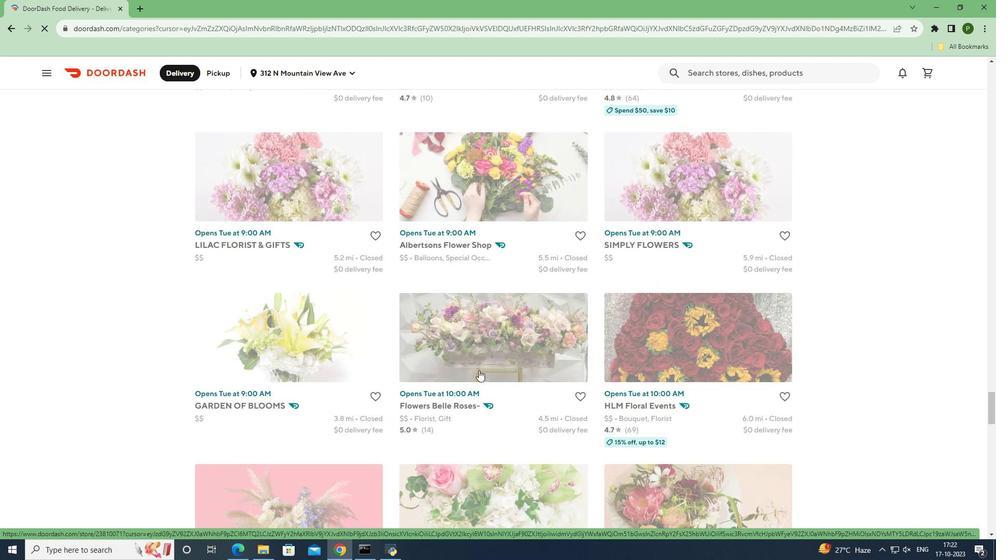 
Action: Mouse scrolled (479, 370) with delta (0, 0)
Screenshot: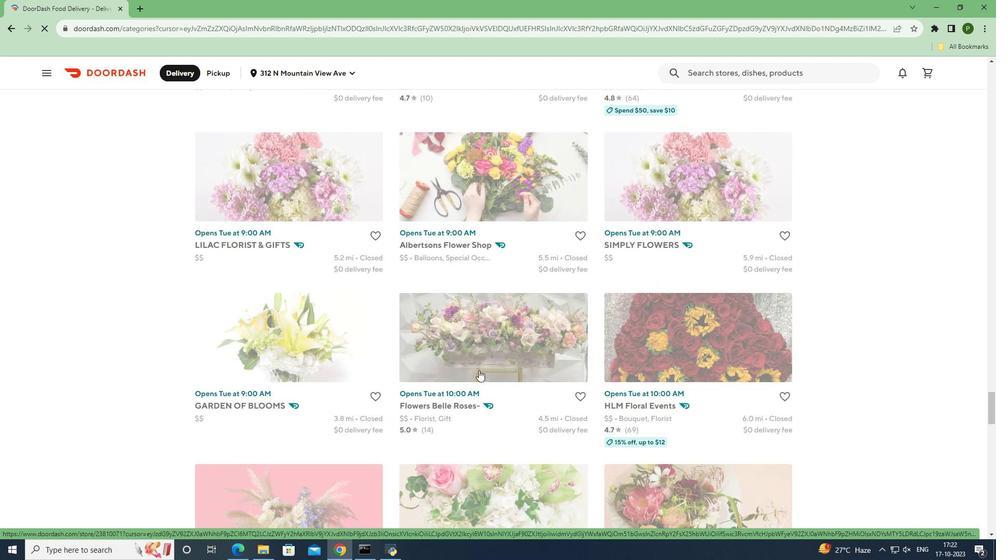 
Action: Mouse scrolled (479, 370) with delta (0, 0)
Screenshot: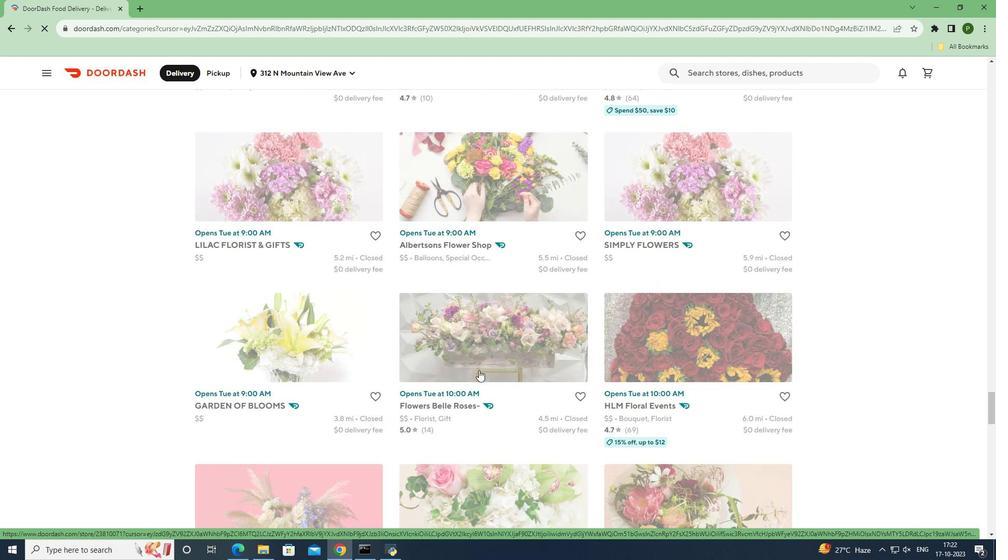 
Action: Mouse scrolled (479, 370) with delta (0, 0)
Screenshot: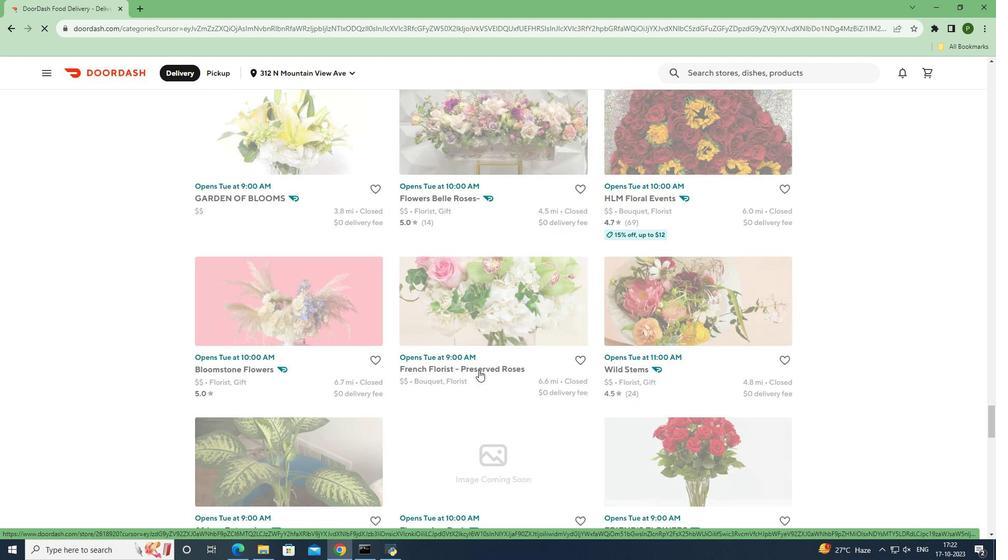 
Action: Mouse scrolled (479, 370) with delta (0, 0)
Screenshot: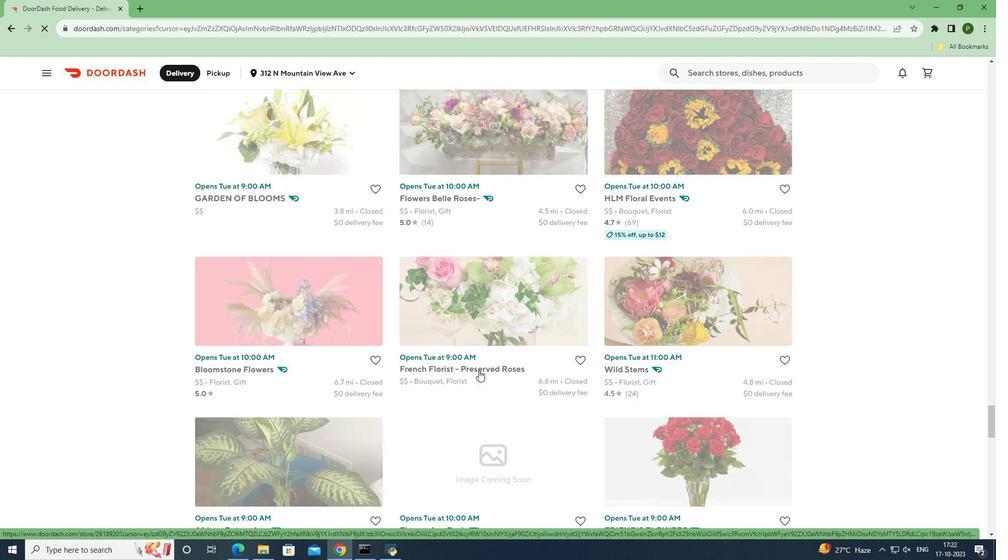 
Action: Mouse scrolled (479, 370) with delta (0, 0)
Screenshot: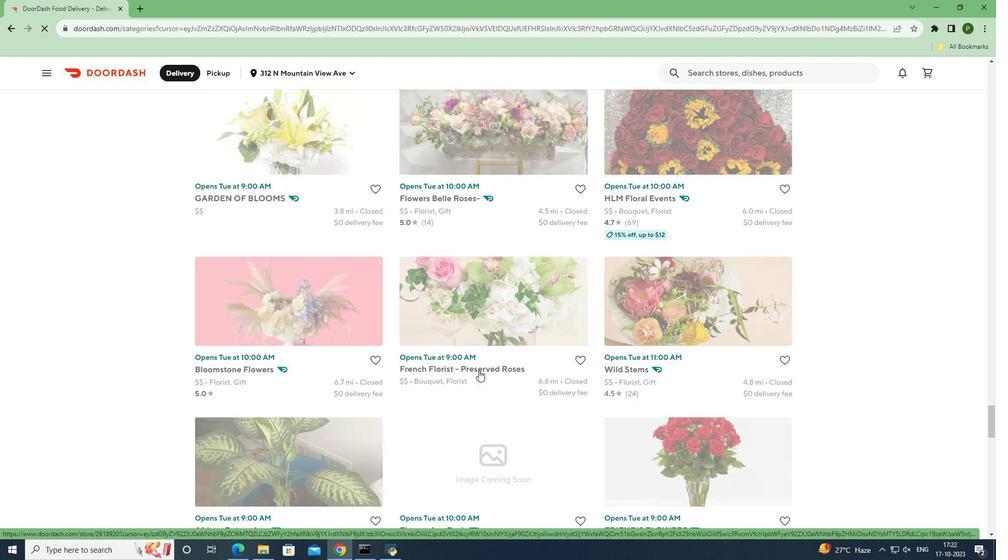 
Action: Mouse scrolled (479, 370) with delta (0, 0)
Screenshot: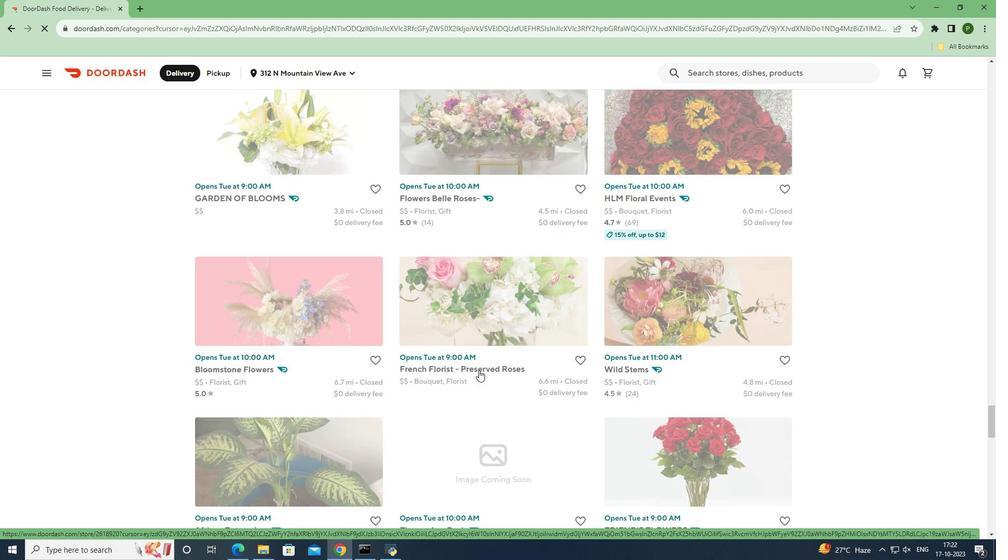 
Action: Mouse scrolled (479, 370) with delta (0, 0)
Screenshot: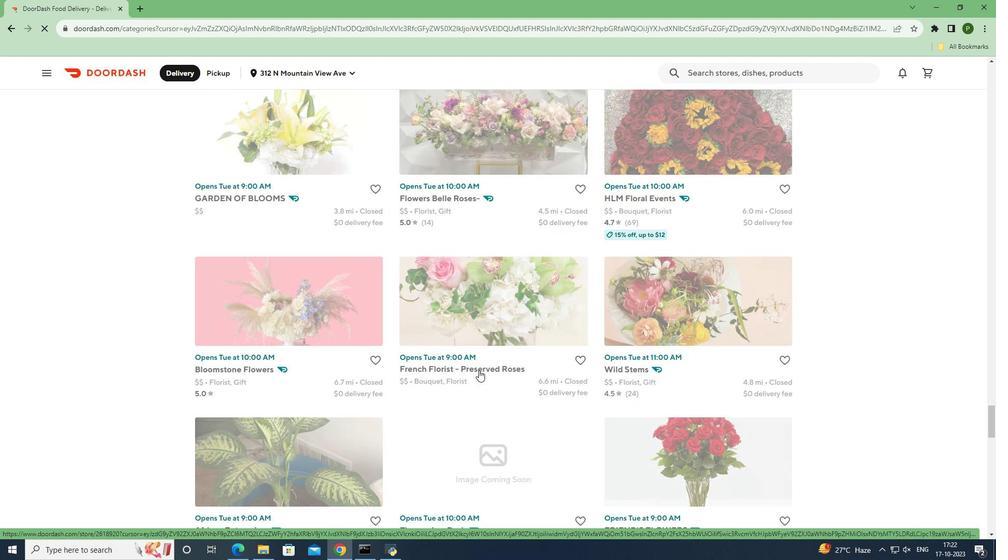 
Action: Mouse scrolled (479, 370) with delta (0, 0)
Screenshot: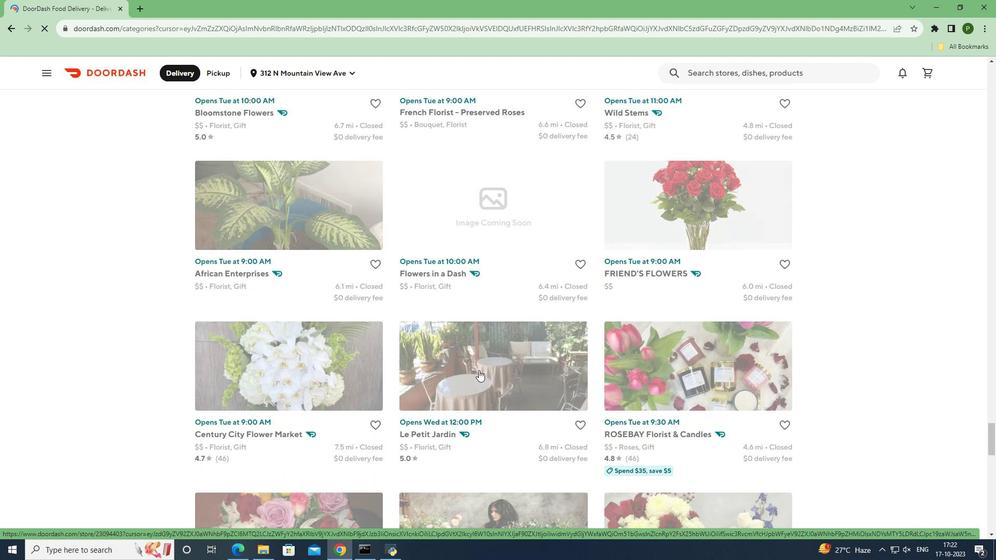 
Action: Mouse scrolled (479, 370) with delta (0, 0)
Screenshot: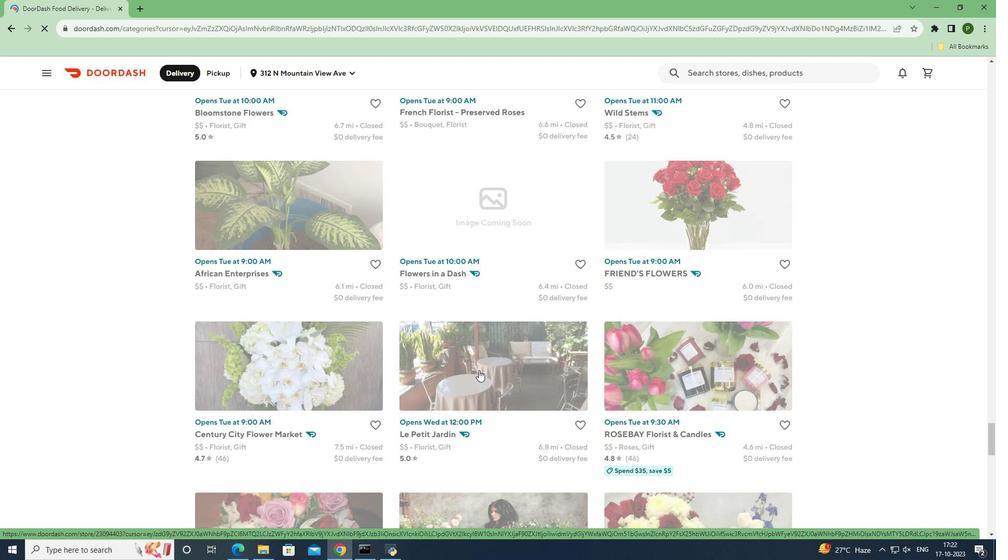 
Action: Mouse scrolled (479, 370) with delta (0, 0)
Screenshot: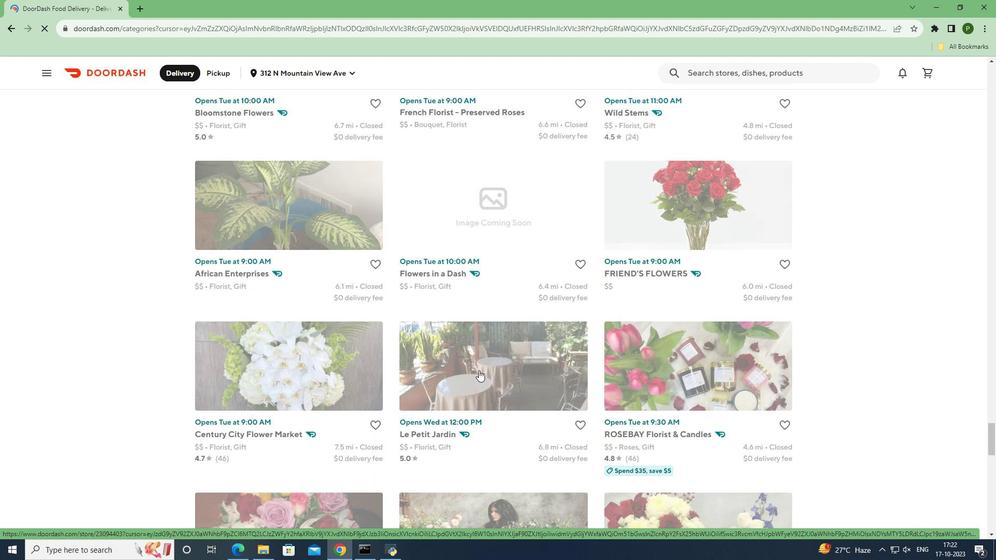 
Action: Mouse scrolled (479, 370) with delta (0, 0)
Screenshot: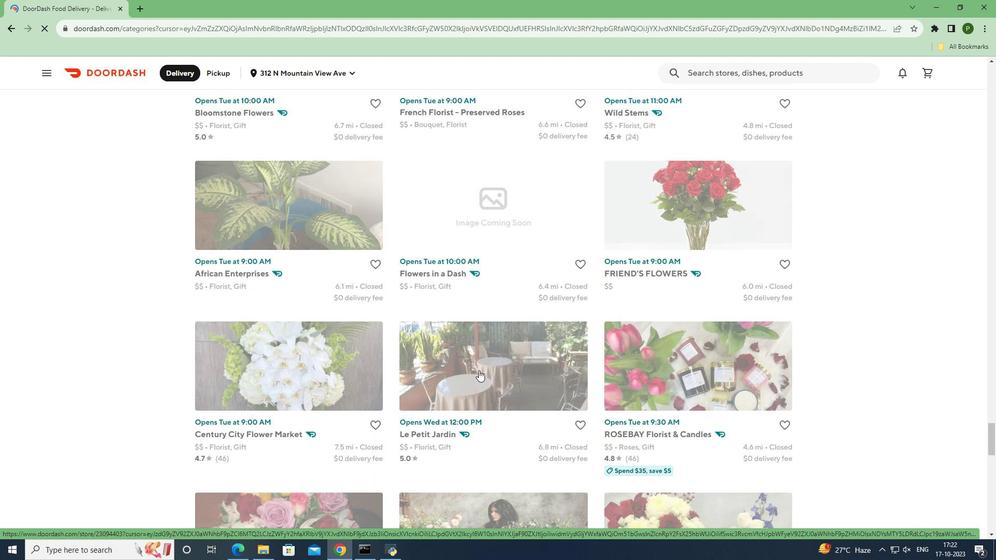 
Action: Mouse scrolled (479, 370) with delta (0, 0)
Screenshot: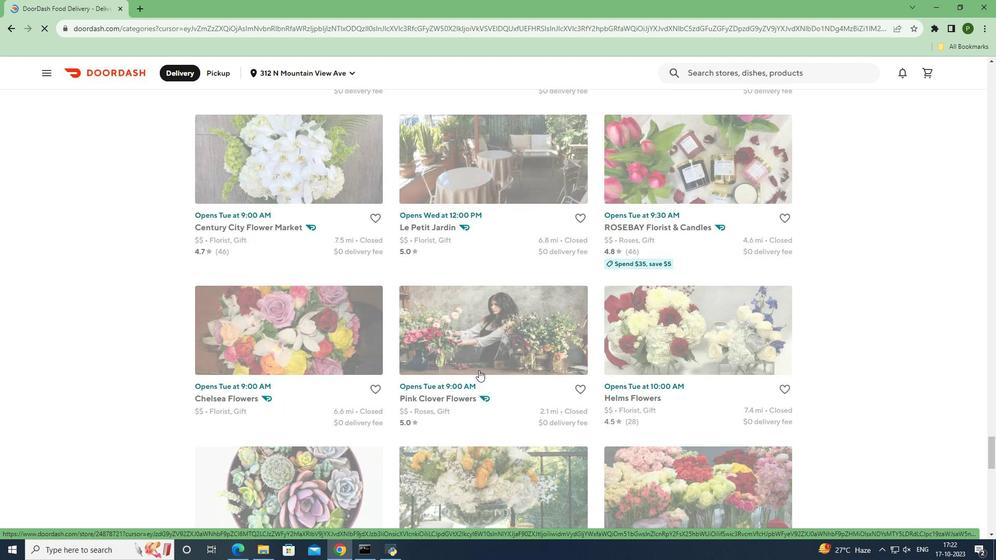 
Action: Mouse scrolled (479, 370) with delta (0, 0)
Screenshot: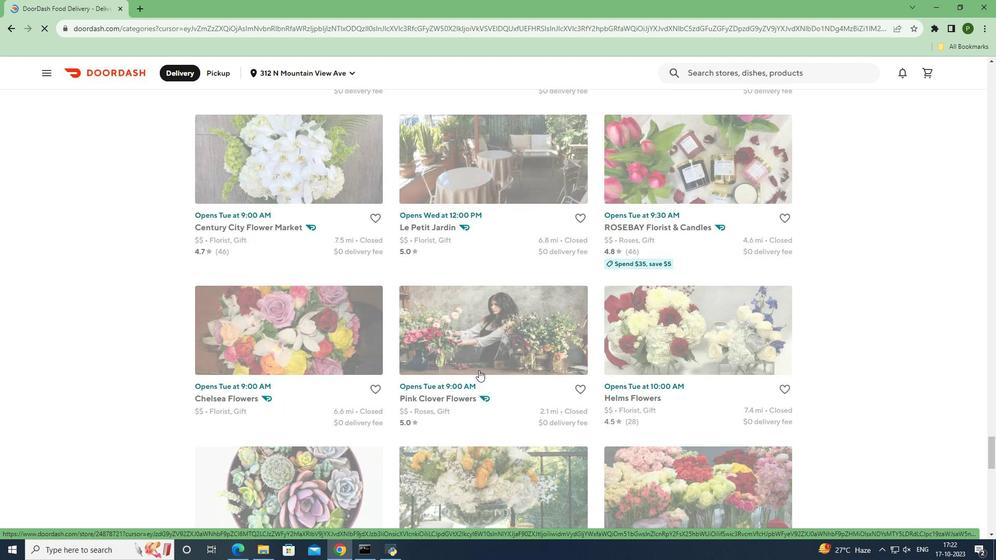 
Action: Mouse scrolled (479, 370) with delta (0, 0)
Screenshot: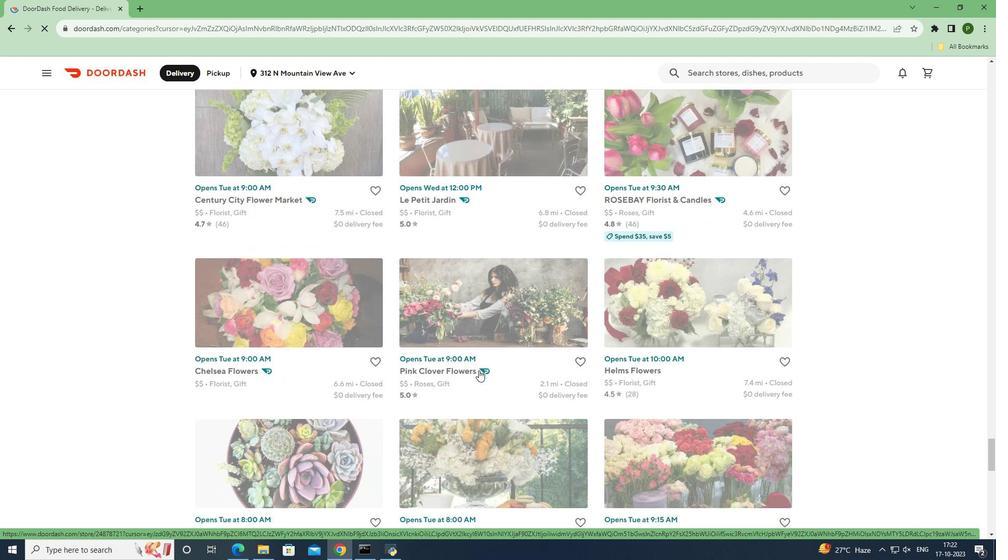 
Action: Mouse scrolled (479, 370) with delta (0, 0)
Screenshot: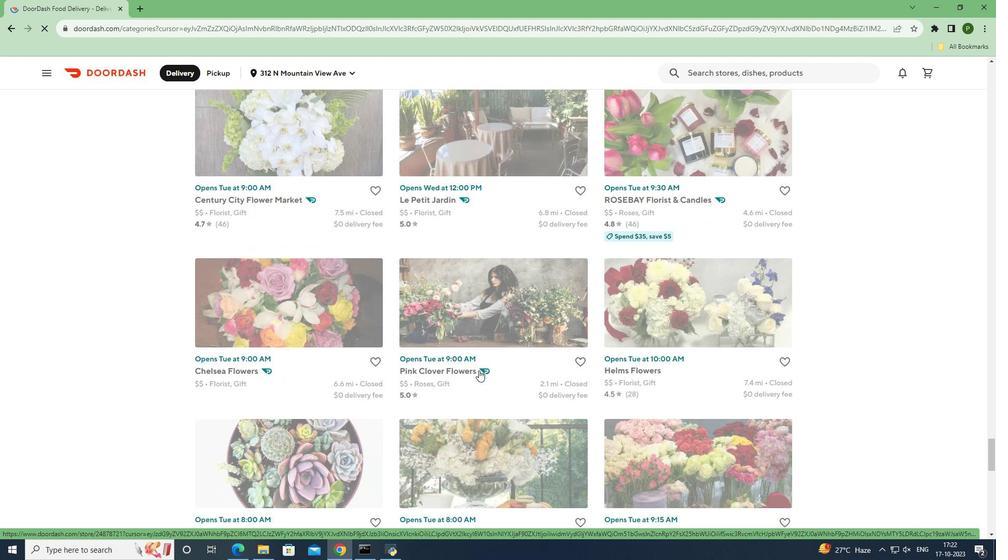 
Action: Mouse scrolled (479, 370) with delta (0, 0)
Screenshot: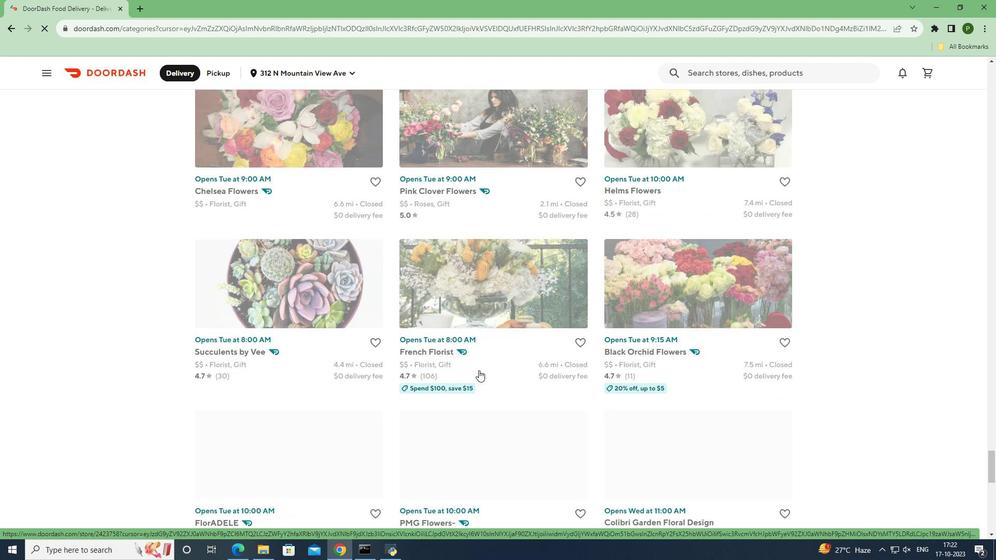 
Action: Mouse scrolled (479, 370) with delta (0, 0)
Screenshot: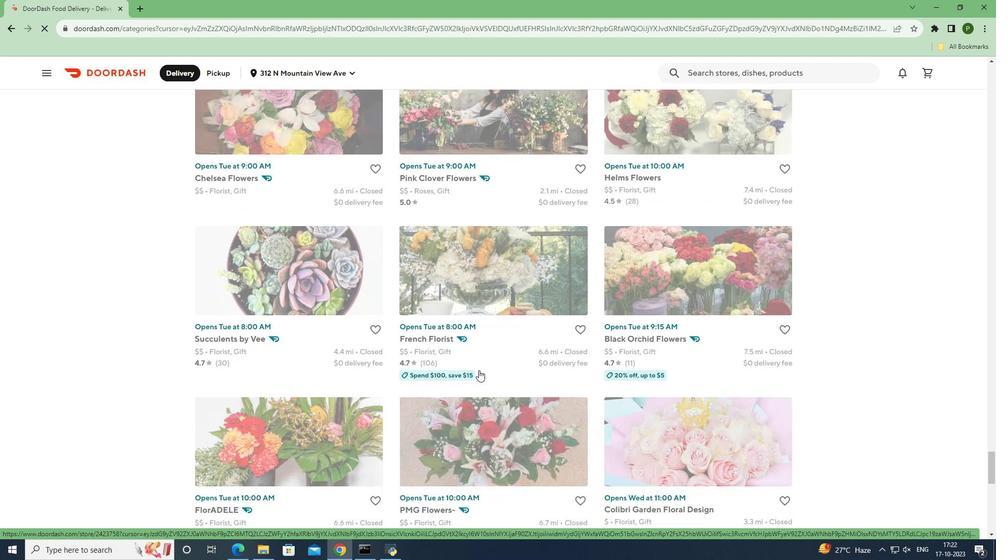 
Action: Mouse scrolled (479, 370) with delta (0, 0)
Screenshot: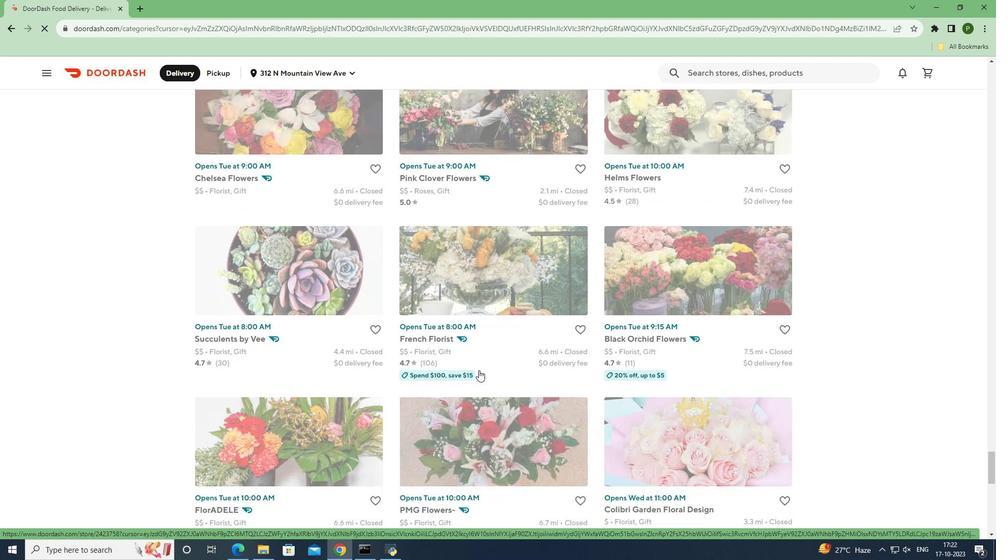 
Action: Mouse scrolled (479, 370) with delta (0, 0)
Screenshot: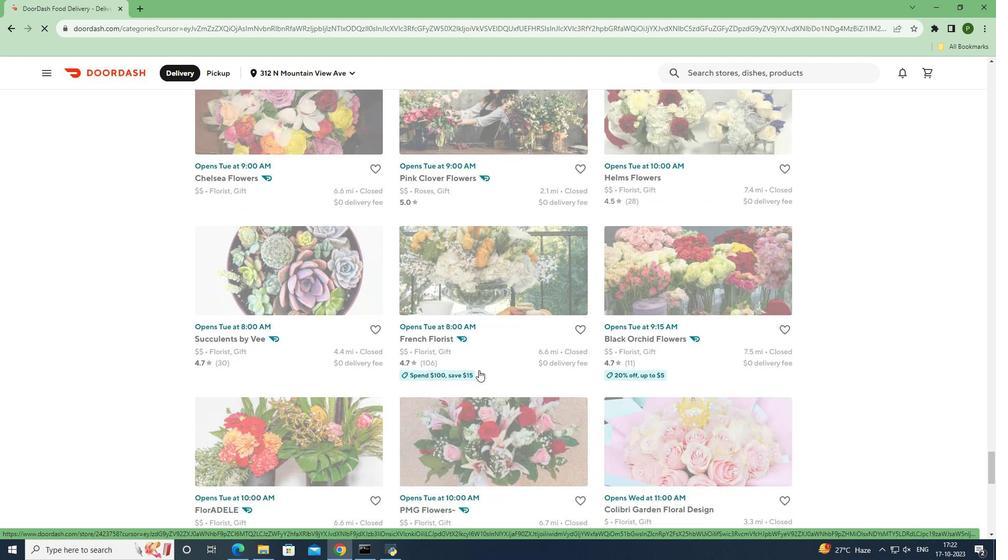
Action: Mouse scrolled (479, 370) with delta (0, 0)
Screenshot: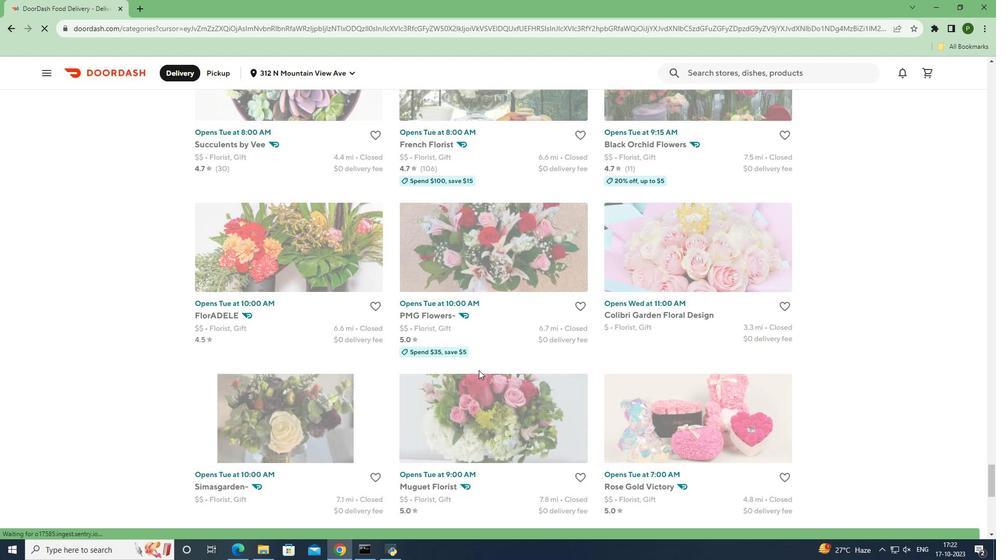 
Action: Mouse moved to (479, 371)
Screenshot: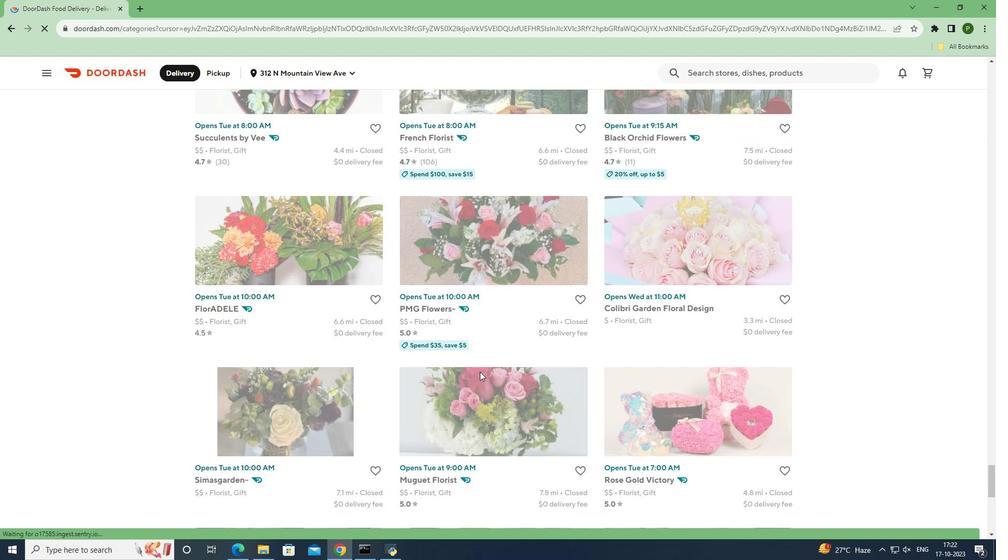 
Action: Mouse scrolled (479, 370) with delta (0, 0)
Screenshot: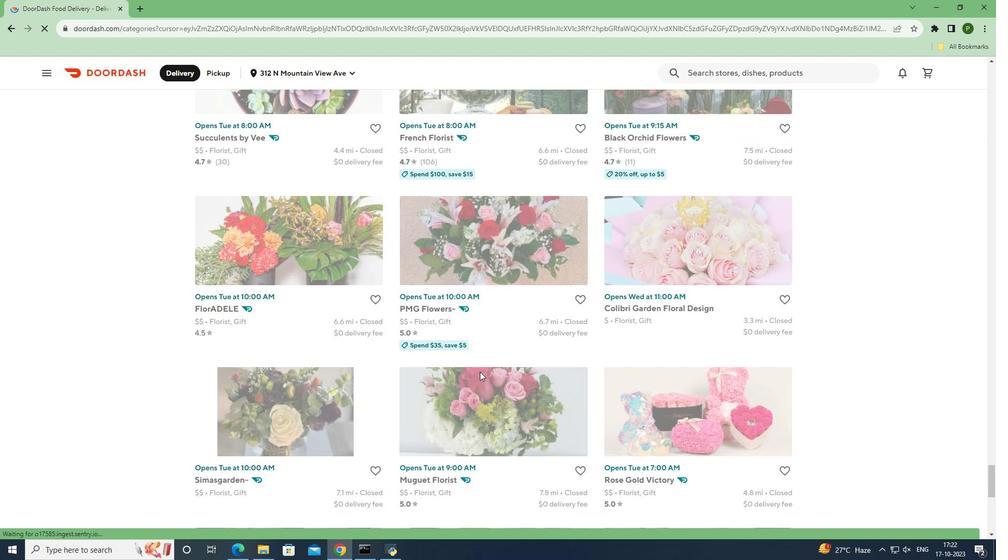 
Action: Mouse moved to (480, 372)
Screenshot: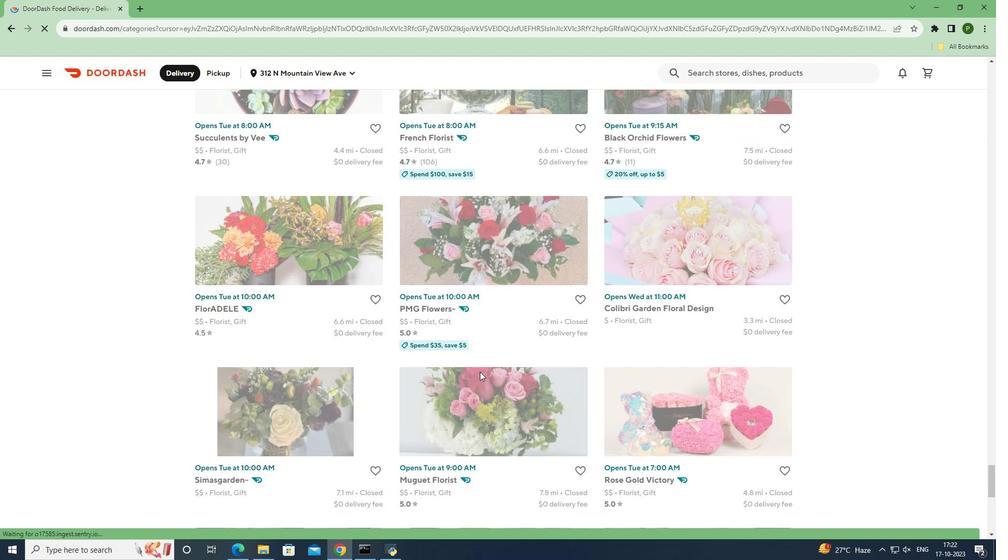 
Action: Mouse scrolled (480, 371) with delta (0, 0)
Screenshot: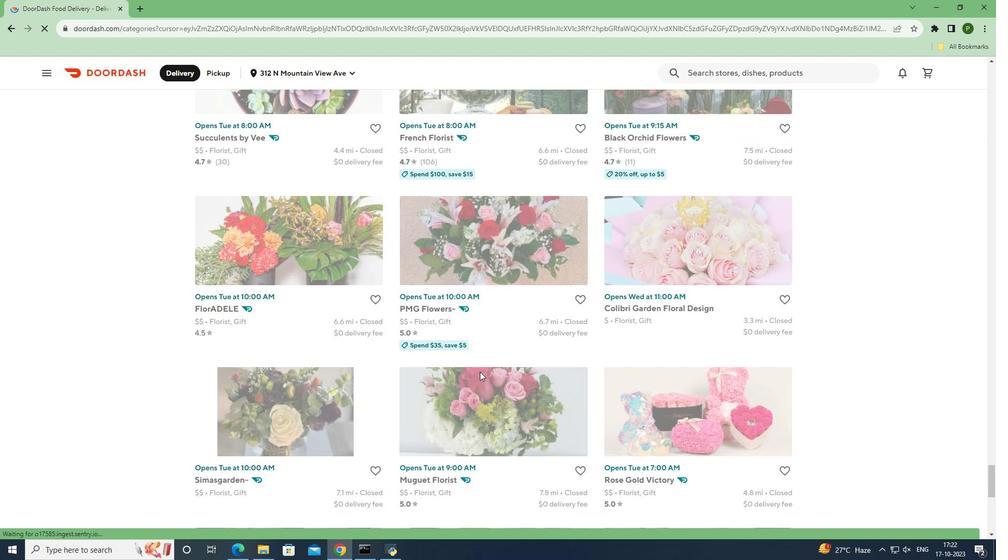 
Action: Mouse scrolled (480, 371) with delta (0, 0)
Screenshot: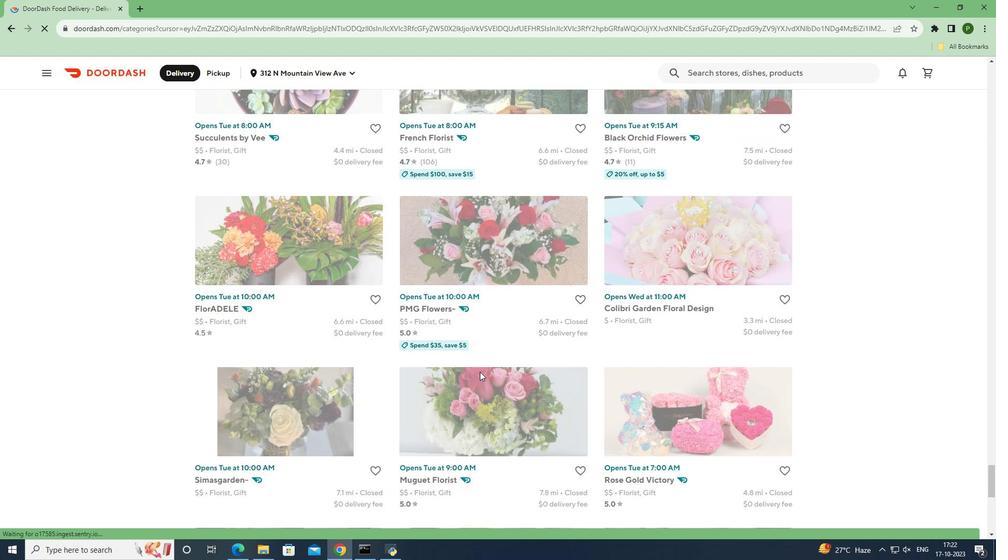 
Action: Mouse scrolled (480, 371) with delta (0, 0)
Screenshot: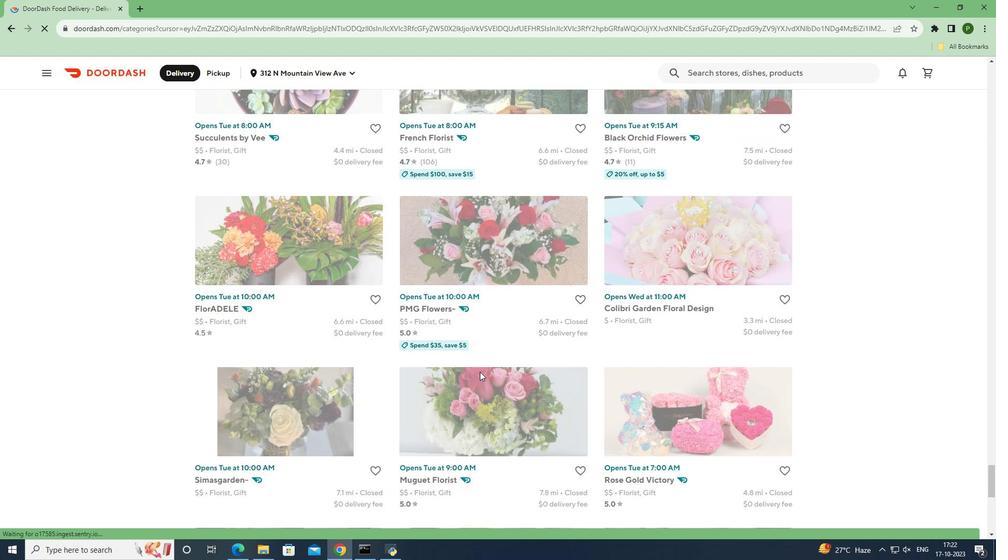 
Action: Mouse scrolled (480, 371) with delta (0, 0)
Screenshot: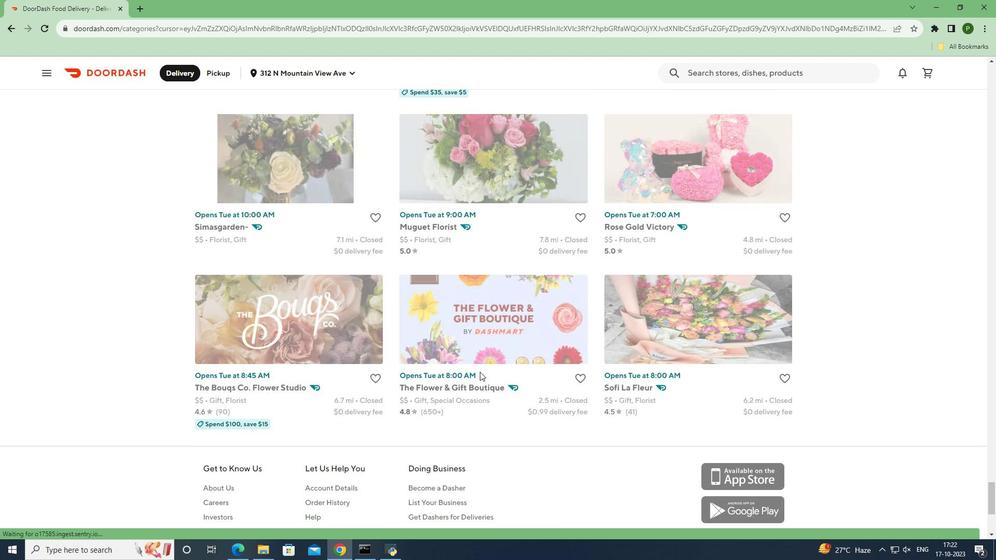 
Action: Mouse scrolled (480, 371) with delta (0, 0)
Screenshot: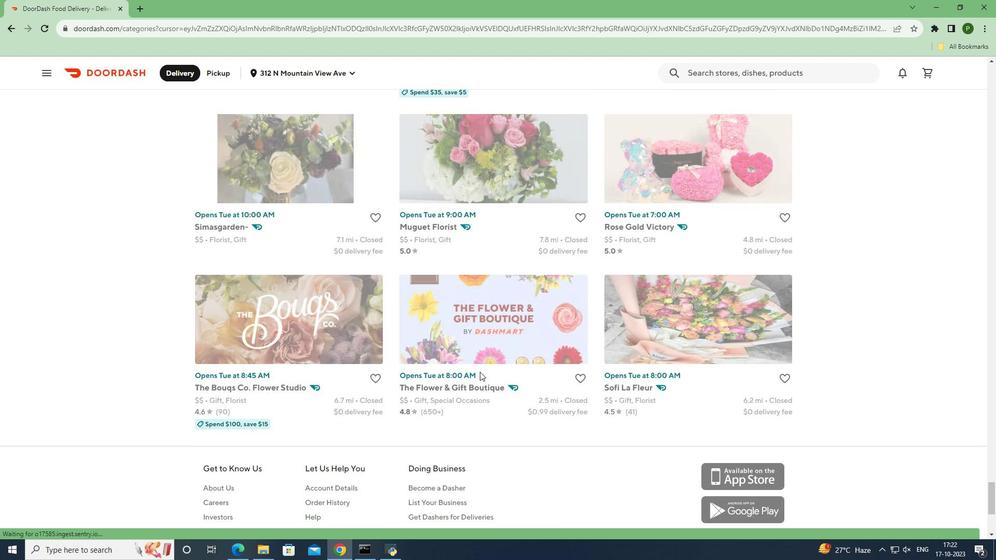 
Action: Mouse scrolled (480, 371) with delta (0, 0)
Screenshot: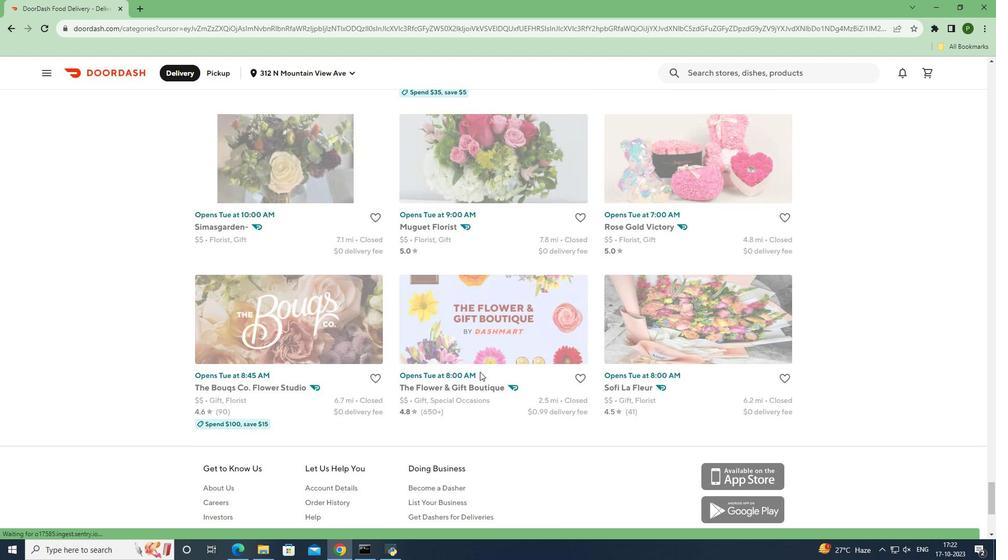 
Action: Mouse scrolled (480, 371) with delta (0, 0)
Screenshot: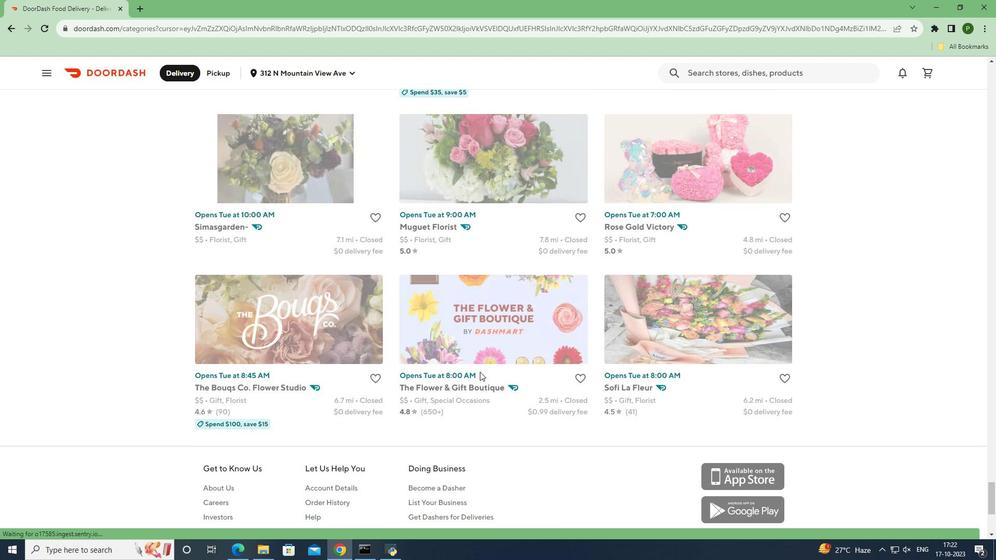 
Action: Mouse moved to (460, 179)
Screenshot: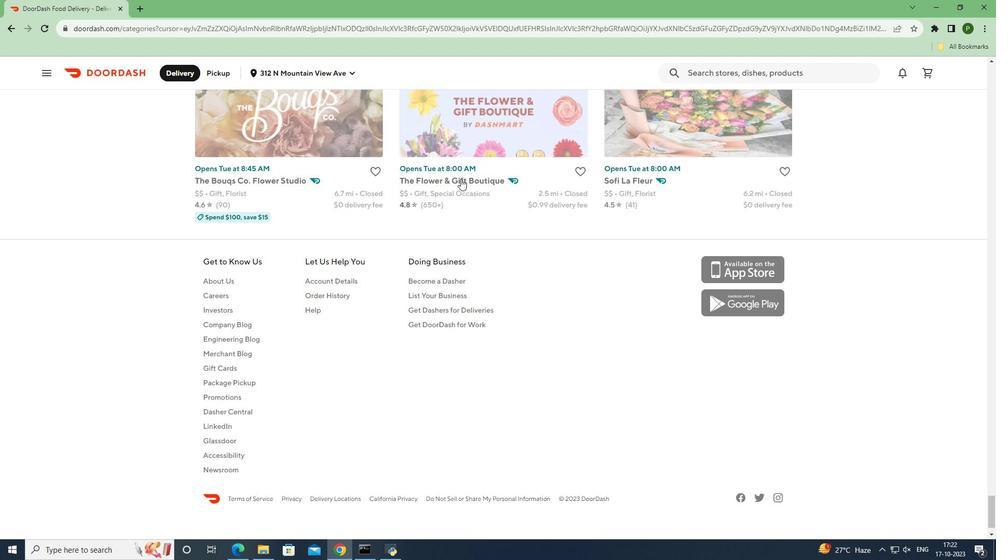 
Action: Mouse pressed left at (460, 179)
Screenshot: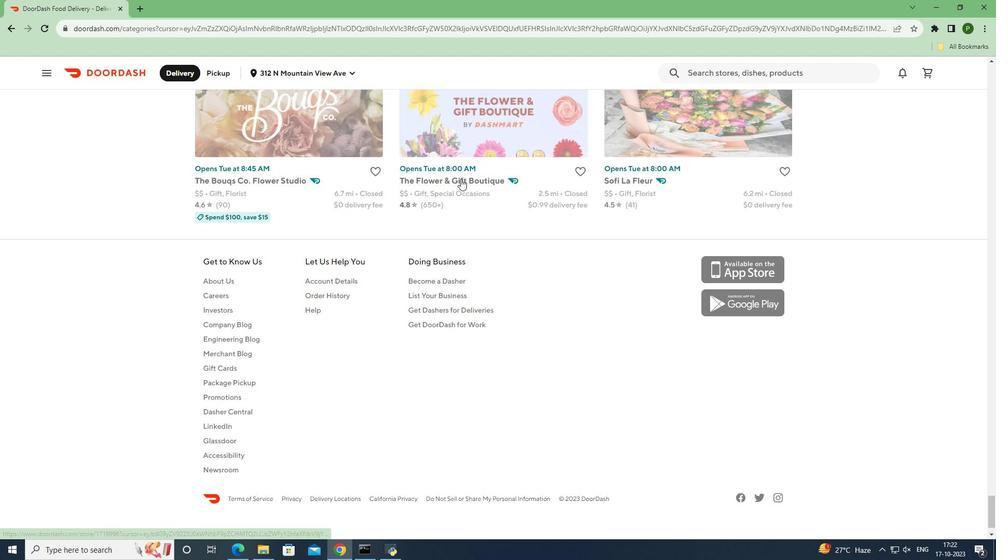 
Action: Mouse moved to (557, 284)
Screenshot: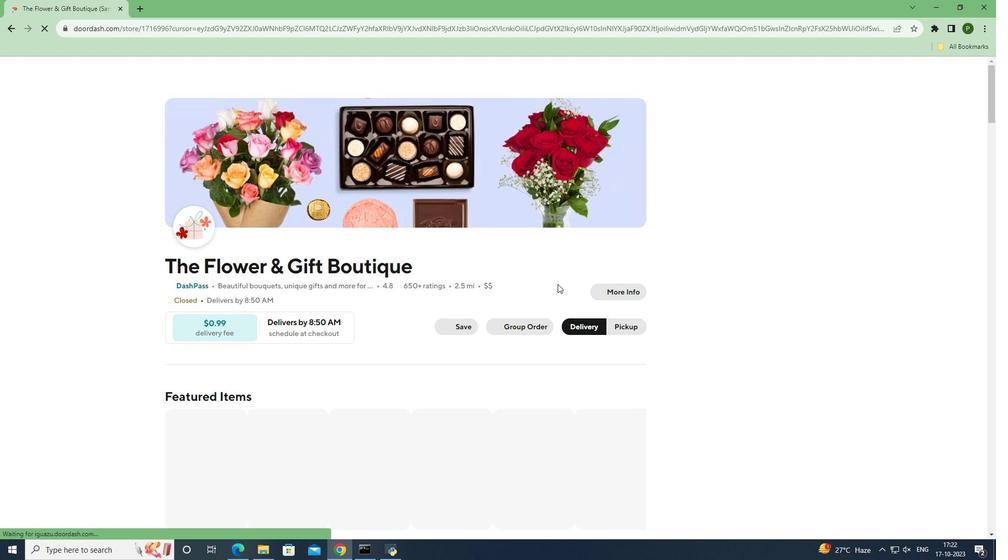 
Action: Mouse scrolled (557, 283) with delta (0, 0)
Screenshot: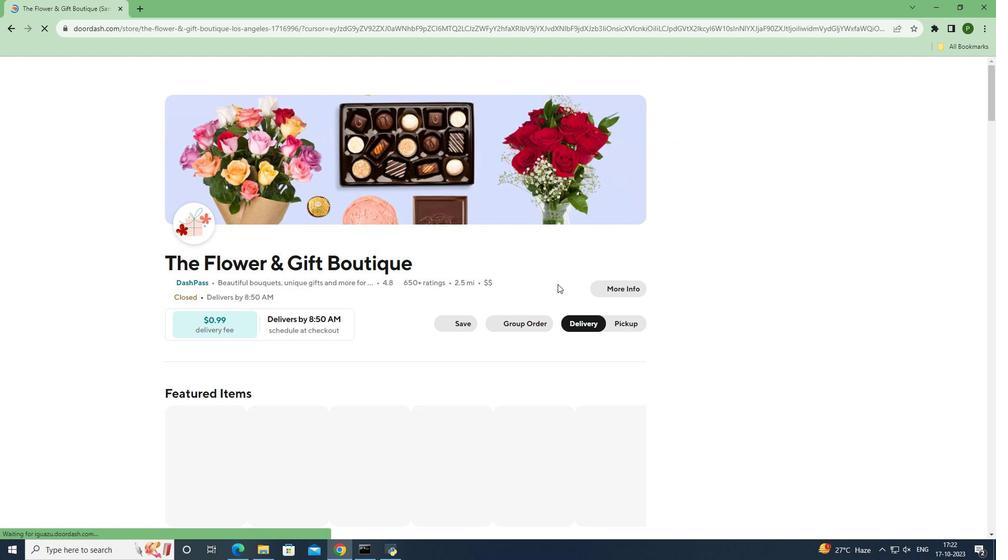 
Action: Mouse scrolled (557, 283) with delta (0, 0)
Screenshot: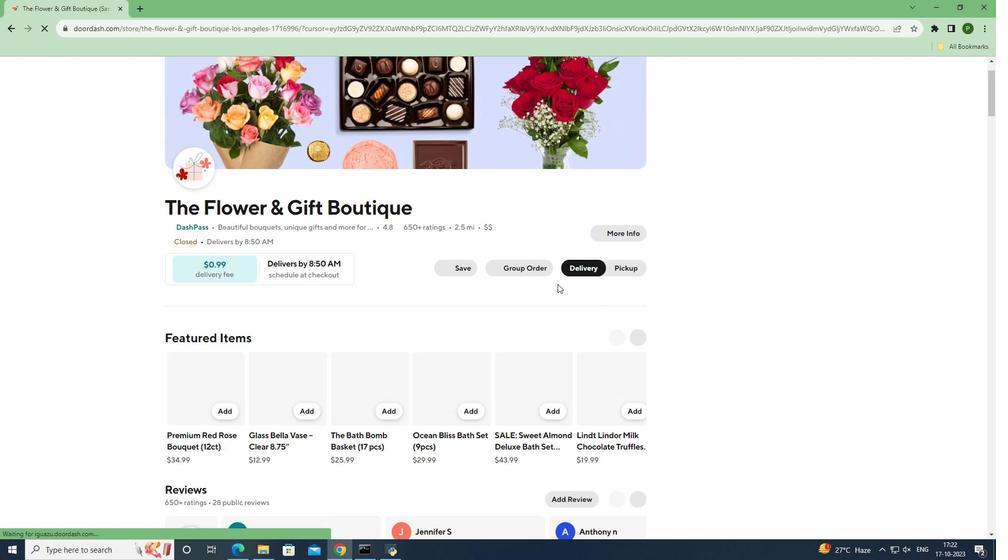 
Action: Mouse scrolled (557, 283) with delta (0, 0)
Screenshot: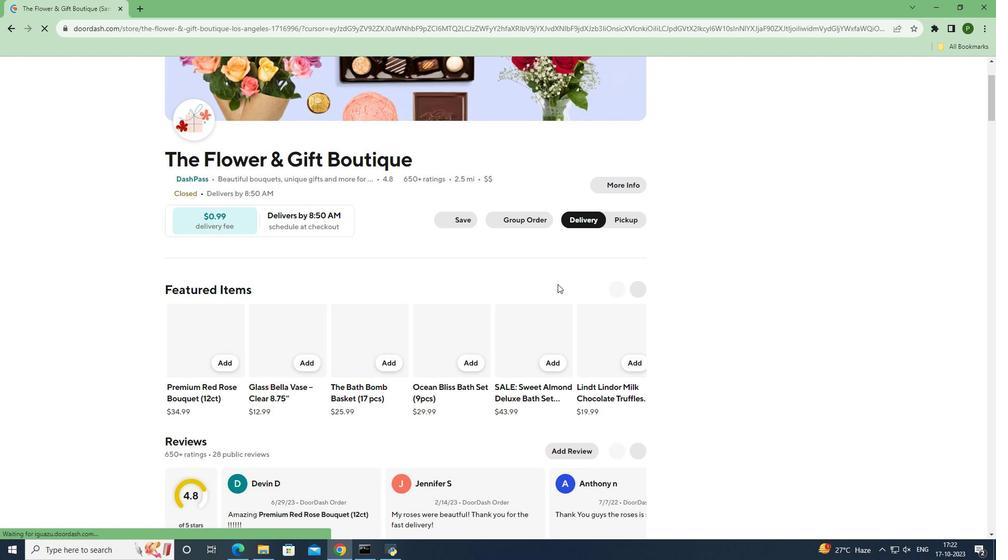 
Action: Mouse scrolled (557, 283) with delta (0, 0)
Screenshot: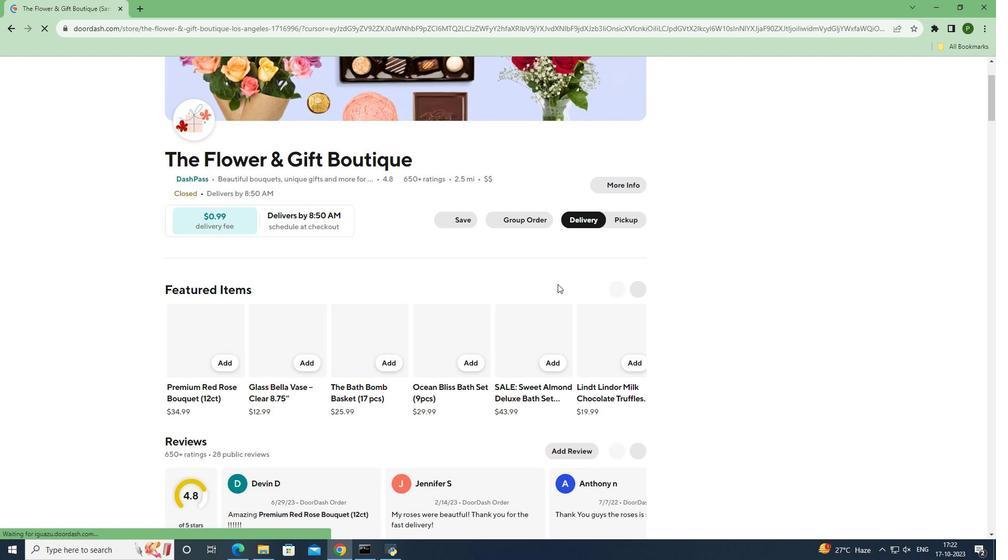
Action: Mouse scrolled (557, 283) with delta (0, 0)
Screenshot: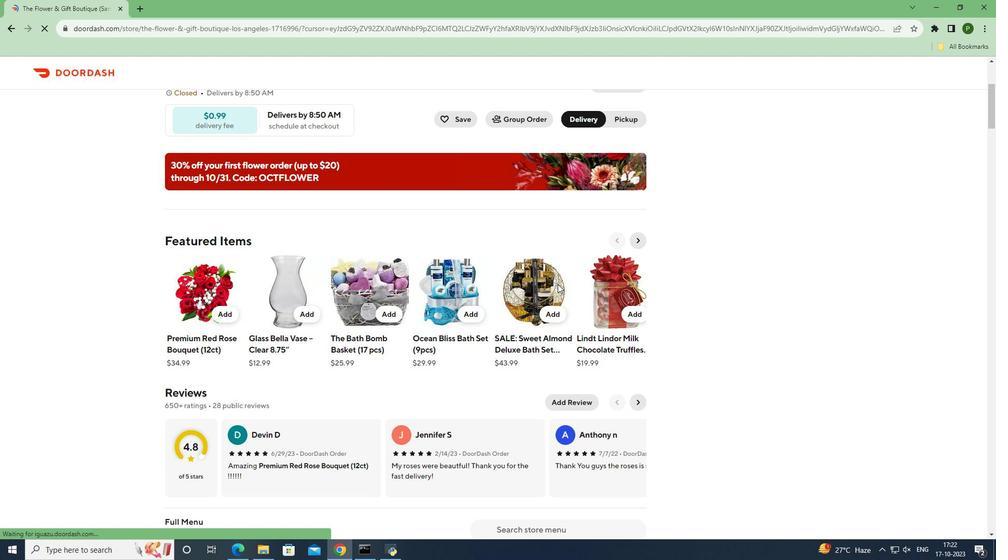 
Action: Mouse scrolled (557, 283) with delta (0, 0)
Screenshot: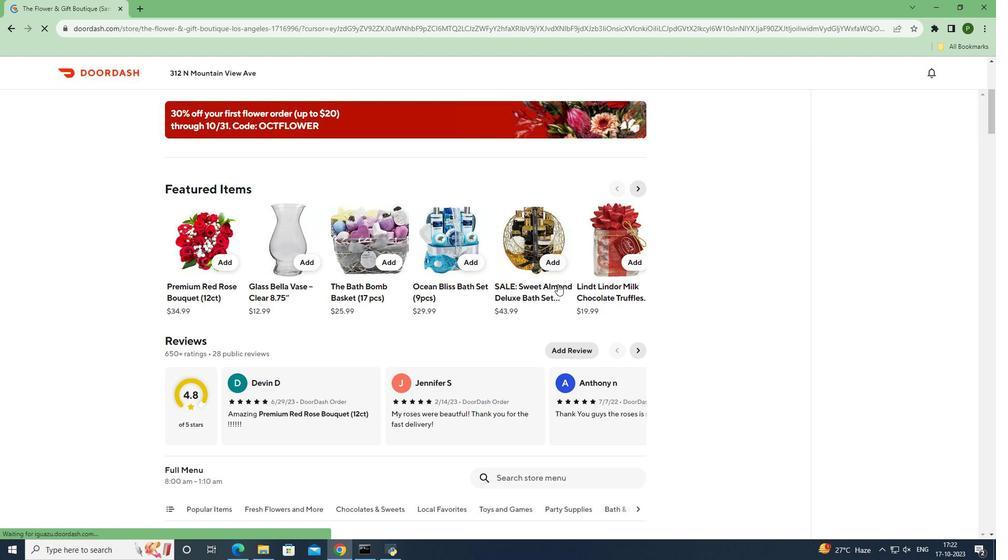 
Action: Mouse scrolled (557, 283) with delta (0, 0)
Screenshot: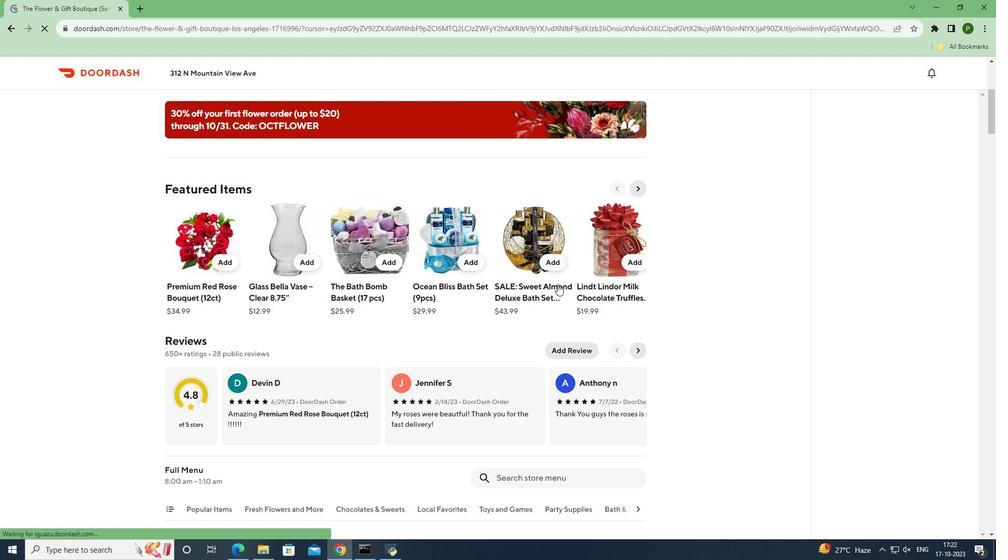 
Action: Mouse moved to (521, 370)
Screenshot: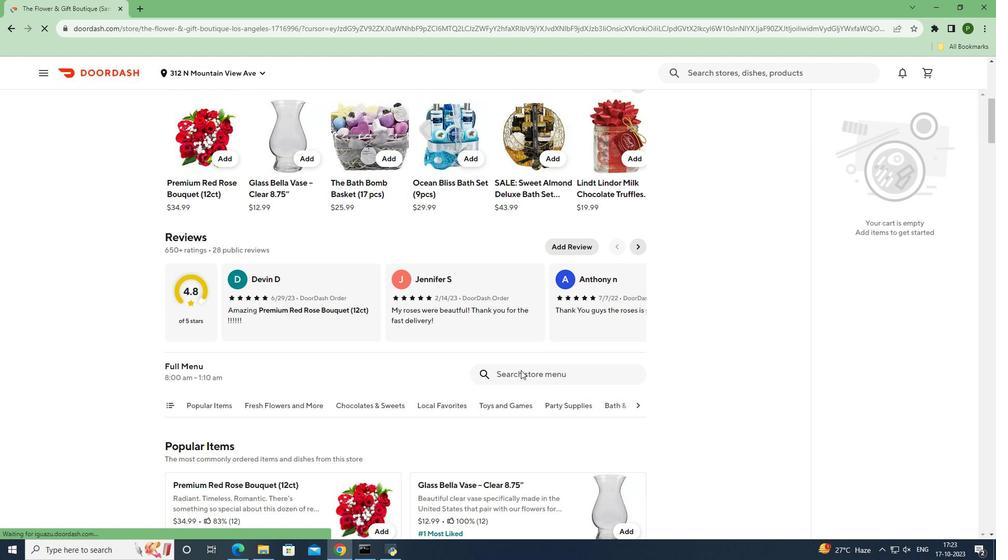 
Action: Mouse pressed left at (521, 370)
Screenshot: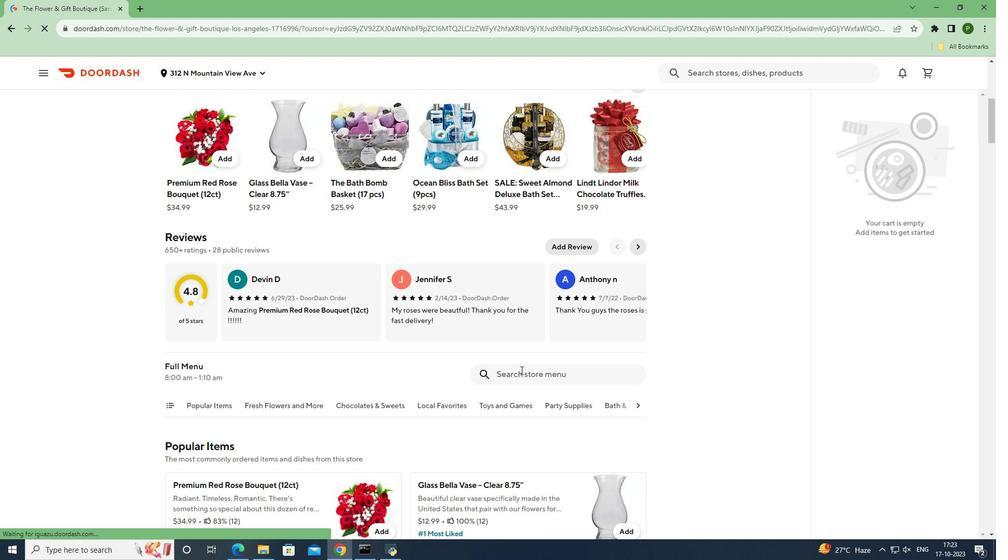 
Action: Key pressed <Key.caps_lock>S<Key.caps_lock>ugarfina<Key.space><Key.caps_lock>C<Key.caps_lock>hampagne<Key.space><Key.caps_lock>B<Key.caps_lock>ears<Key.space><Key.caps_lock>C<Key.caps_lock>ube<Key.space><Key.shift_r>(3.8oz<Key.shift_r>)<Key.enter>
Screenshot: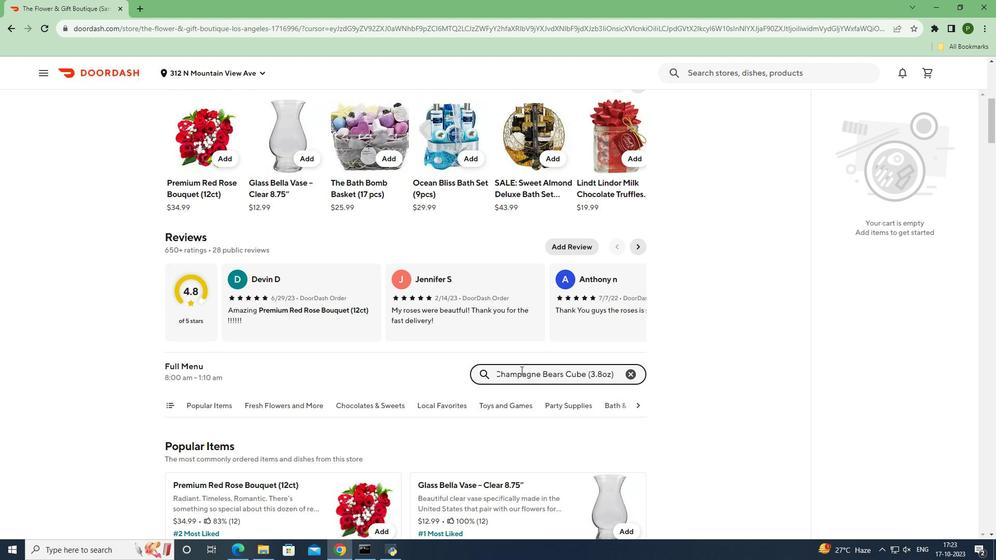
Action: Mouse moved to (388, 300)
Screenshot: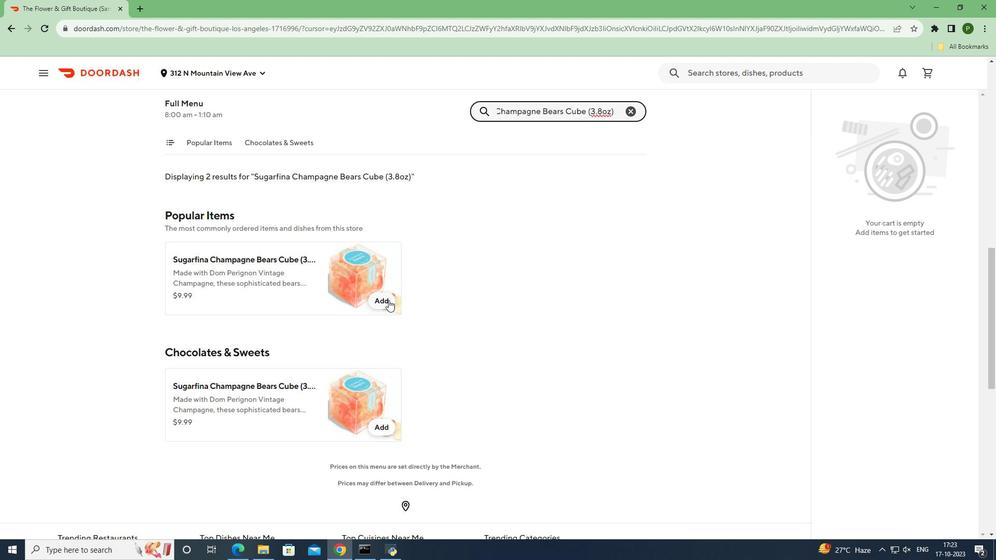 
Action: Mouse pressed left at (388, 300)
Screenshot: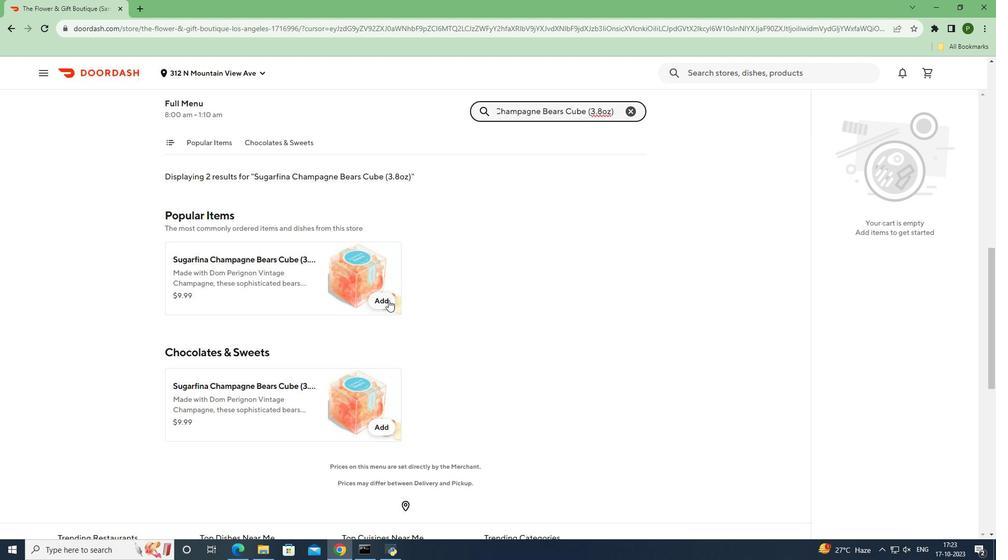 
Action: Mouse moved to (448, 333)
Screenshot: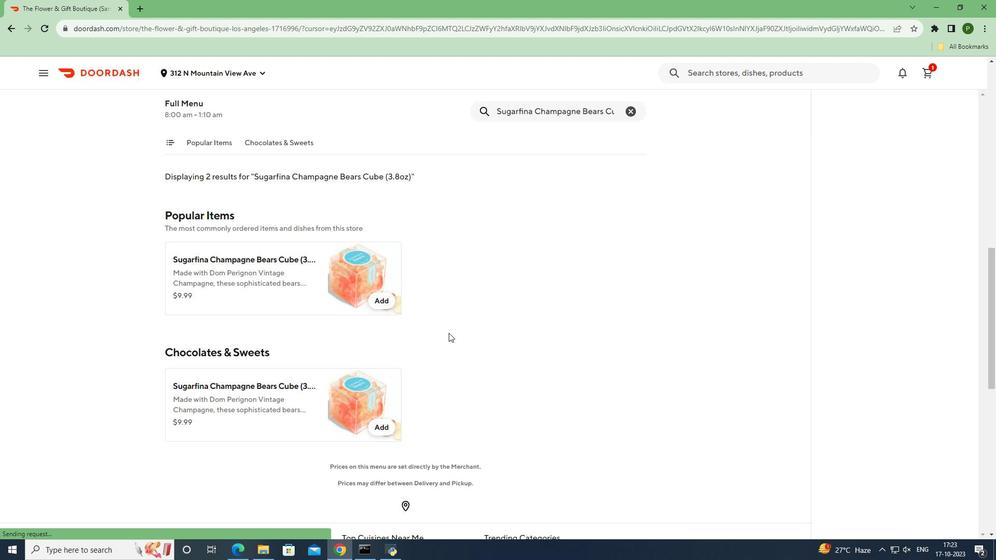 
